 Task: In the  document Quantummechanics.html Add page color 'Light Green'Light Green . Insert watermark . Insert watermark  ITC Apply Font Style in watermark Georgia; font size  120 and place the watermark  Horizontally
Action: Mouse moved to (251, 318)
Screenshot: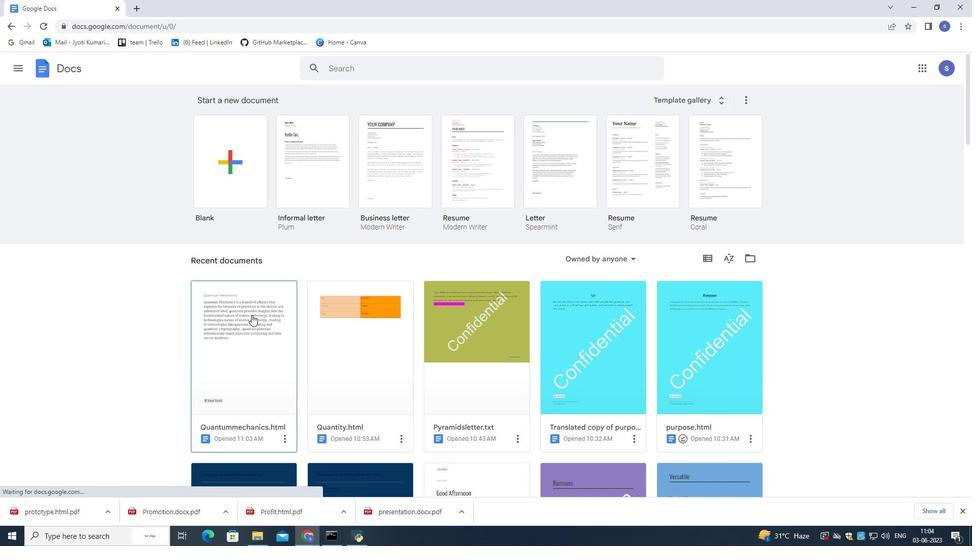 
Action: Mouse pressed left at (251, 318)
Screenshot: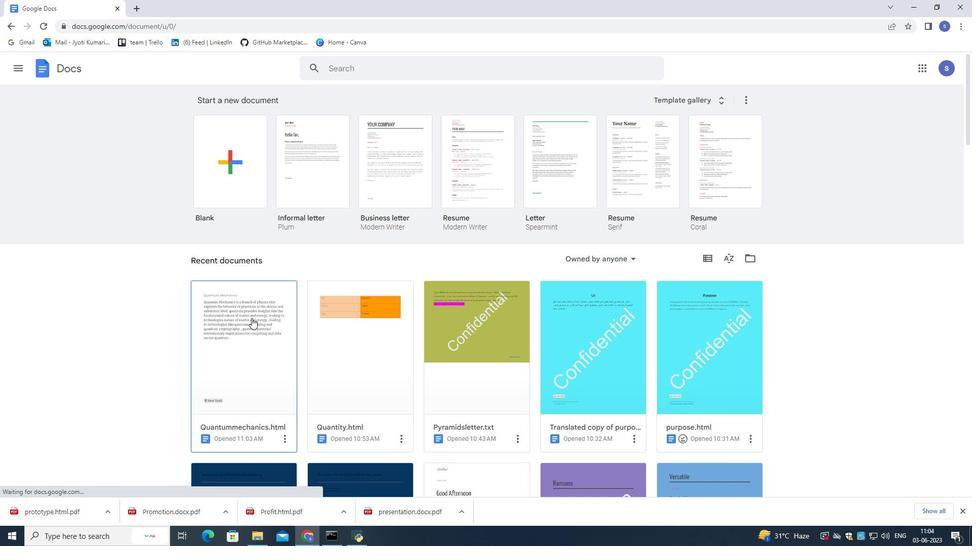 
Action: Mouse pressed left at (251, 318)
Screenshot: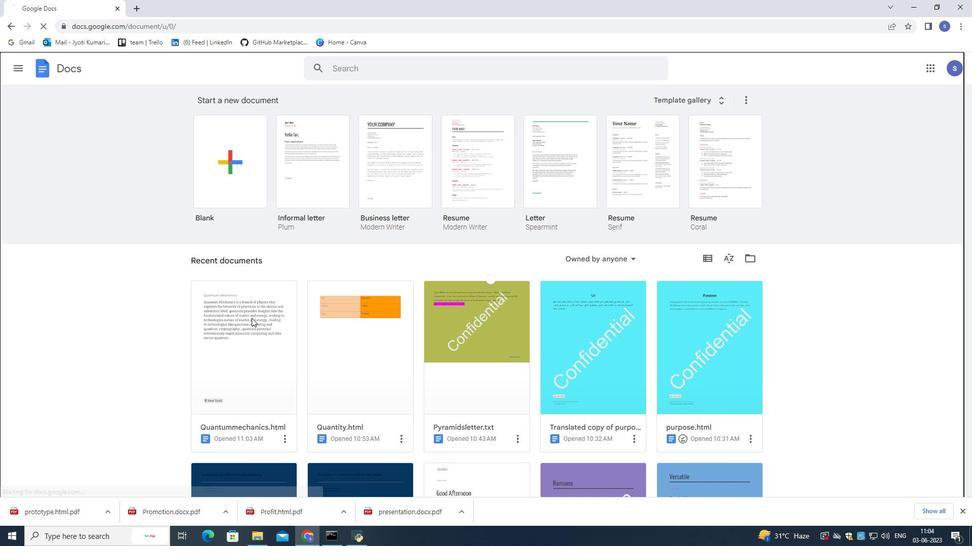 
Action: Mouse moved to (37, 78)
Screenshot: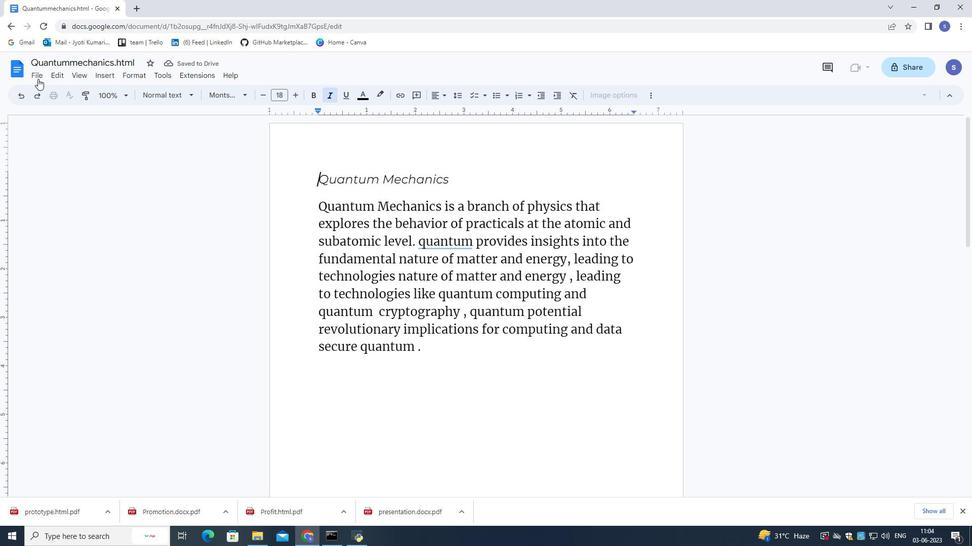 
Action: Mouse pressed left at (37, 78)
Screenshot: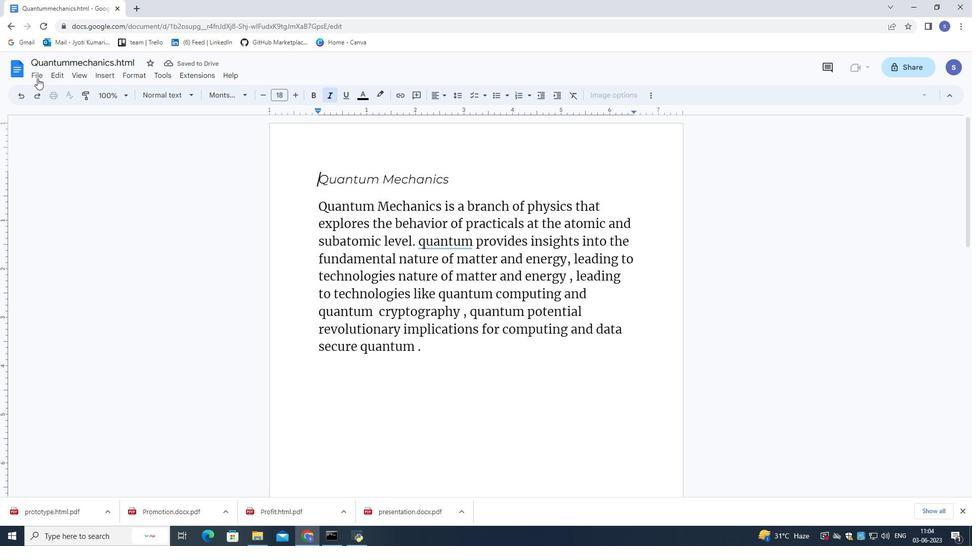 
Action: Mouse moved to (52, 350)
Screenshot: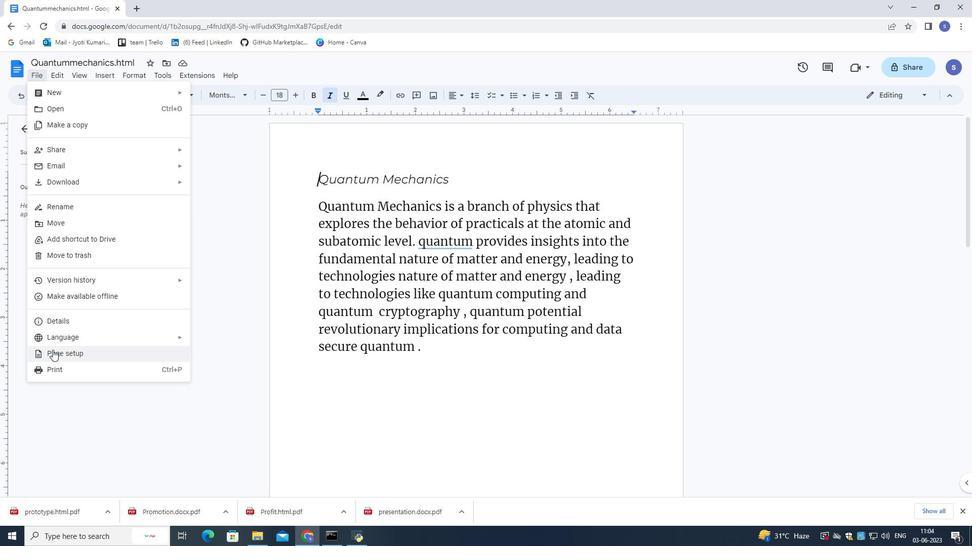 
Action: Mouse pressed left at (52, 350)
Screenshot: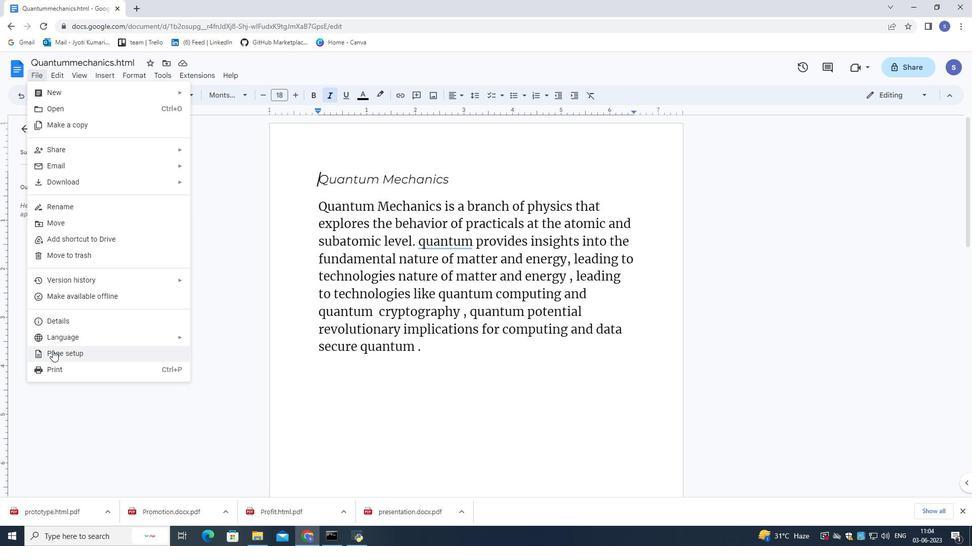
Action: Mouse moved to (408, 341)
Screenshot: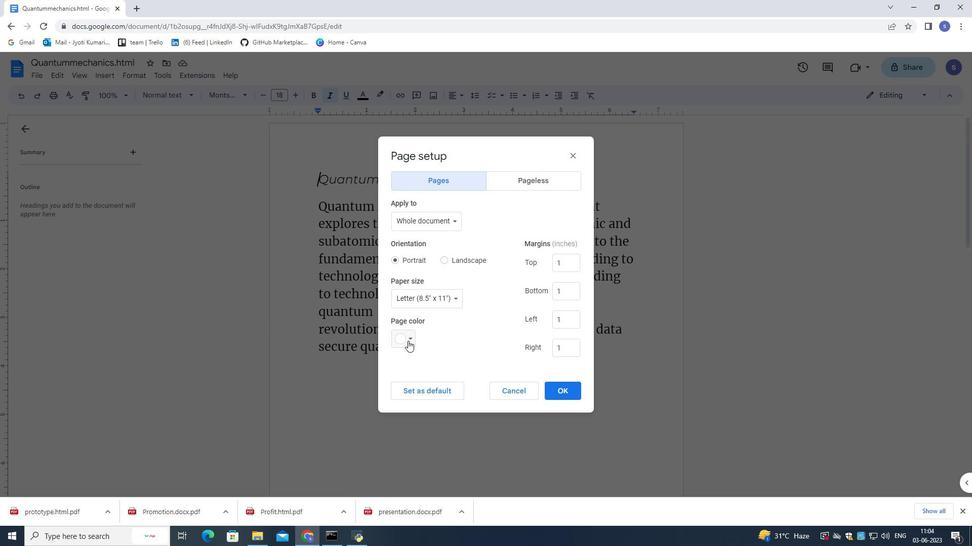 
Action: Mouse pressed left at (408, 341)
Screenshot: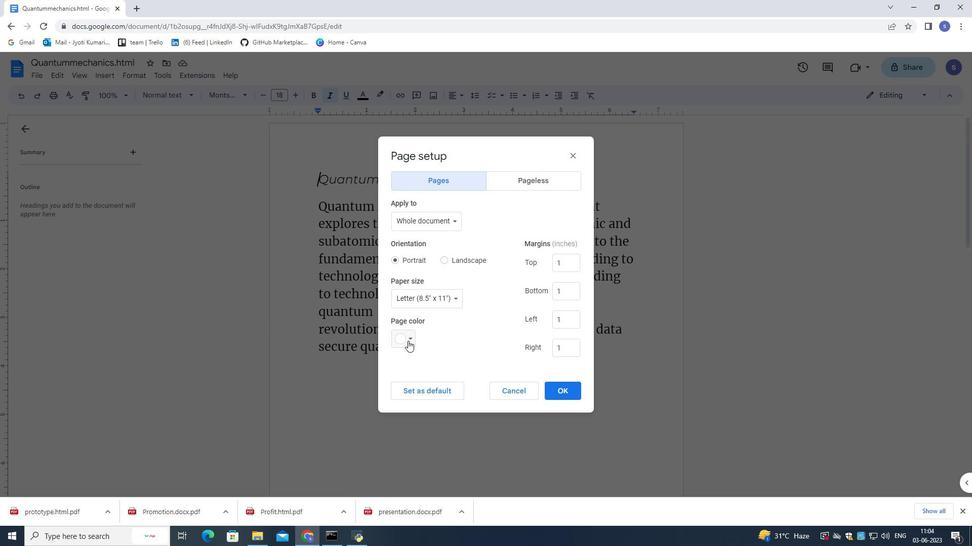 
Action: Mouse moved to (445, 394)
Screenshot: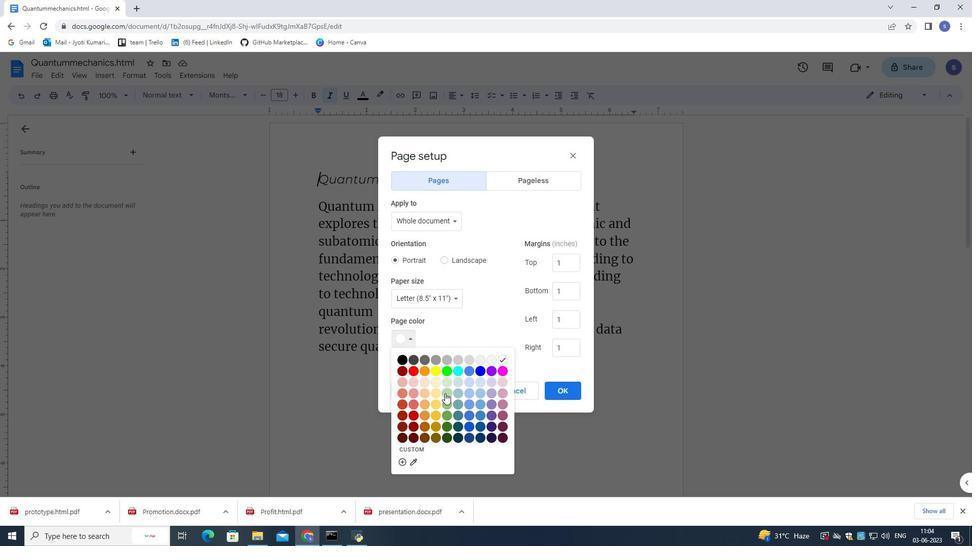 
Action: Mouse pressed left at (445, 394)
Screenshot: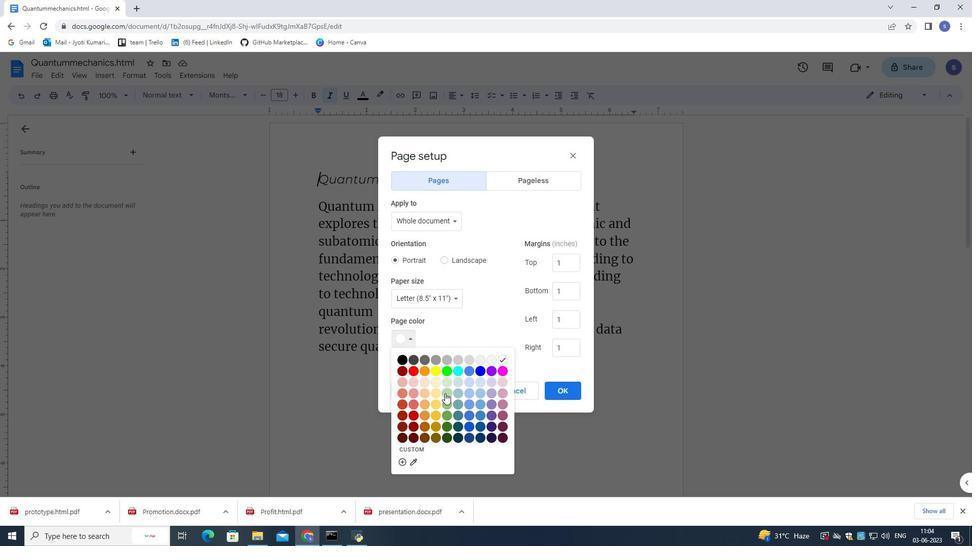 
Action: Mouse moved to (558, 388)
Screenshot: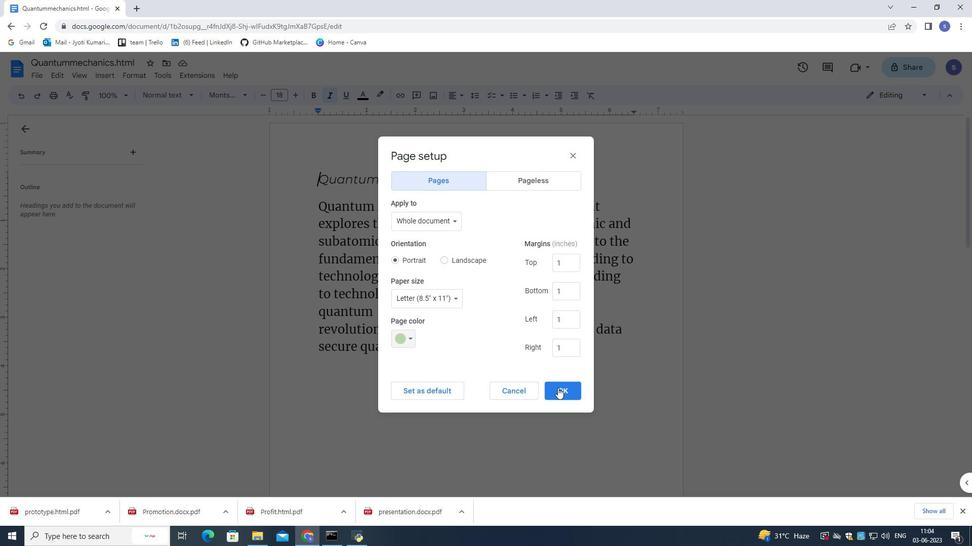 
Action: Mouse pressed left at (558, 388)
Screenshot: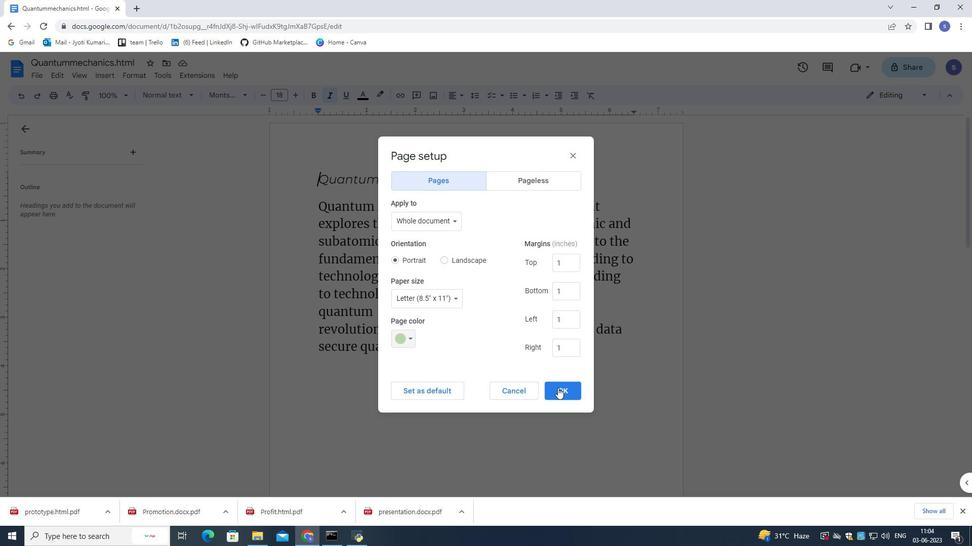 
Action: Mouse moved to (104, 76)
Screenshot: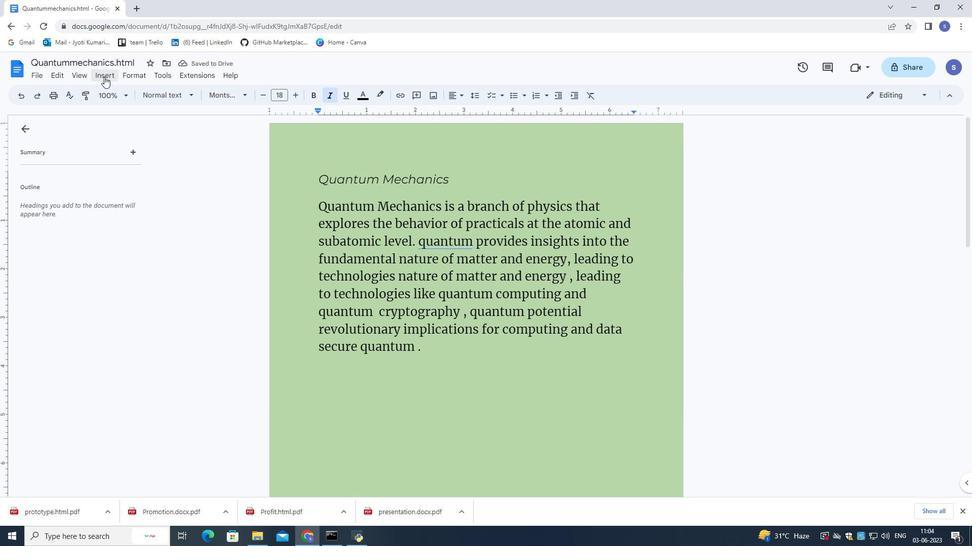 
Action: Mouse pressed left at (104, 76)
Screenshot: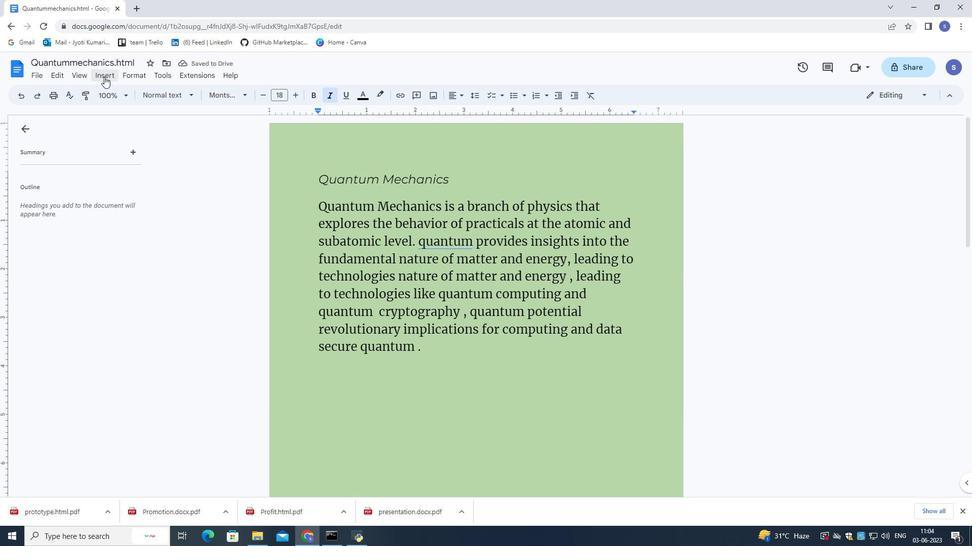 
Action: Mouse moved to (161, 314)
Screenshot: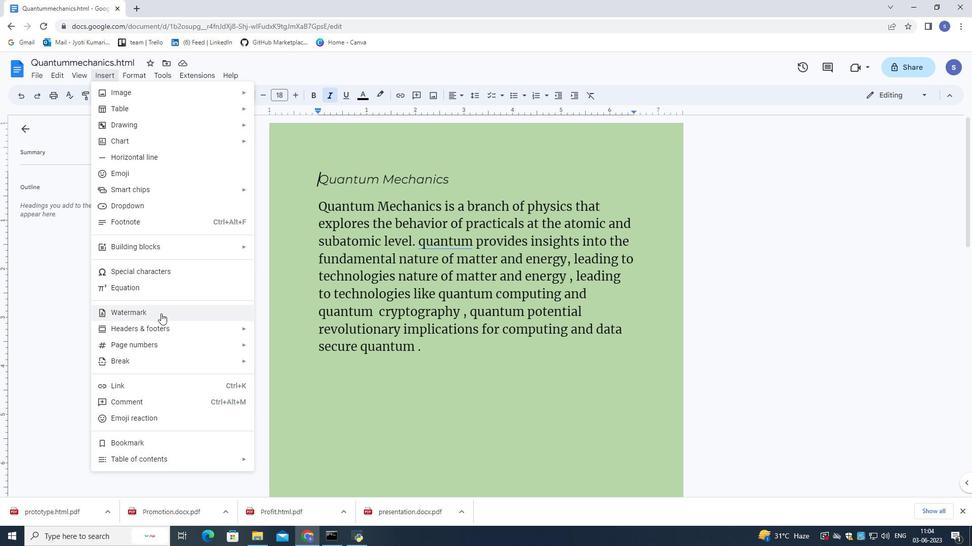 
Action: Mouse pressed left at (161, 314)
Screenshot: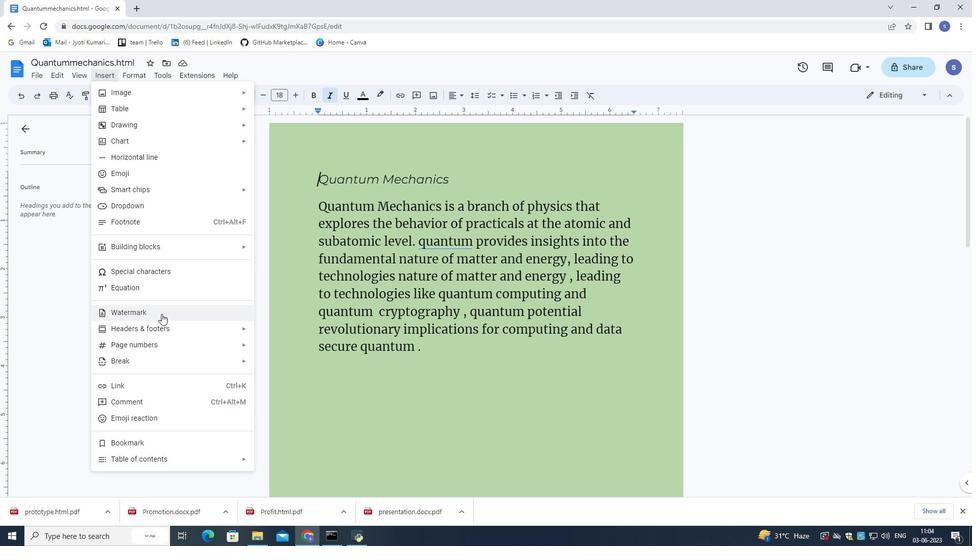 
Action: Mouse moved to (921, 127)
Screenshot: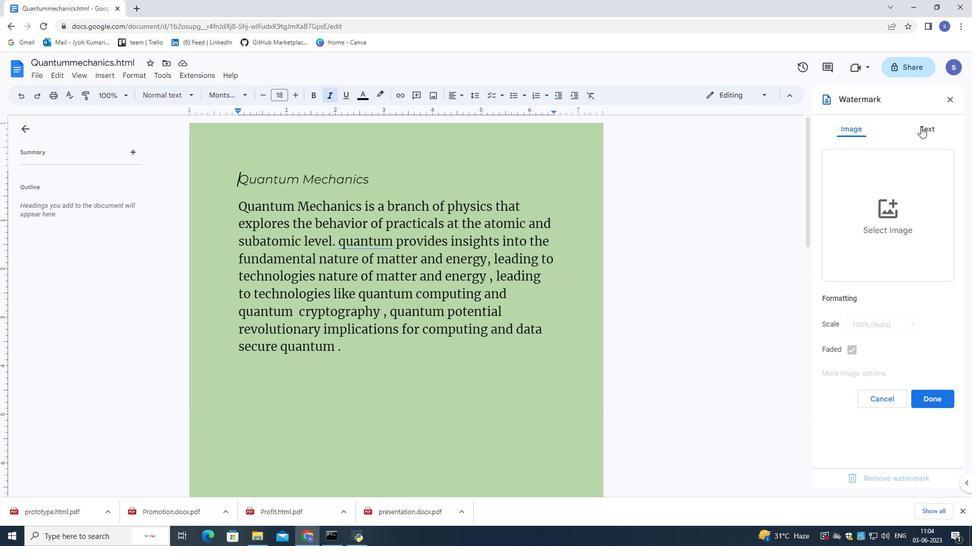 
Action: Mouse pressed left at (921, 127)
Screenshot: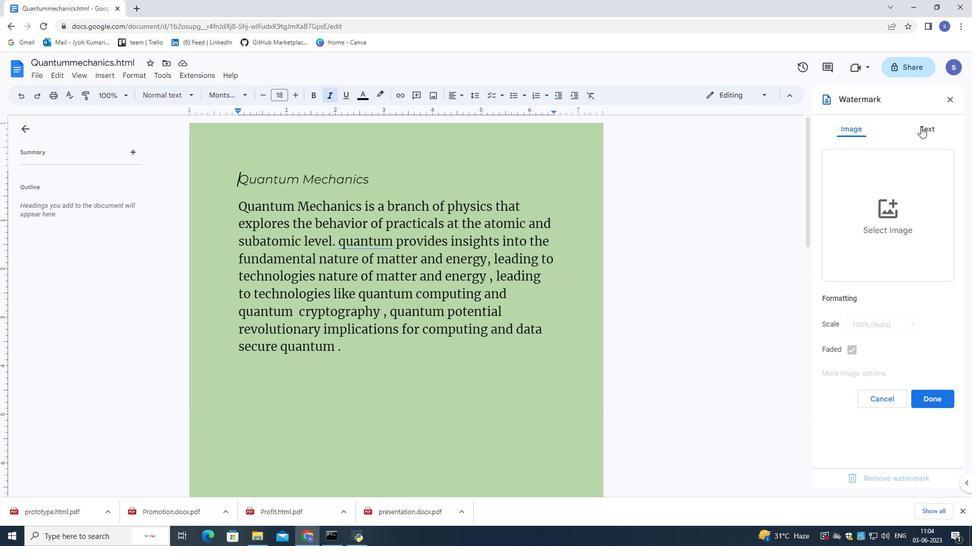 
Action: Mouse moved to (899, 163)
Screenshot: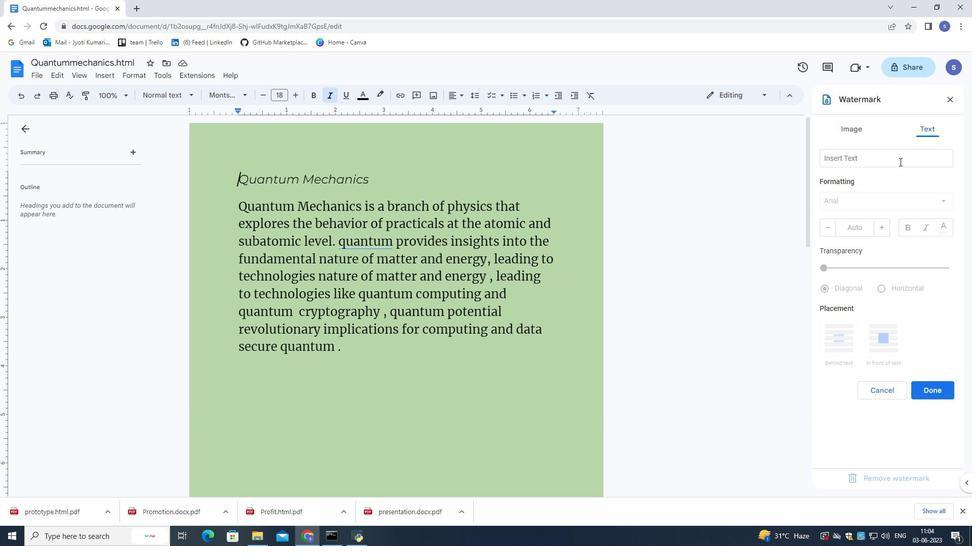 
Action: Mouse pressed left at (899, 163)
Screenshot: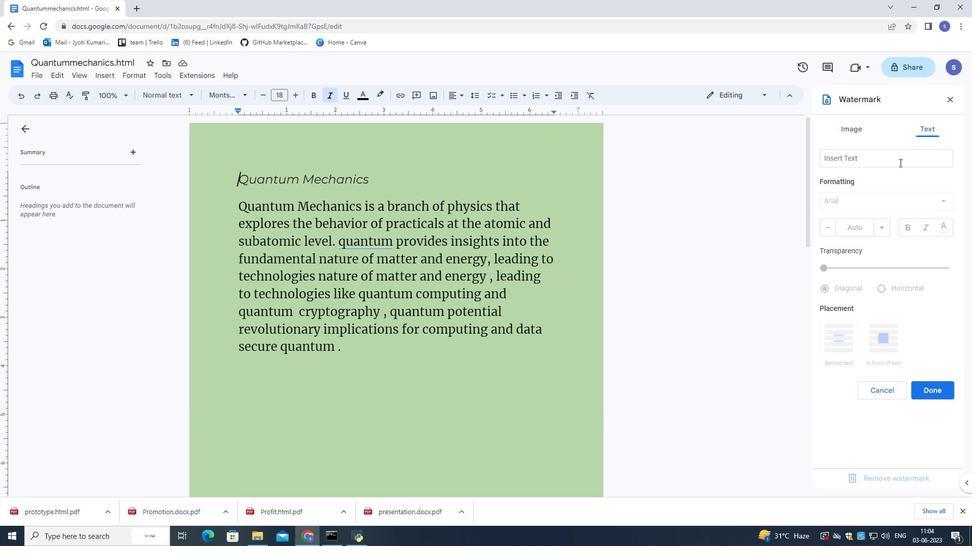 
Action: Mouse moved to (901, 173)
Screenshot: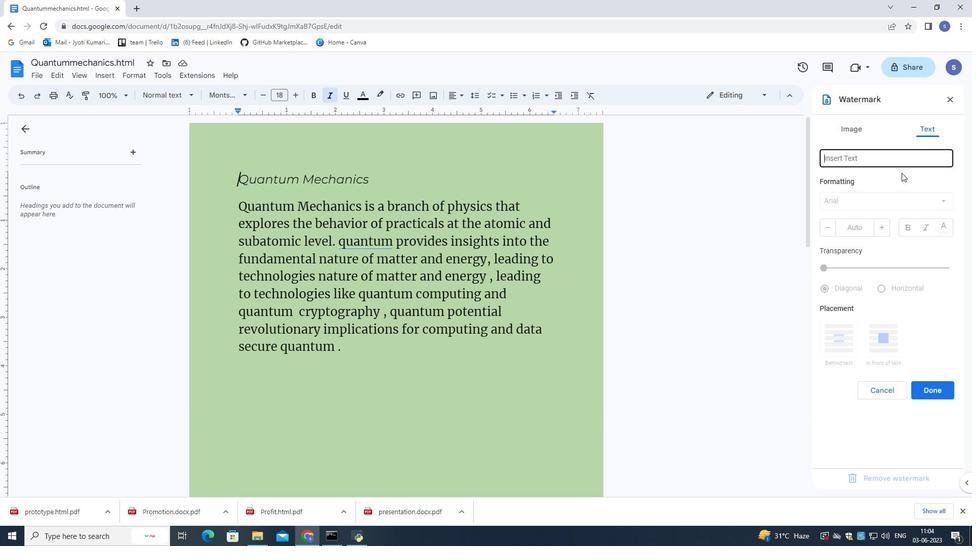
Action: Key pressed <Key.shift><Key.shift><Key.shift><Key.shift>ITC
Screenshot: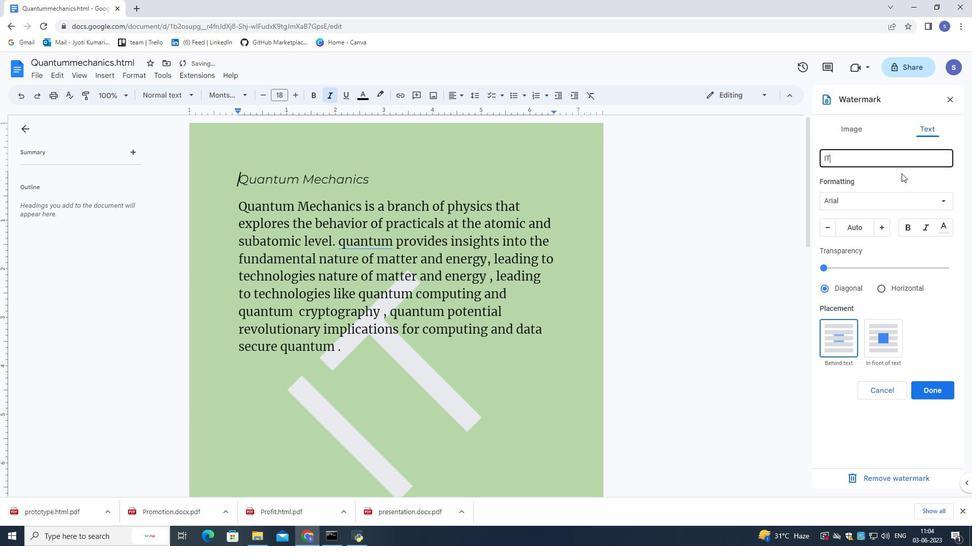 
Action: Mouse moved to (881, 227)
Screenshot: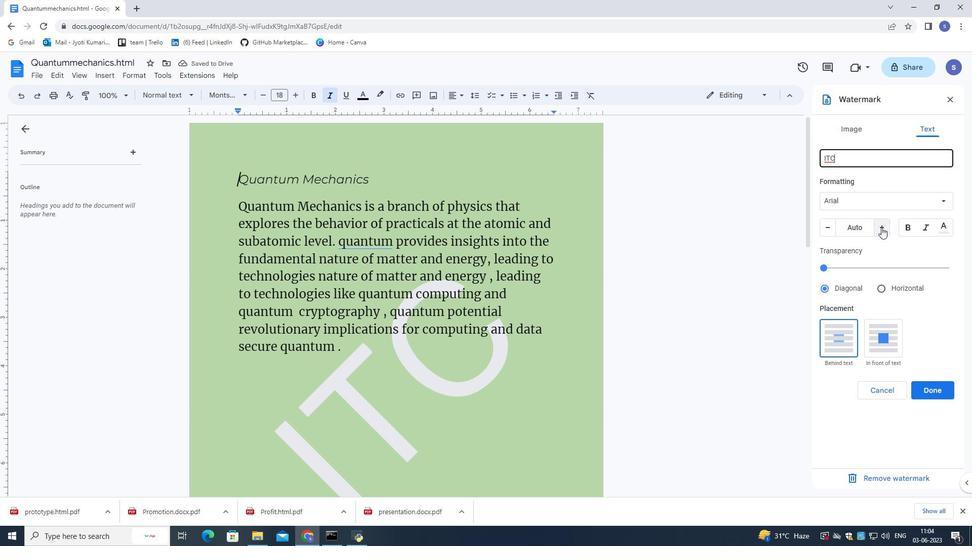 
Action: Mouse pressed left at (881, 227)
Screenshot: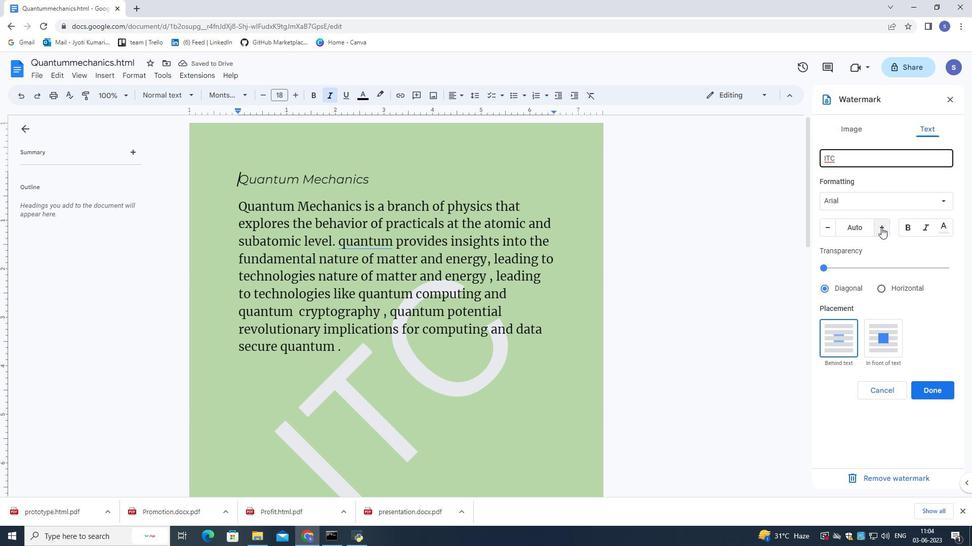 
Action: Mouse moved to (832, 227)
Screenshot: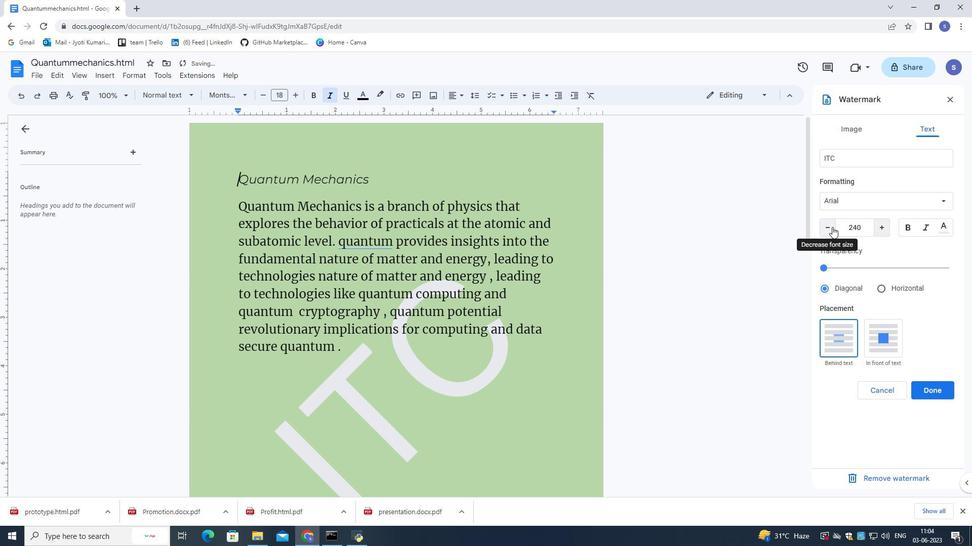 
Action: Mouse pressed left at (832, 227)
Screenshot: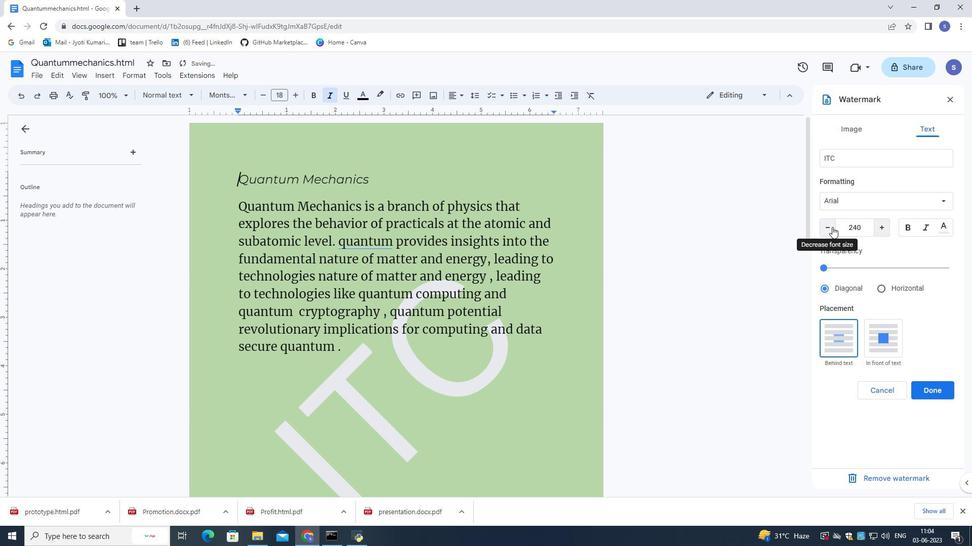 
Action: Mouse pressed left at (832, 227)
Screenshot: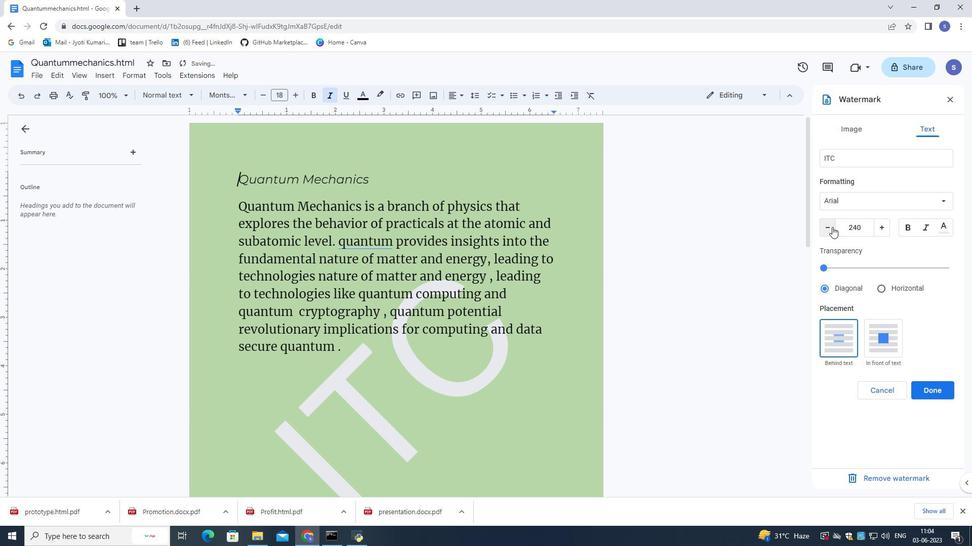 
Action: Mouse pressed left at (832, 227)
Screenshot: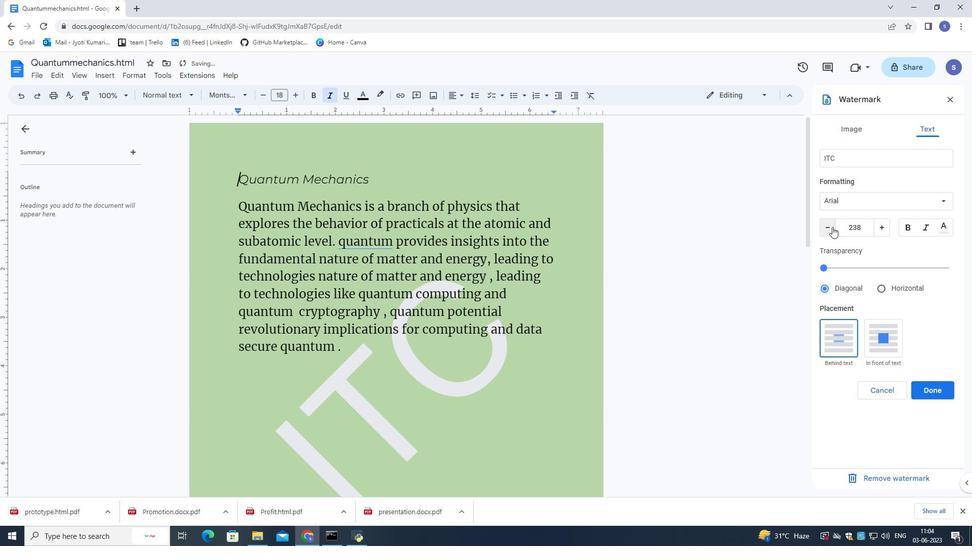 
Action: Mouse pressed left at (832, 227)
Screenshot: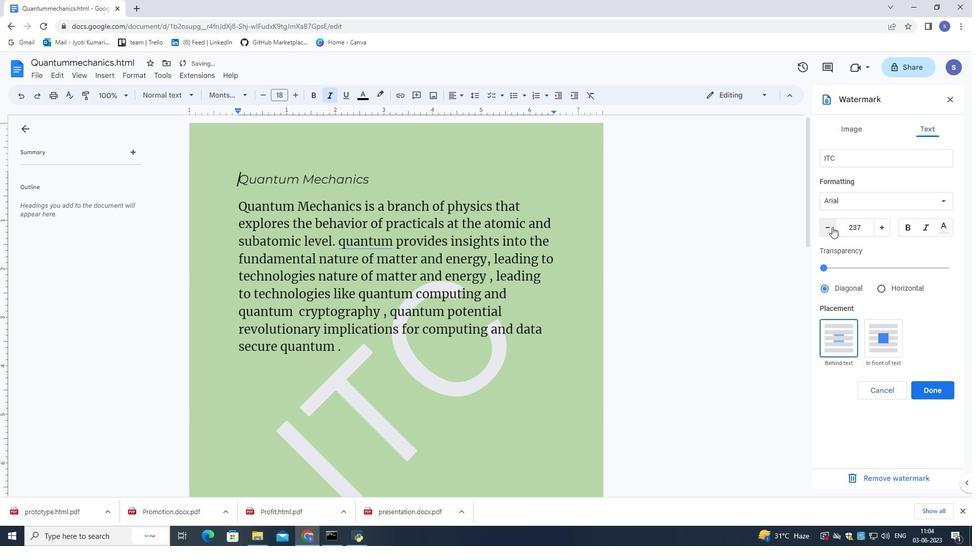 
Action: Mouse pressed left at (832, 227)
Screenshot: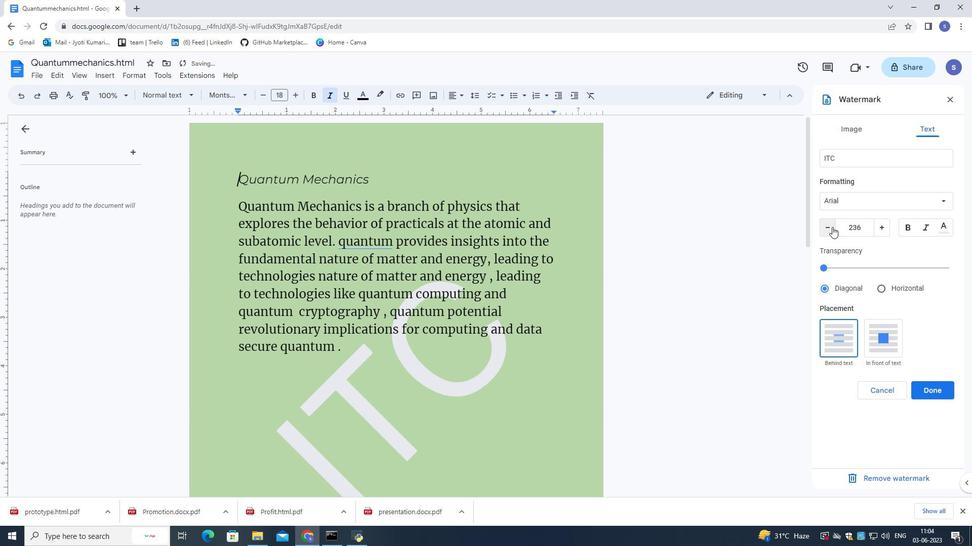 
Action: Mouse pressed left at (832, 227)
Screenshot: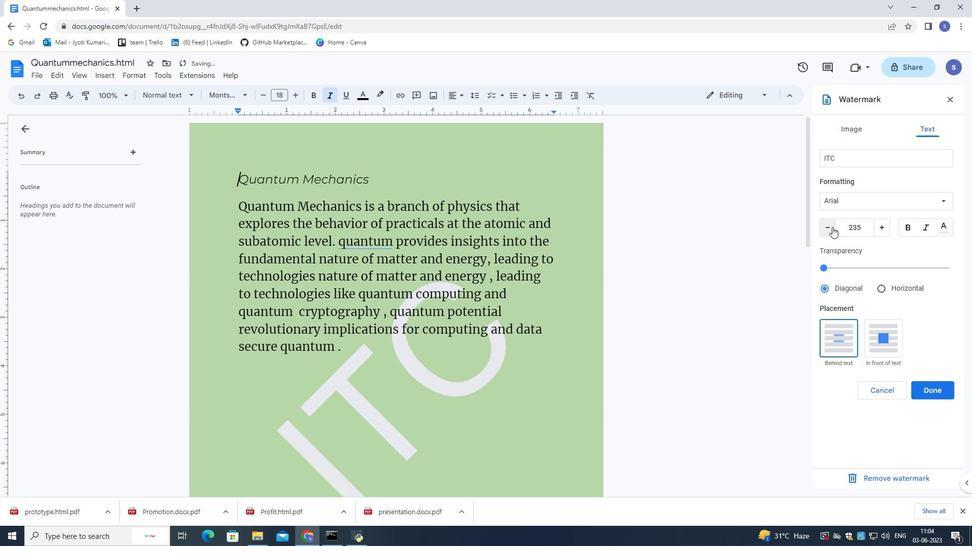 
Action: Mouse pressed left at (832, 227)
Screenshot: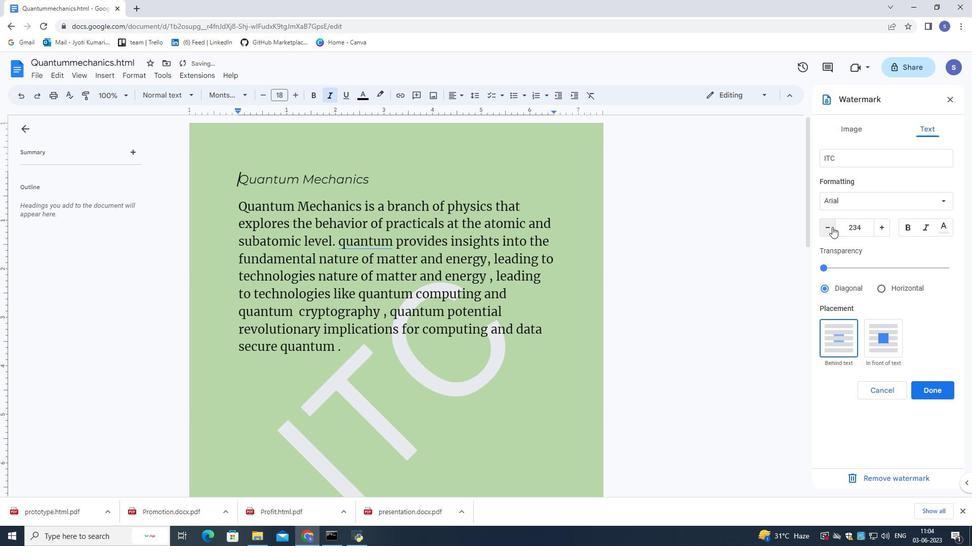 
Action: Mouse pressed left at (832, 227)
Screenshot: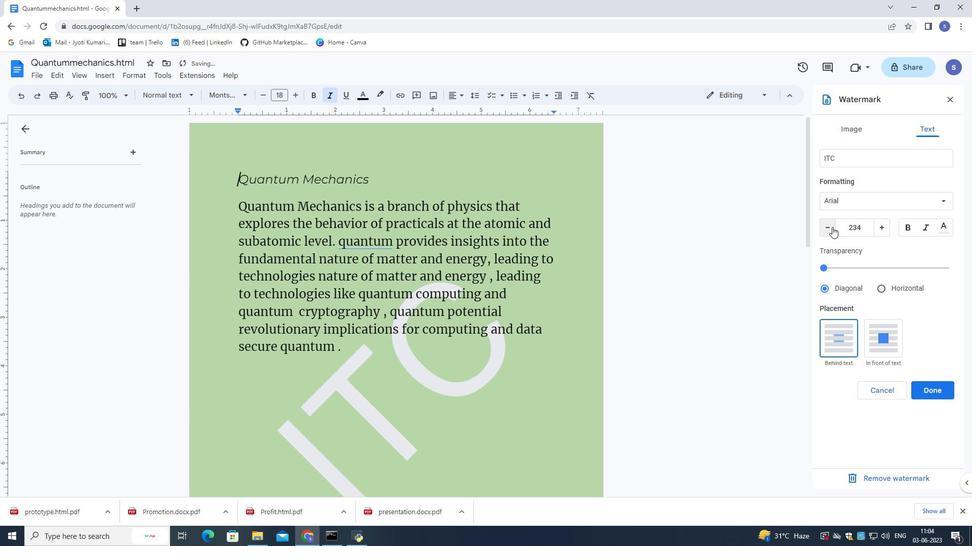 
Action: Mouse pressed left at (832, 227)
Screenshot: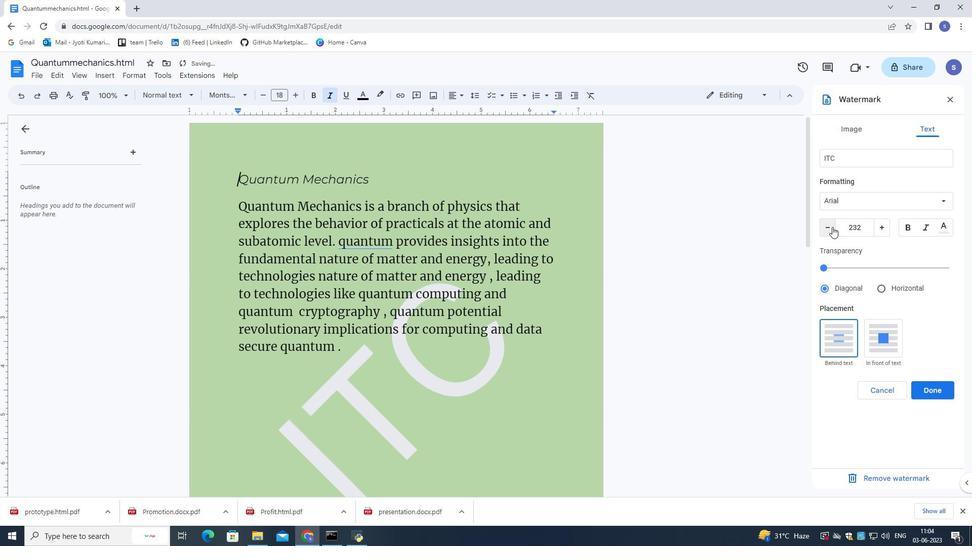 
Action: Mouse pressed left at (832, 227)
Screenshot: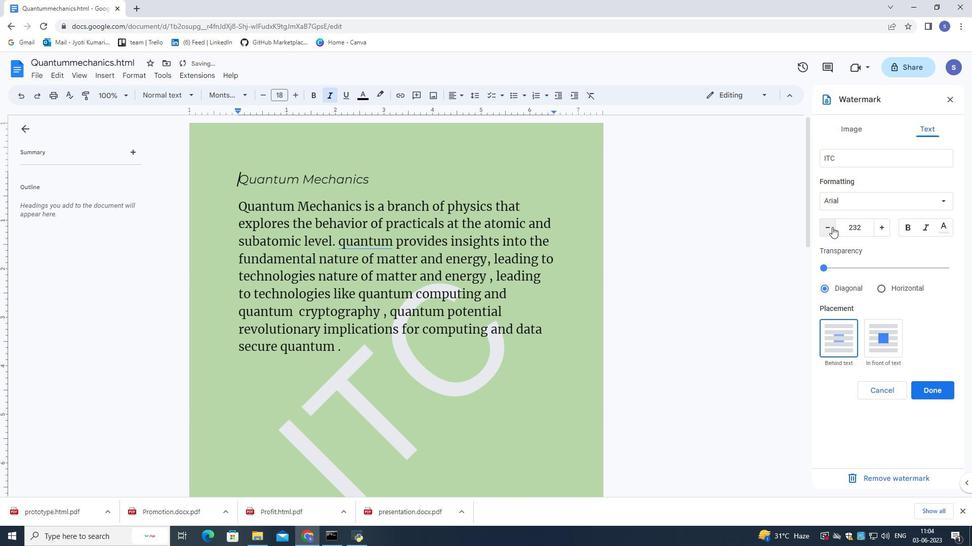 
Action: Mouse pressed left at (832, 227)
Screenshot: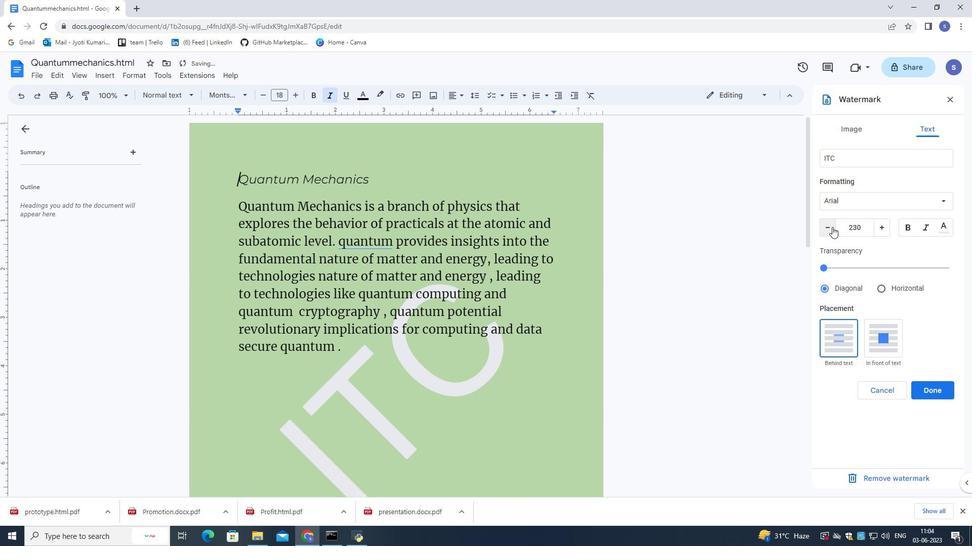
Action: Mouse pressed left at (832, 227)
Screenshot: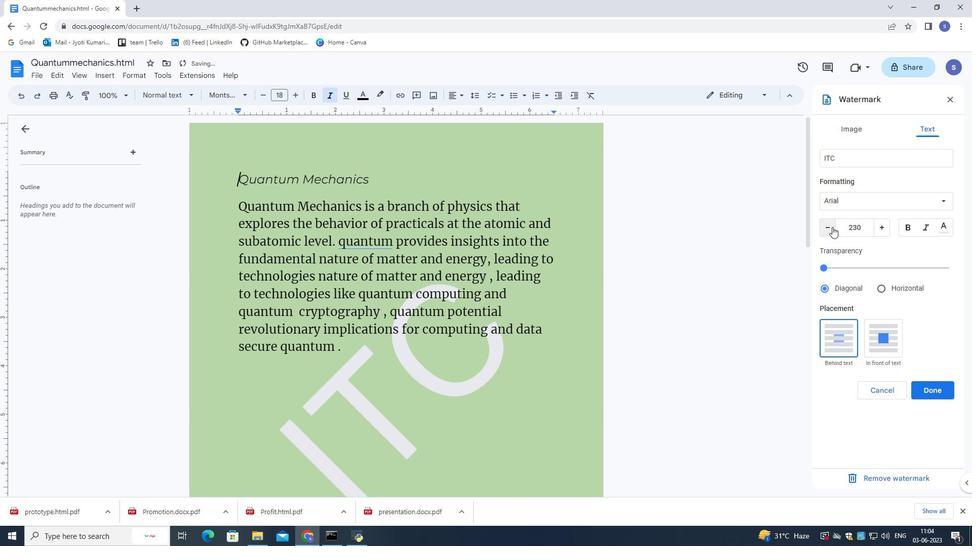
Action: Mouse pressed left at (832, 227)
Screenshot: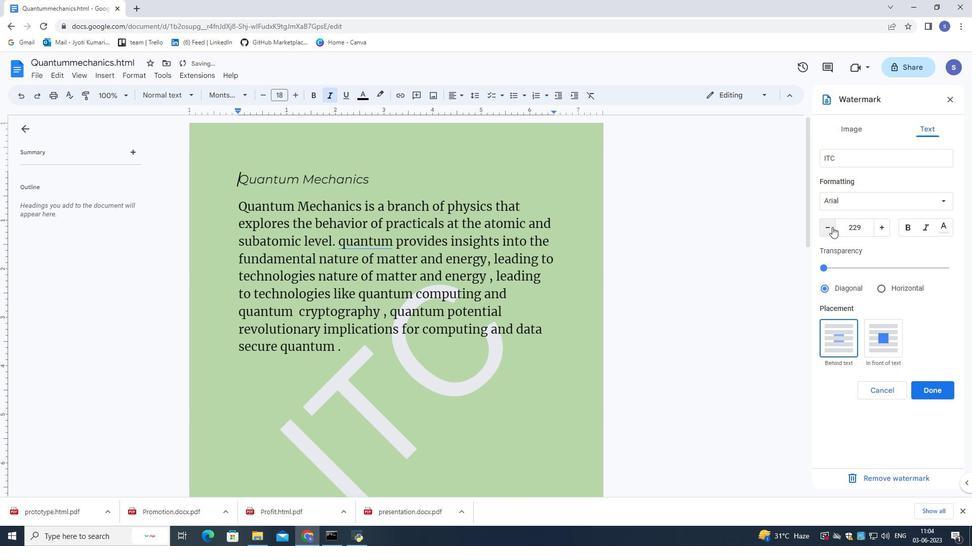 
Action: Mouse pressed left at (832, 227)
Screenshot: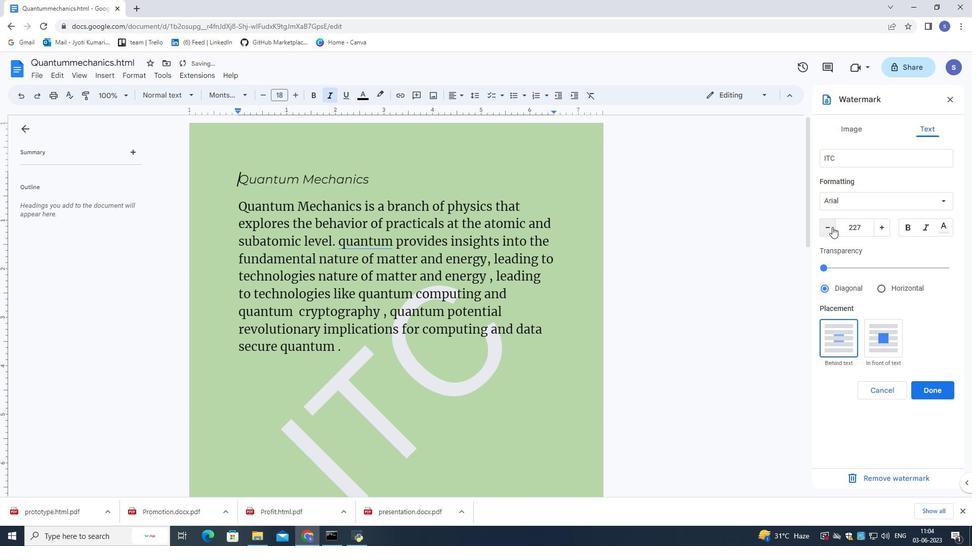 
Action: Mouse pressed left at (832, 227)
Screenshot: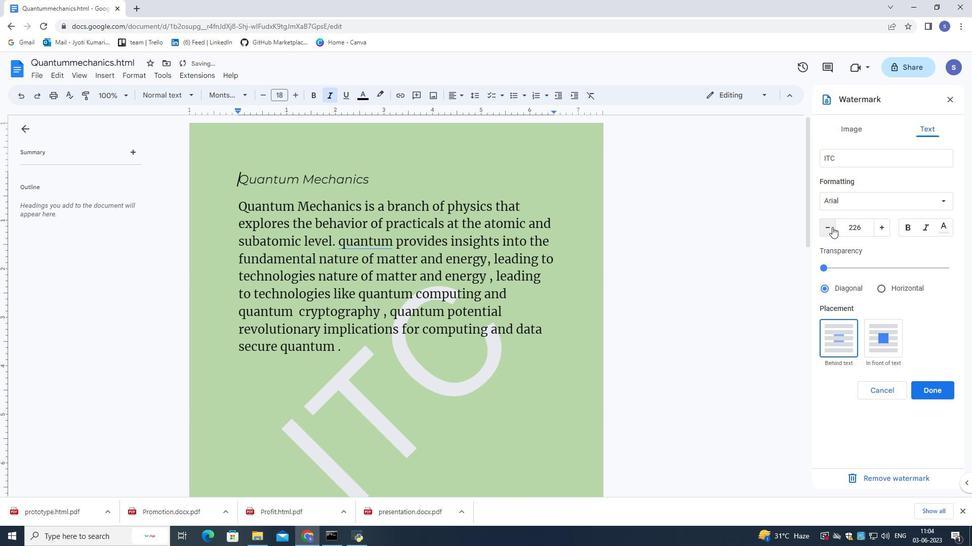 
Action: Mouse pressed left at (832, 227)
Screenshot: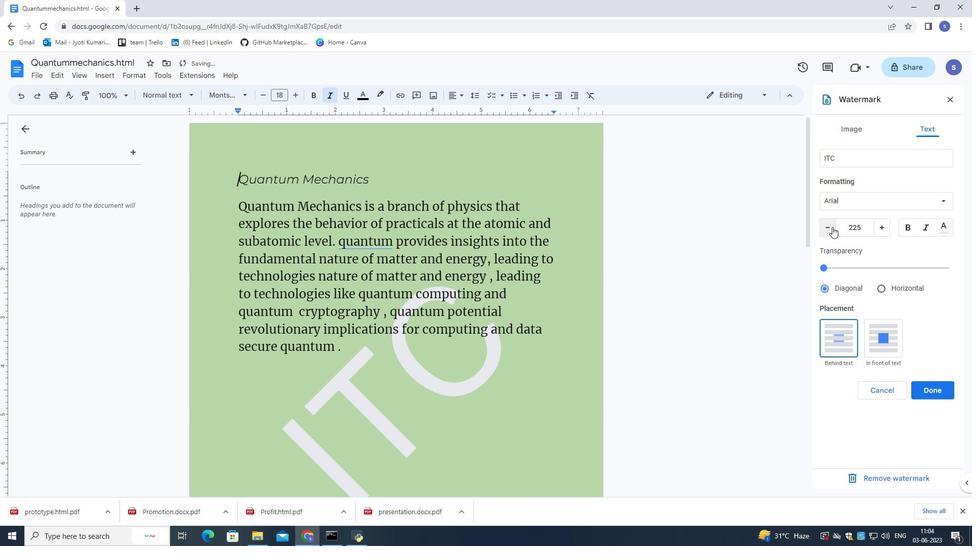 
Action: Mouse pressed left at (832, 227)
Screenshot: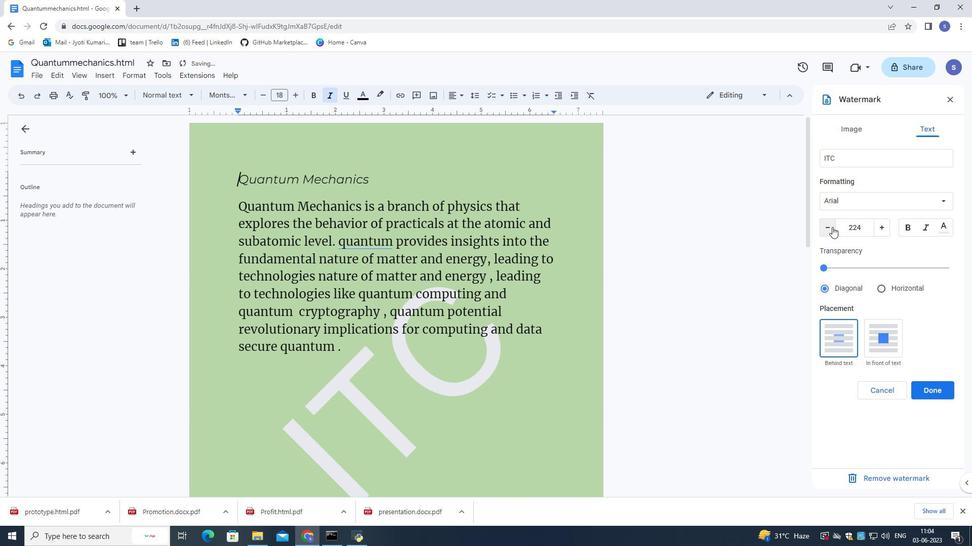 
Action: Mouse pressed left at (832, 227)
Screenshot: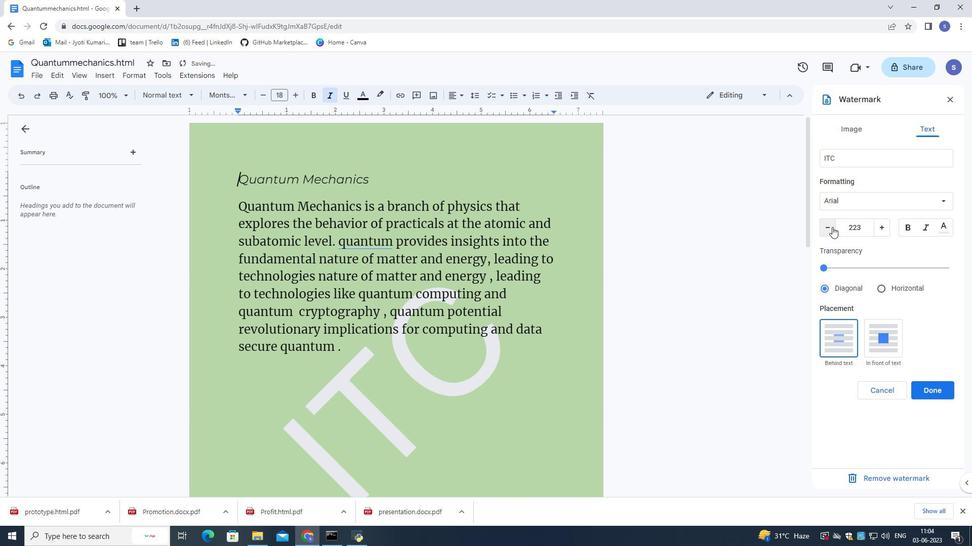 
Action: Mouse pressed left at (832, 227)
Screenshot: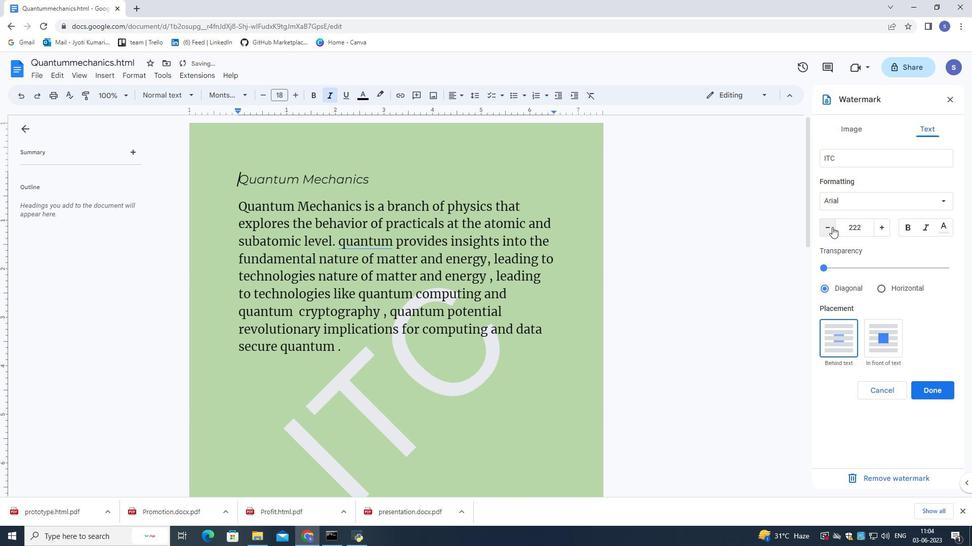 
Action: Mouse pressed left at (832, 227)
Screenshot: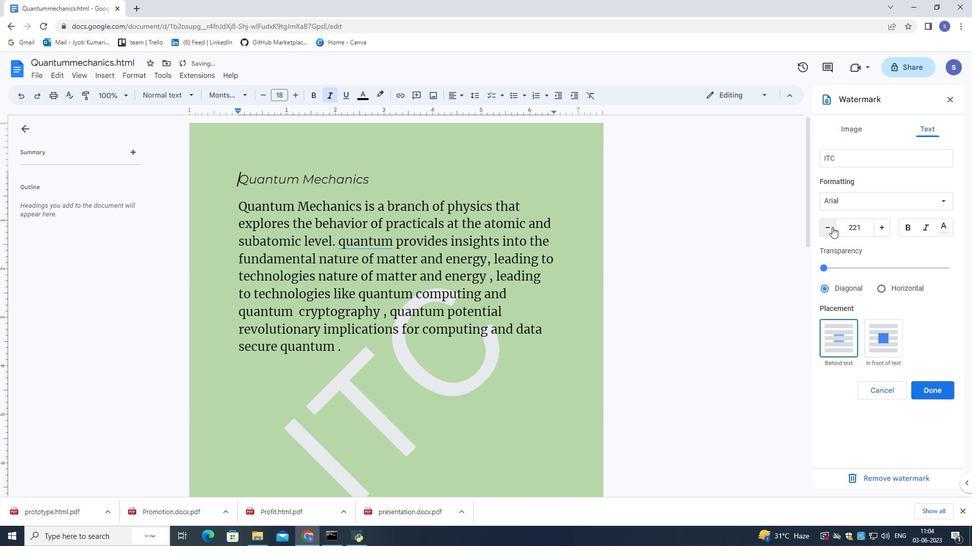 
Action: Mouse pressed left at (832, 227)
Screenshot: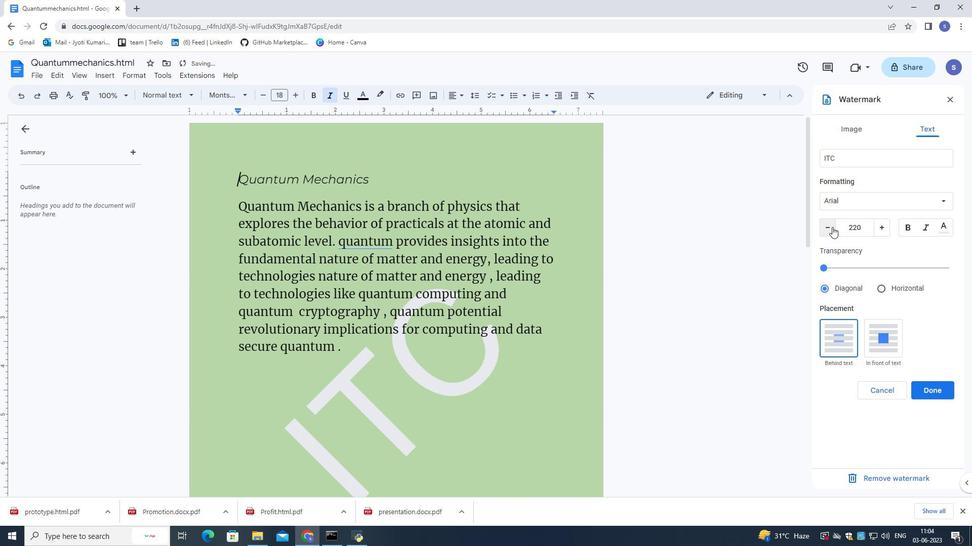 
Action: Mouse pressed left at (832, 227)
Screenshot: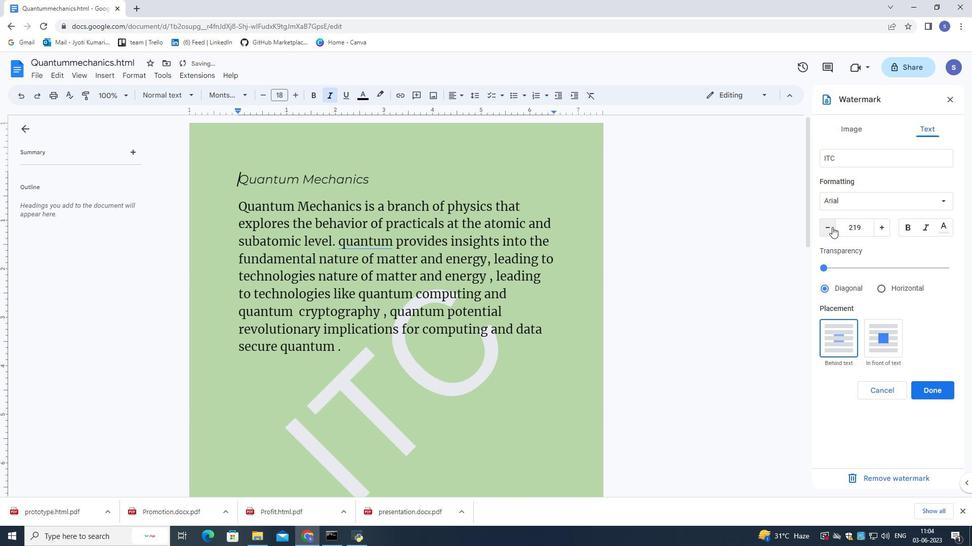 
Action: Mouse pressed left at (832, 227)
Screenshot: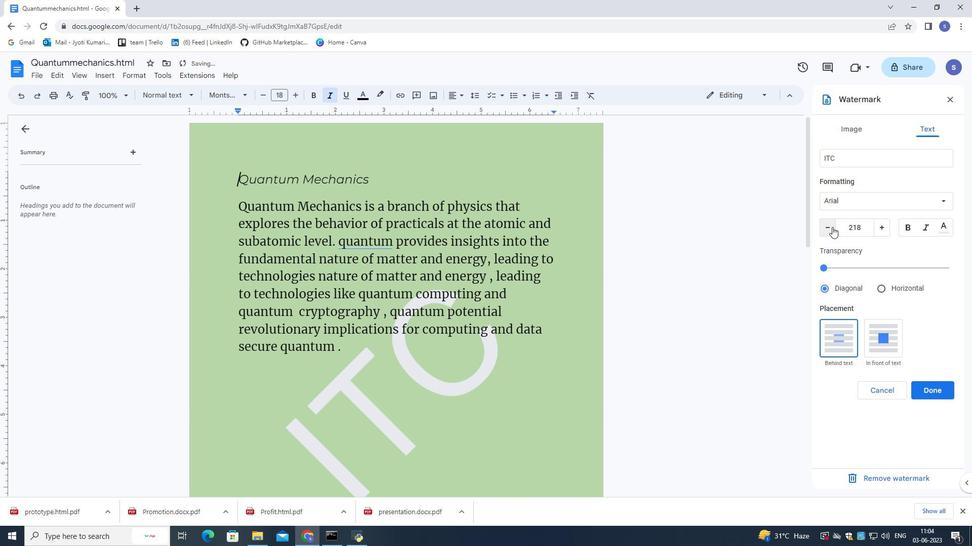 
Action: Mouse pressed left at (832, 227)
Screenshot: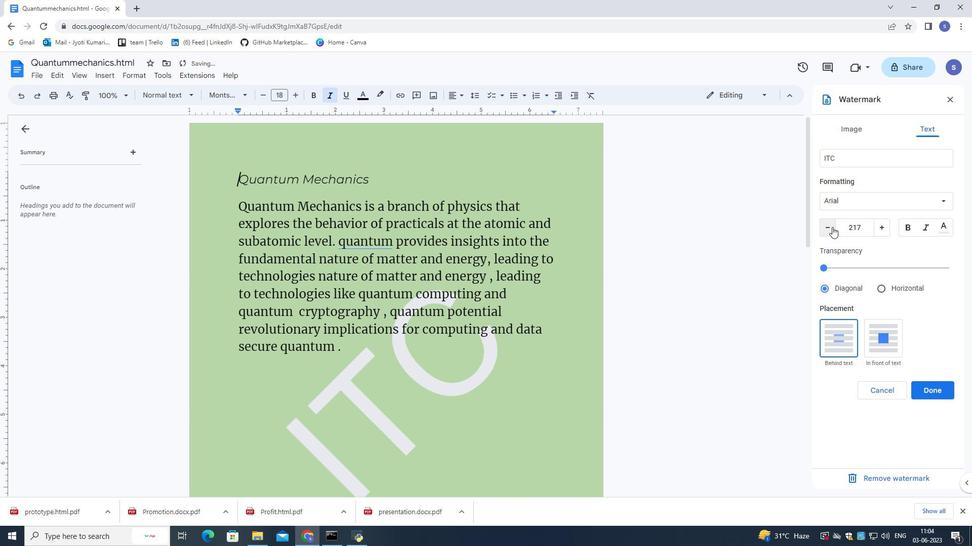 
Action: Mouse pressed left at (832, 227)
Screenshot: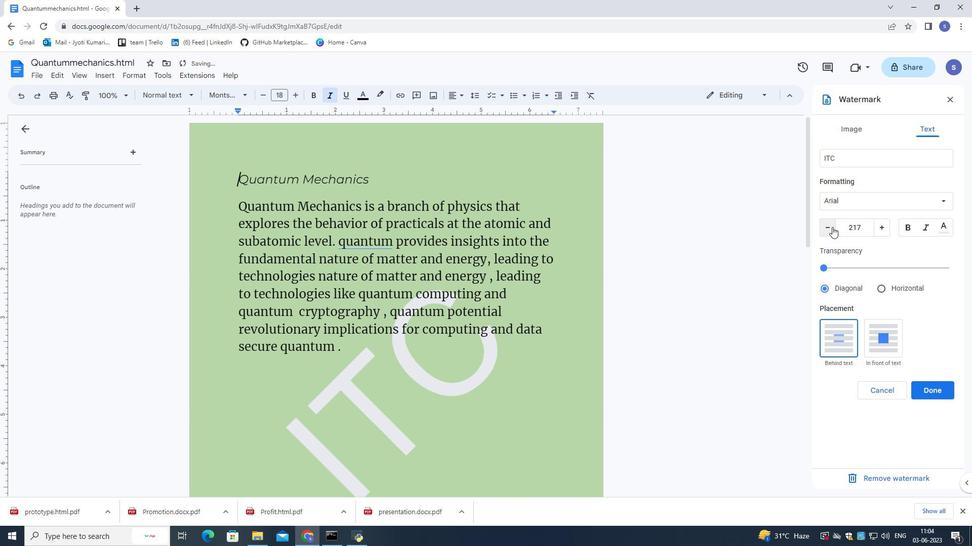 
Action: Mouse pressed left at (832, 227)
Screenshot: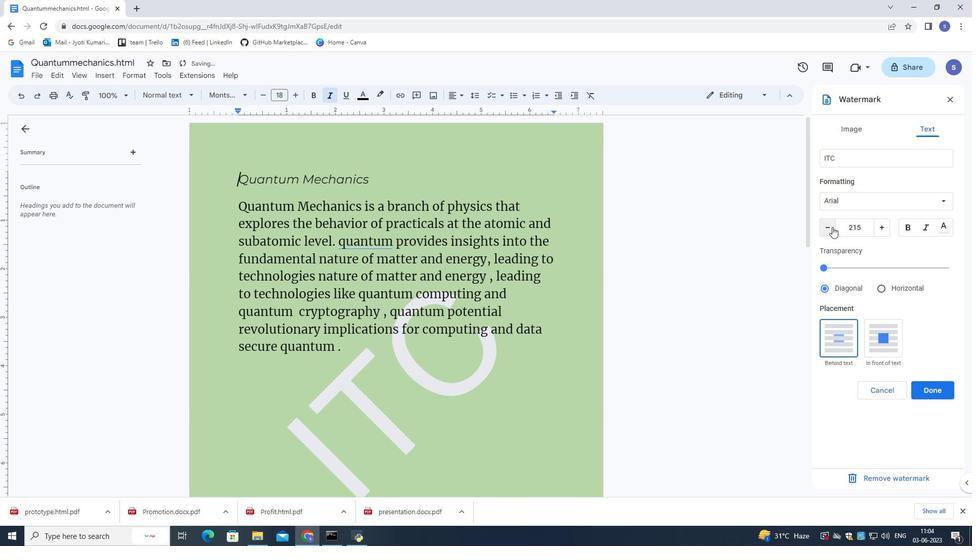 
Action: Mouse pressed left at (832, 227)
Screenshot: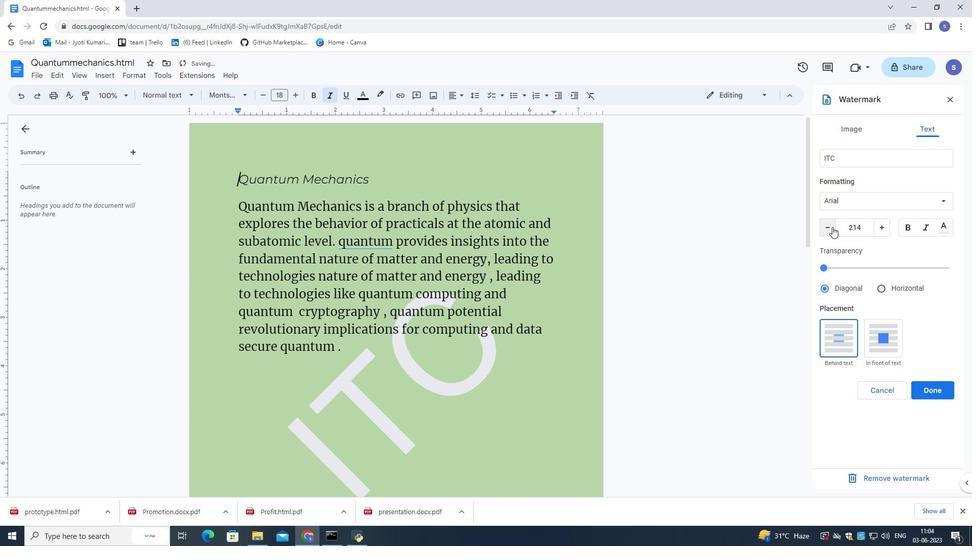 
Action: Mouse pressed left at (832, 227)
Screenshot: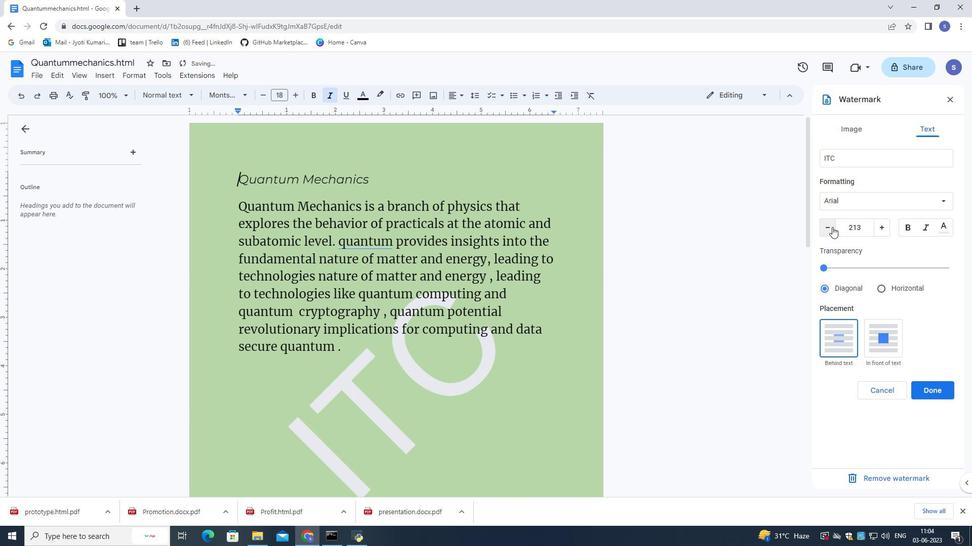 
Action: Mouse pressed left at (832, 227)
Screenshot: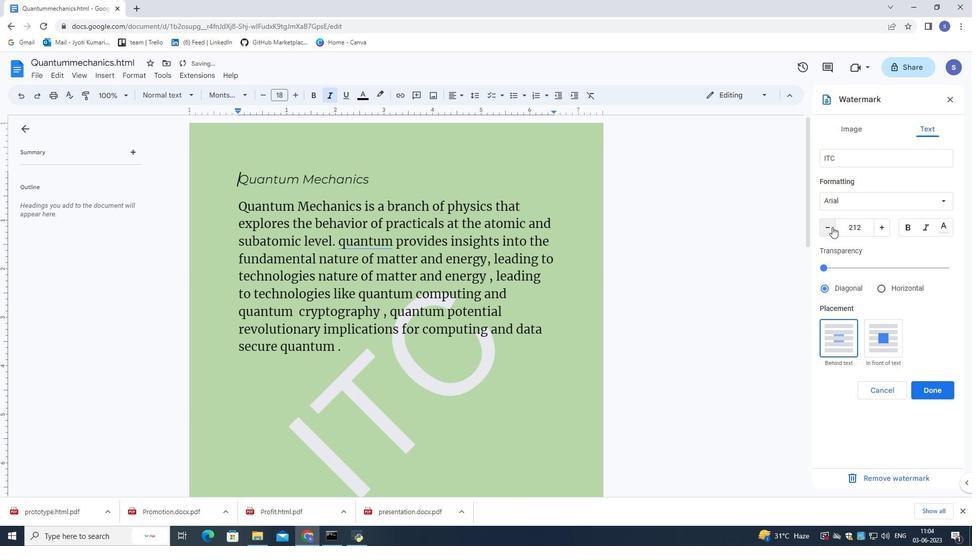
Action: Mouse pressed left at (832, 227)
Screenshot: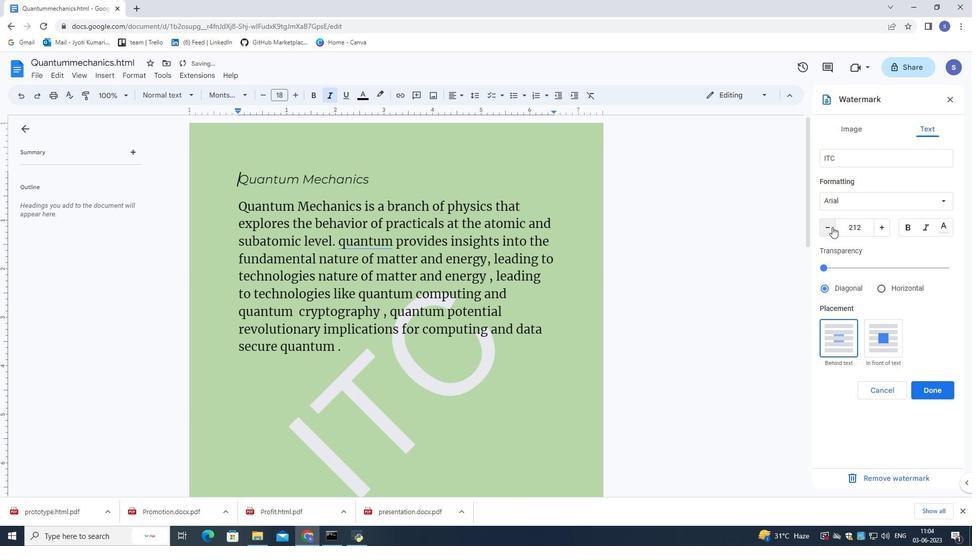 
Action: Mouse pressed left at (832, 227)
Screenshot: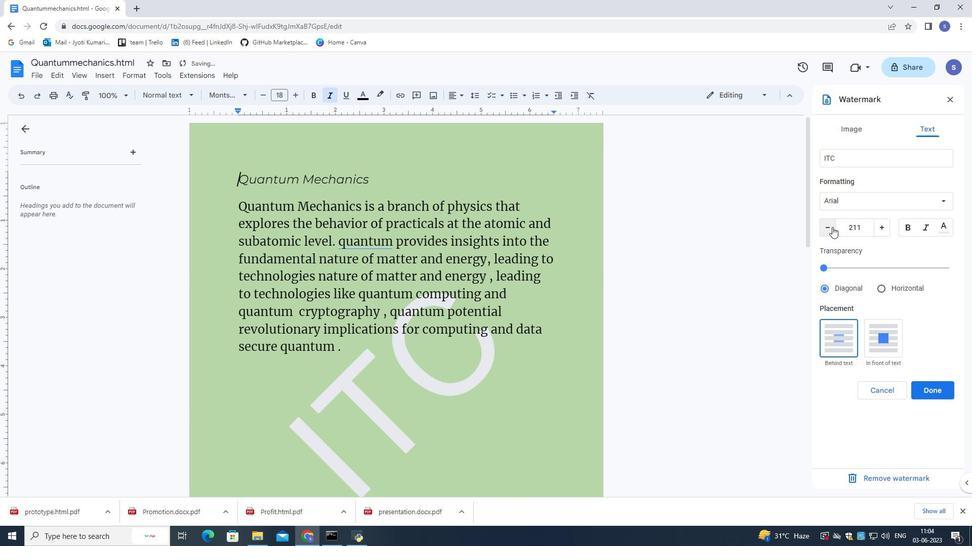 
Action: Mouse pressed left at (832, 227)
Screenshot: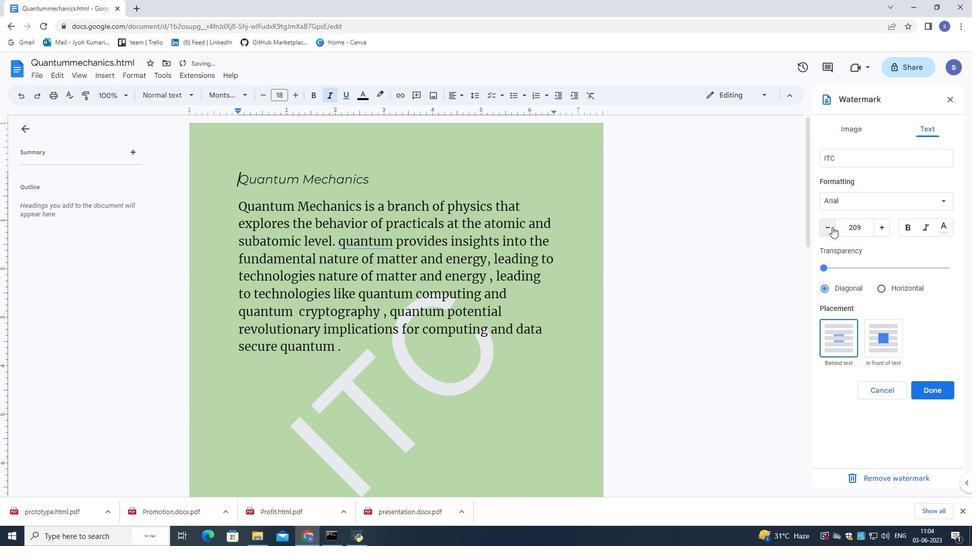 
Action: Mouse pressed left at (832, 227)
Screenshot: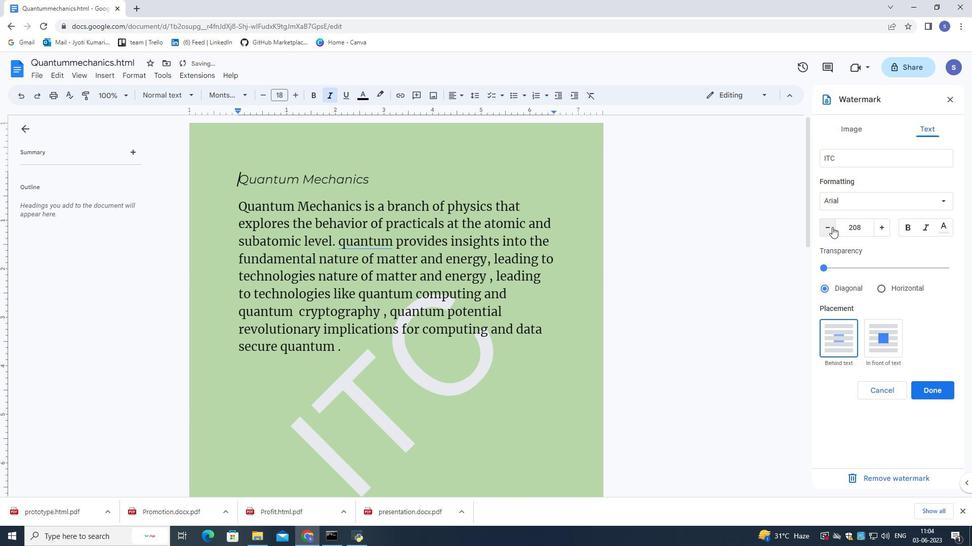 
Action: Mouse pressed left at (832, 227)
Screenshot: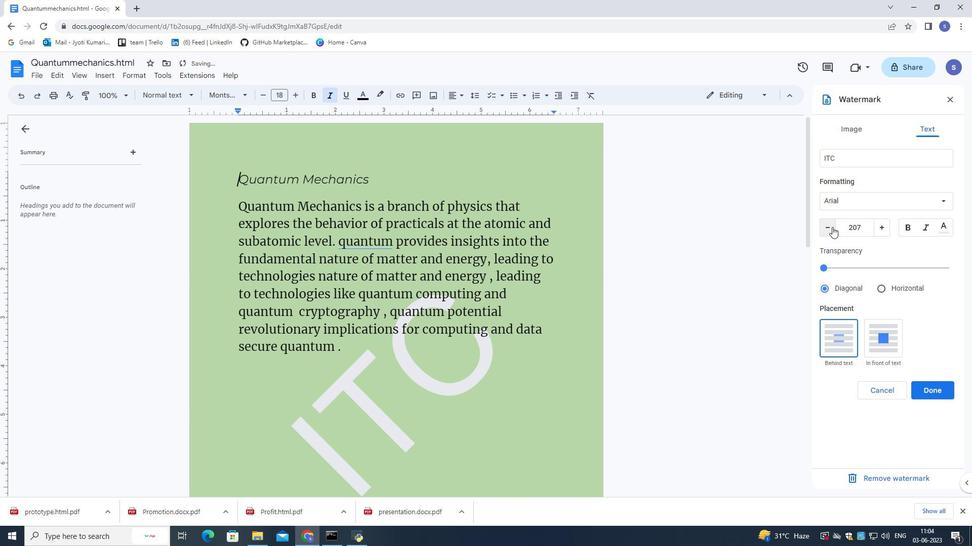 
Action: Mouse pressed left at (832, 227)
Screenshot: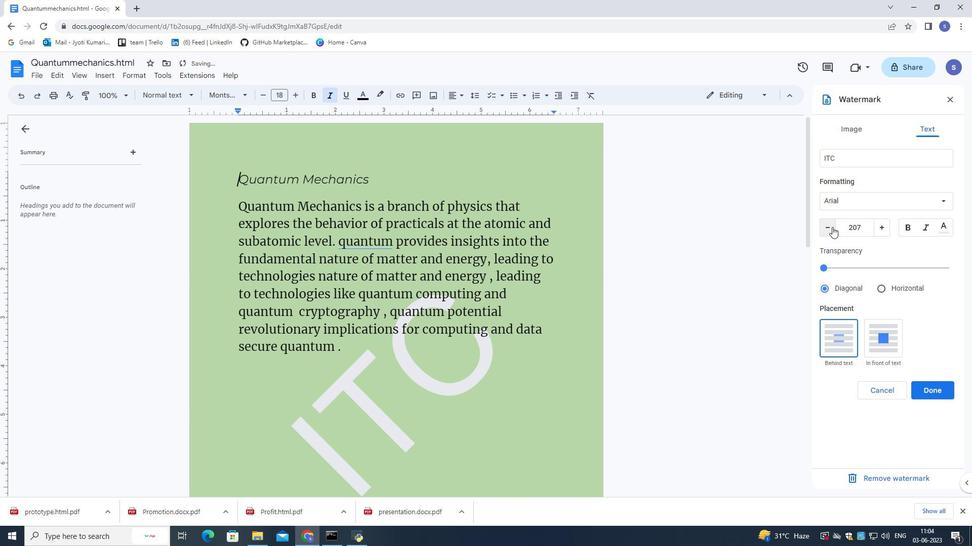 
Action: Mouse pressed left at (832, 227)
Screenshot: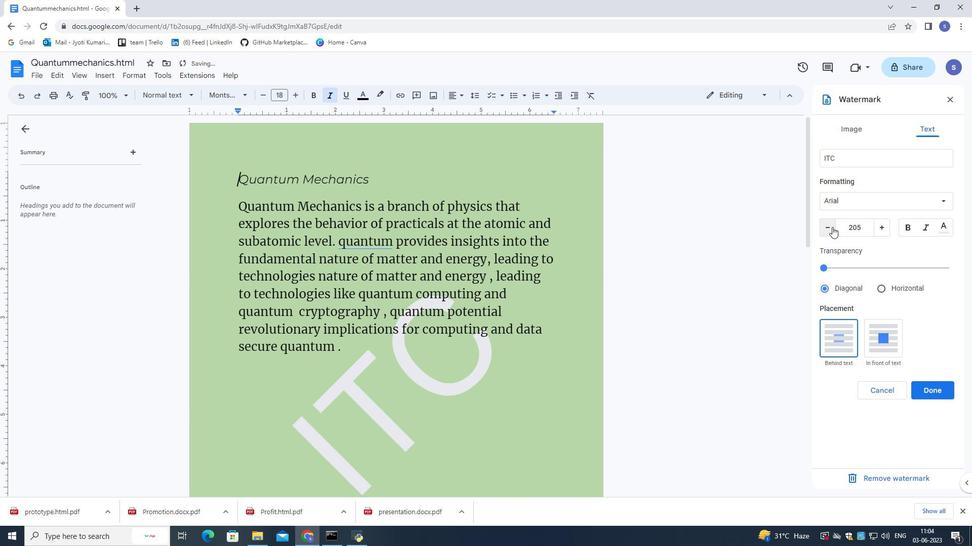 
Action: Mouse pressed left at (832, 227)
Screenshot: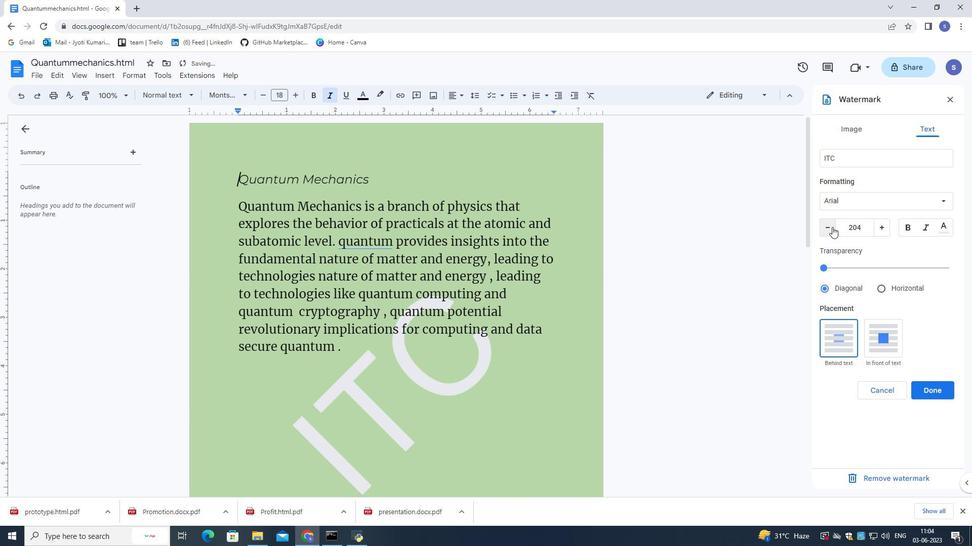 
Action: Mouse pressed left at (832, 227)
Screenshot: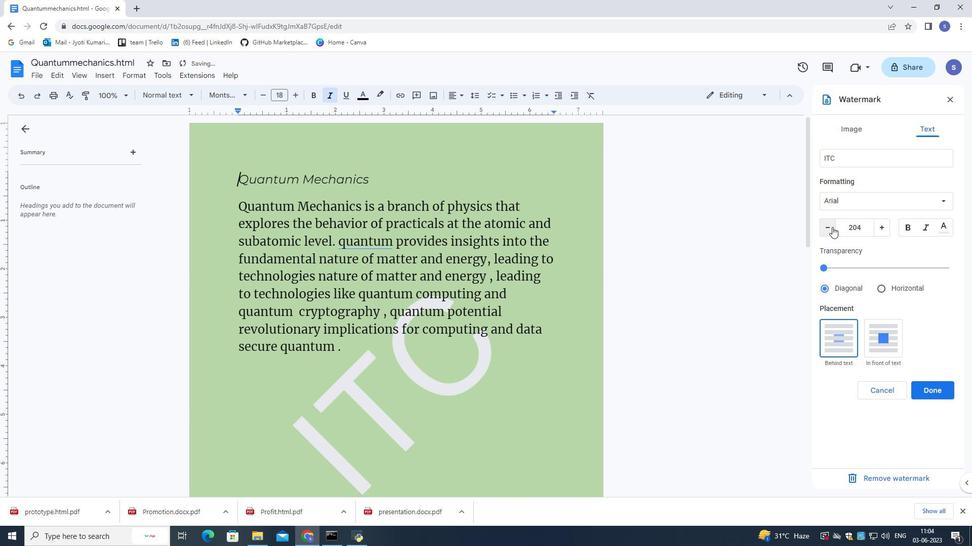 
Action: Mouse pressed left at (832, 227)
Screenshot: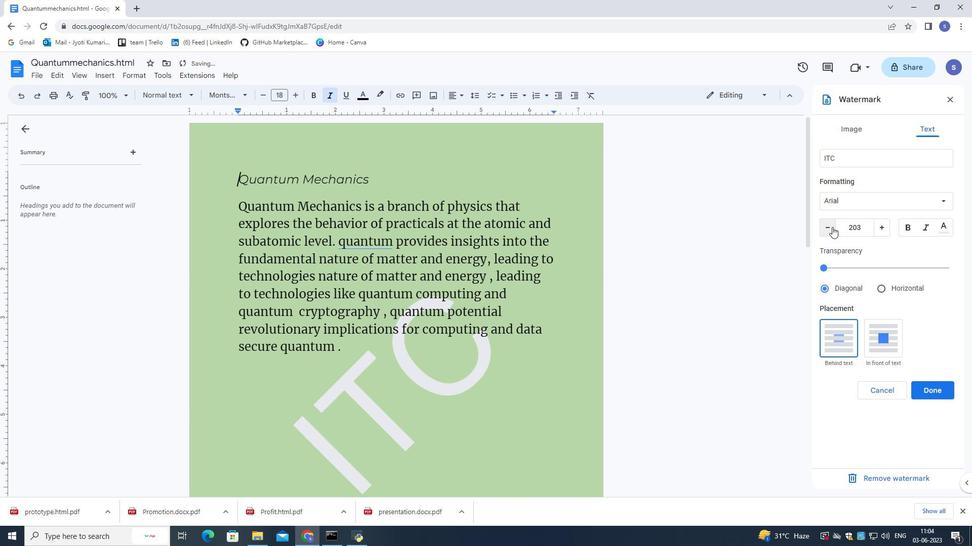 
Action: Mouse pressed left at (832, 227)
Screenshot: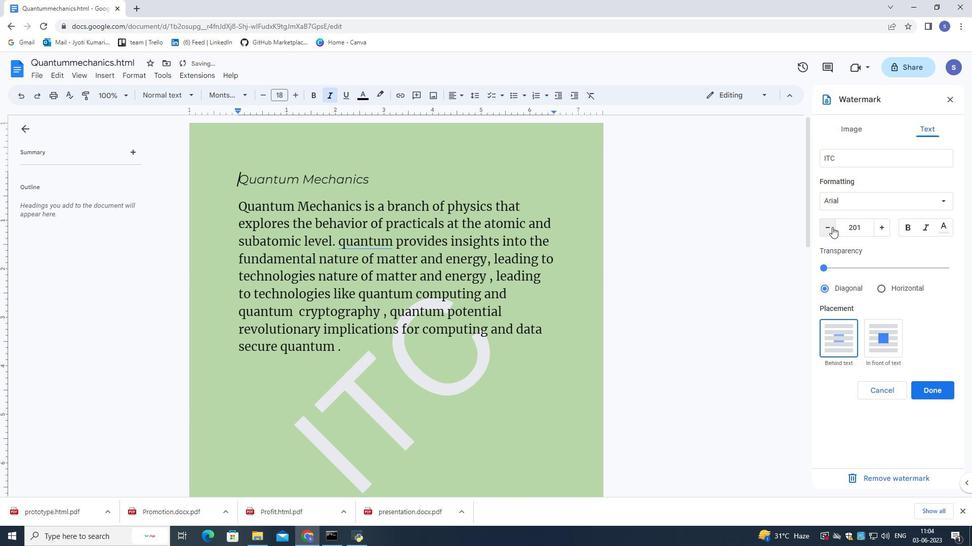 
Action: Mouse pressed left at (832, 227)
Screenshot: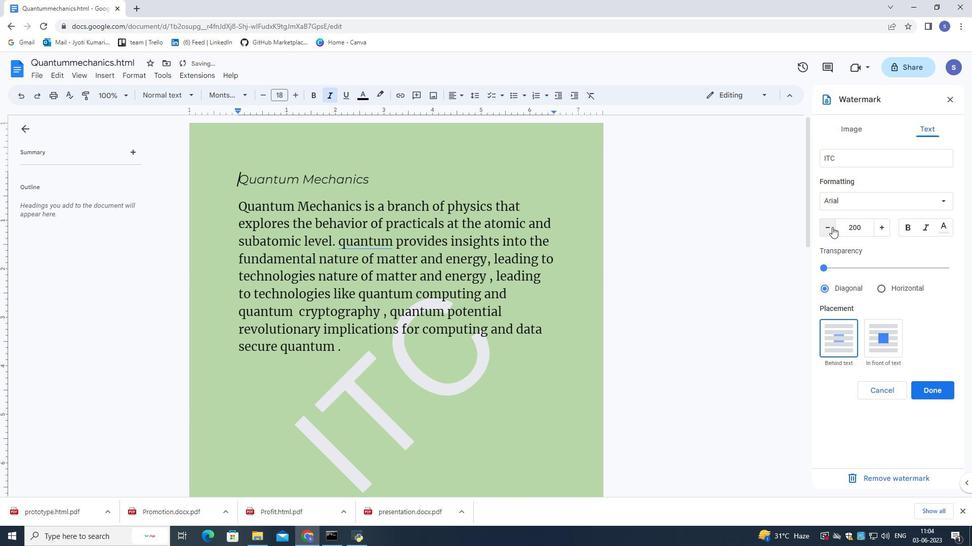 
Action: Mouse pressed left at (832, 227)
Screenshot: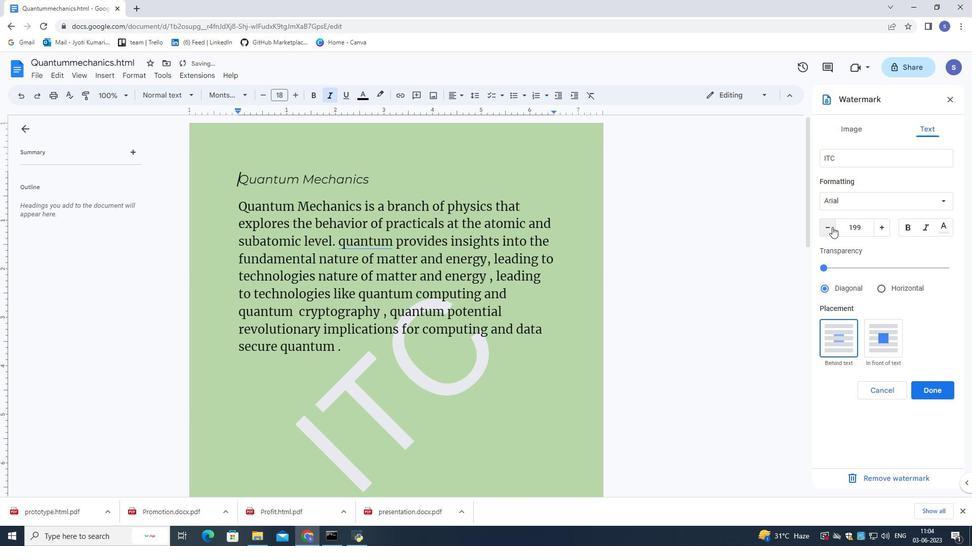 
Action: Mouse pressed left at (832, 227)
Screenshot: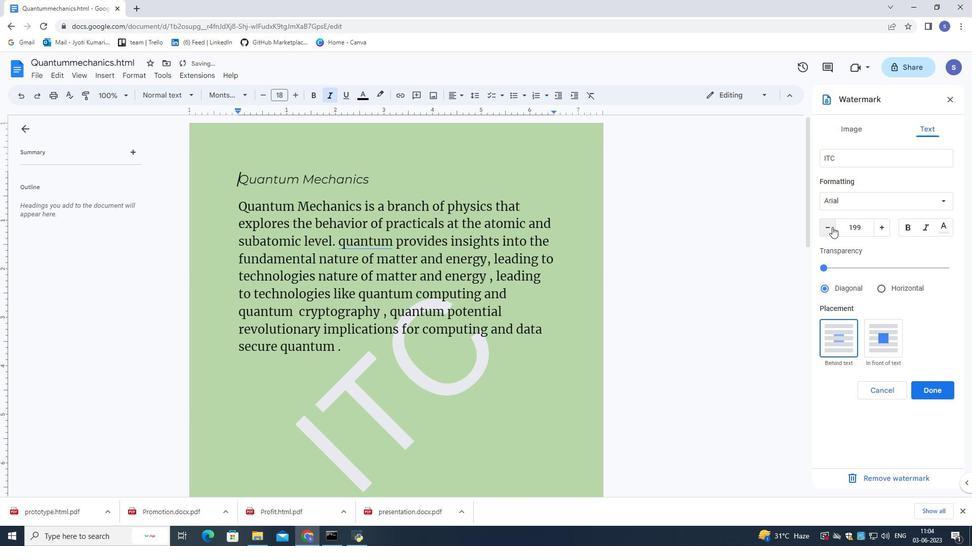 
Action: Mouse pressed left at (832, 227)
Screenshot: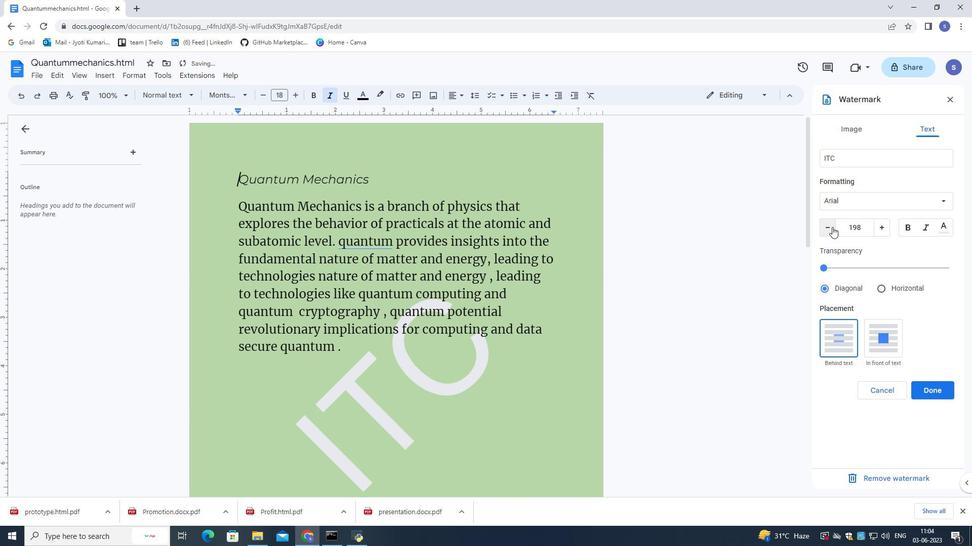 
Action: Mouse pressed left at (832, 227)
Screenshot: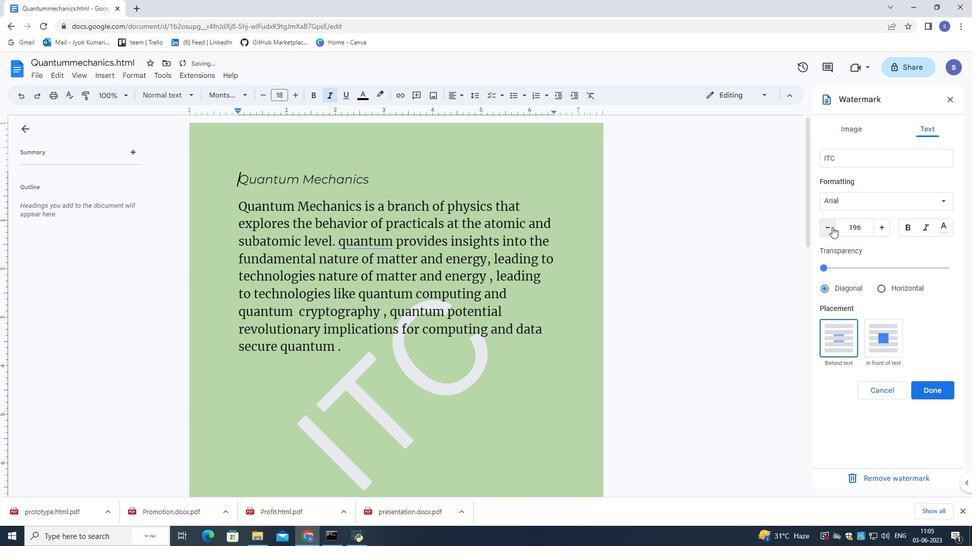 
Action: Mouse pressed left at (832, 227)
Screenshot: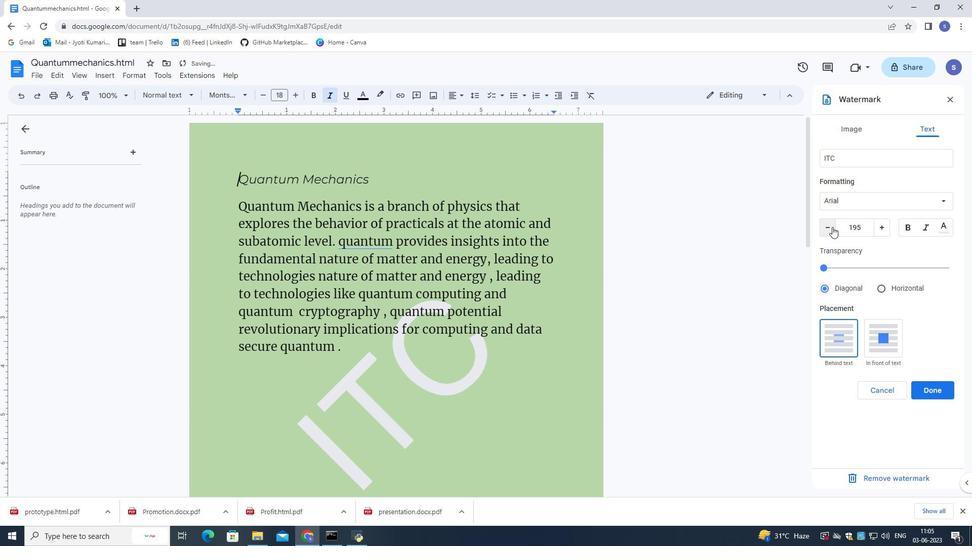 
Action: Mouse pressed left at (832, 227)
Screenshot: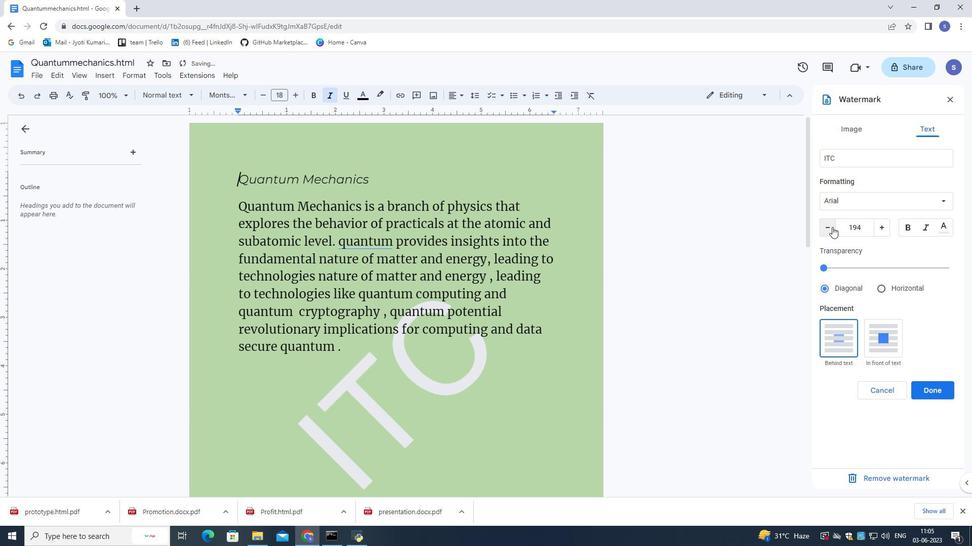 
Action: Mouse pressed left at (832, 227)
Screenshot: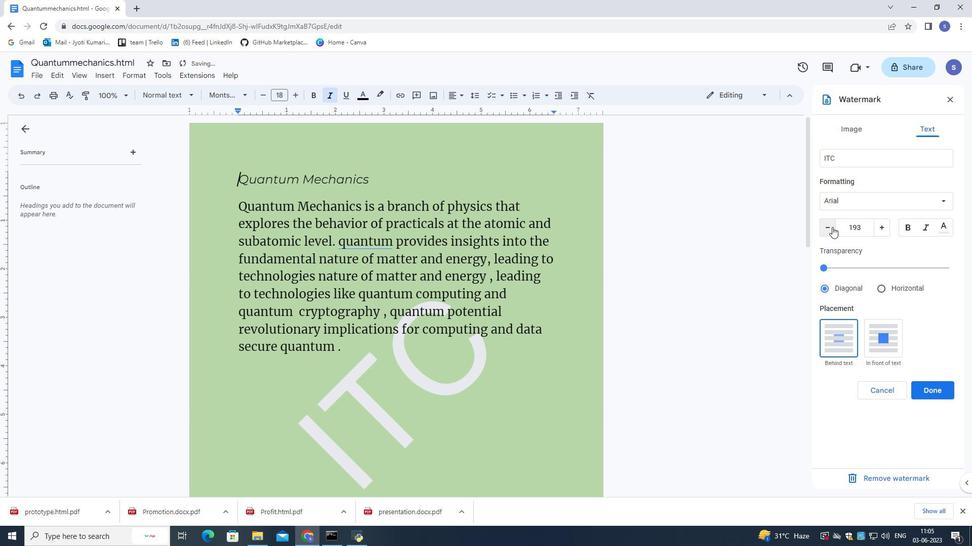 
Action: Mouse pressed left at (832, 227)
Screenshot: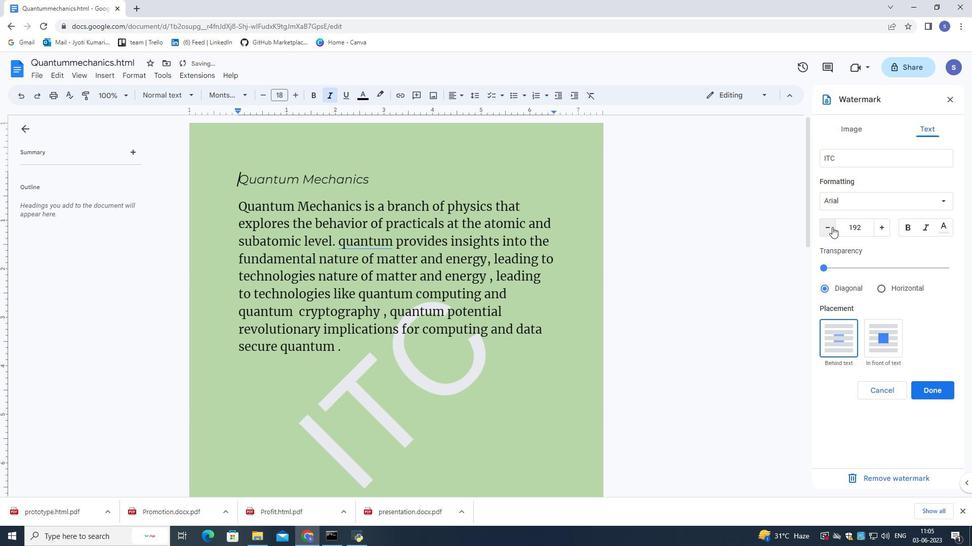 
Action: Mouse pressed left at (832, 227)
Screenshot: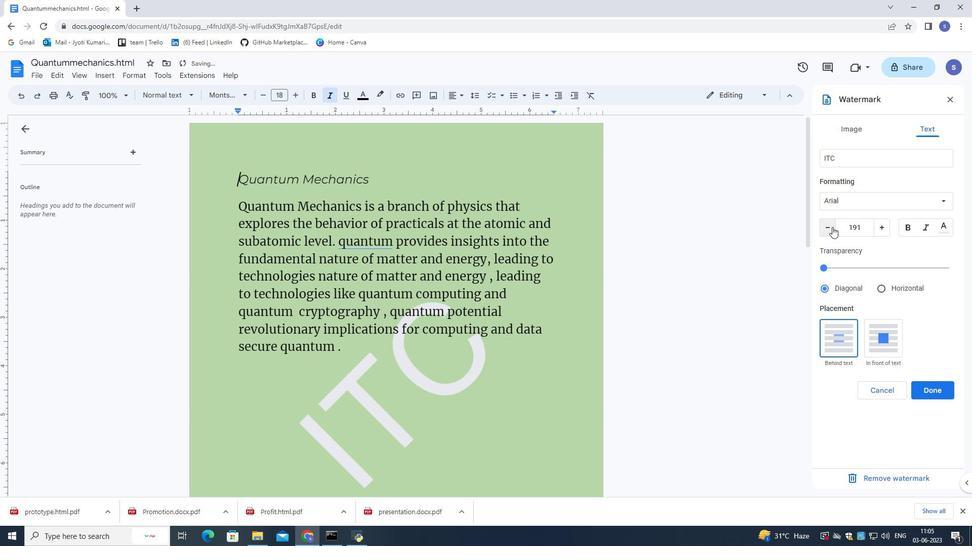 
Action: Mouse pressed left at (832, 227)
Screenshot: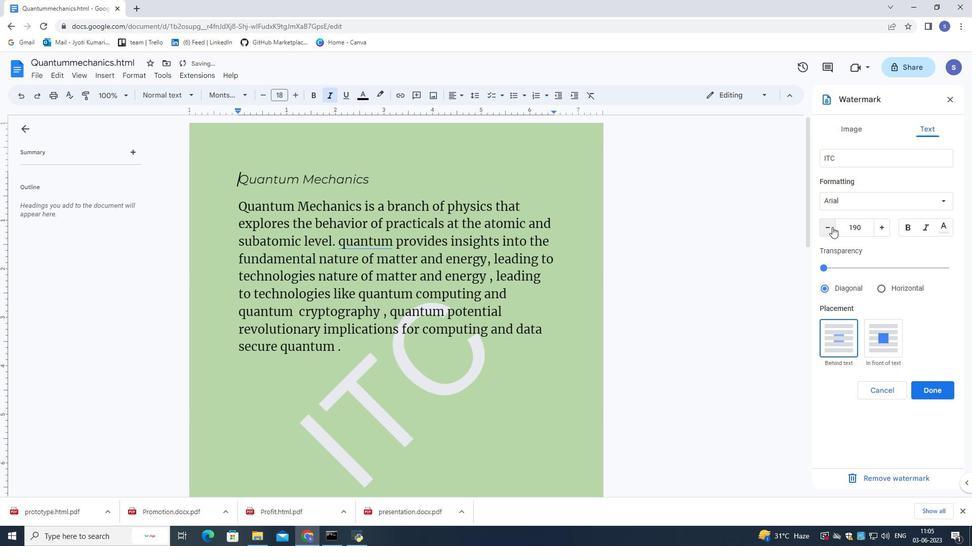
Action: Mouse pressed left at (832, 227)
Screenshot: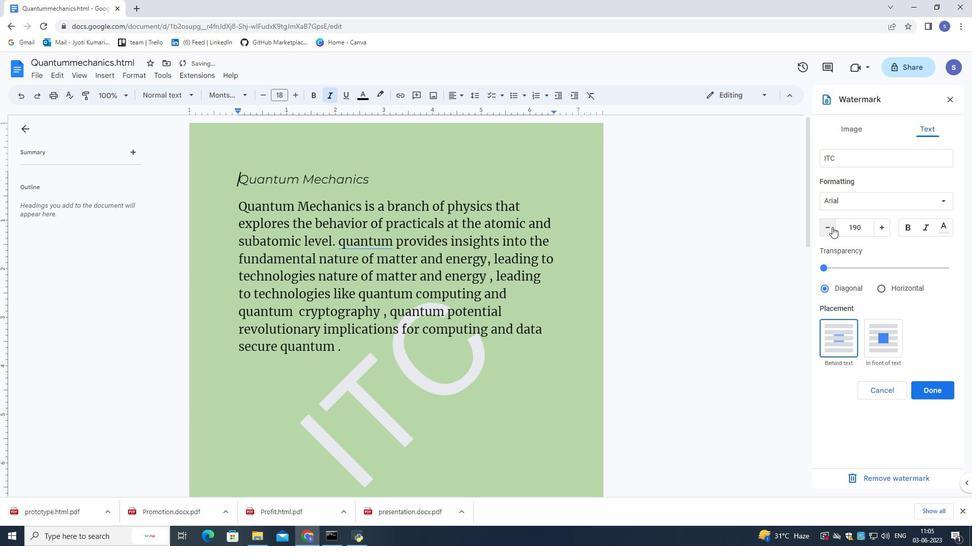 
Action: Mouse pressed left at (832, 227)
Screenshot: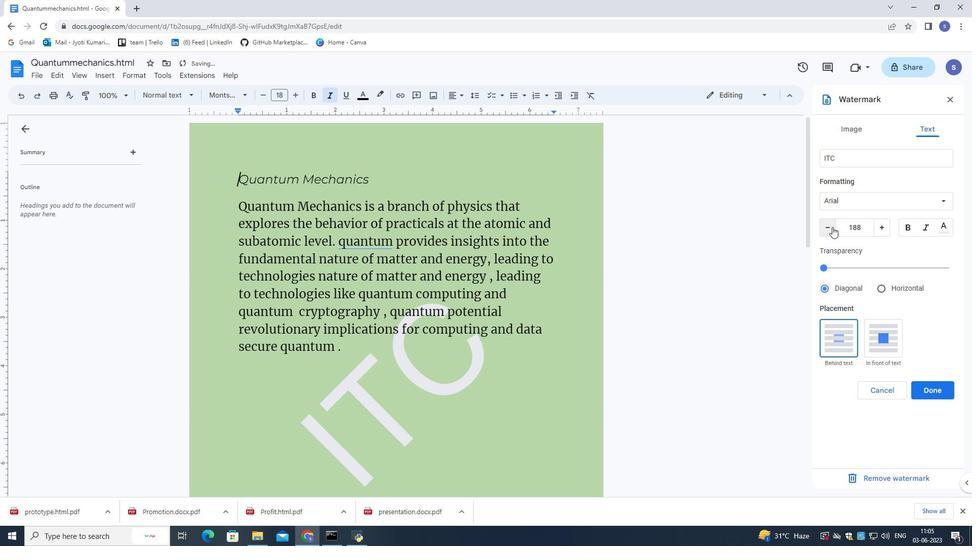 
Action: Mouse pressed left at (832, 227)
Screenshot: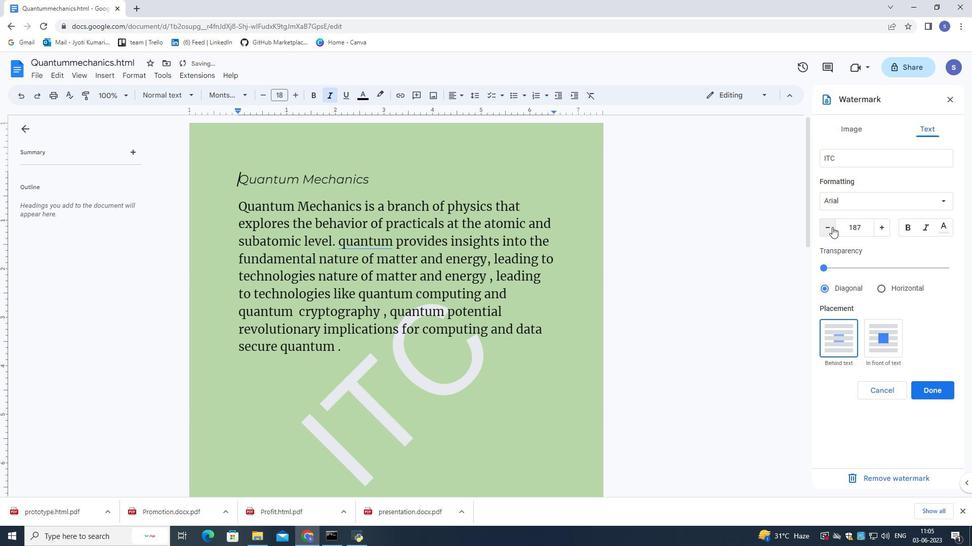 
Action: Mouse pressed left at (832, 227)
Screenshot: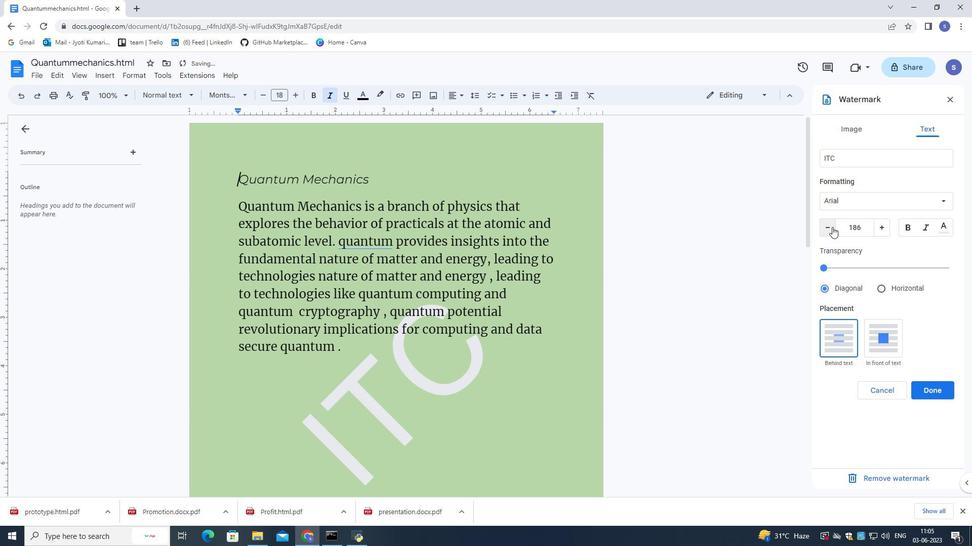 
Action: Mouse pressed left at (832, 227)
Screenshot: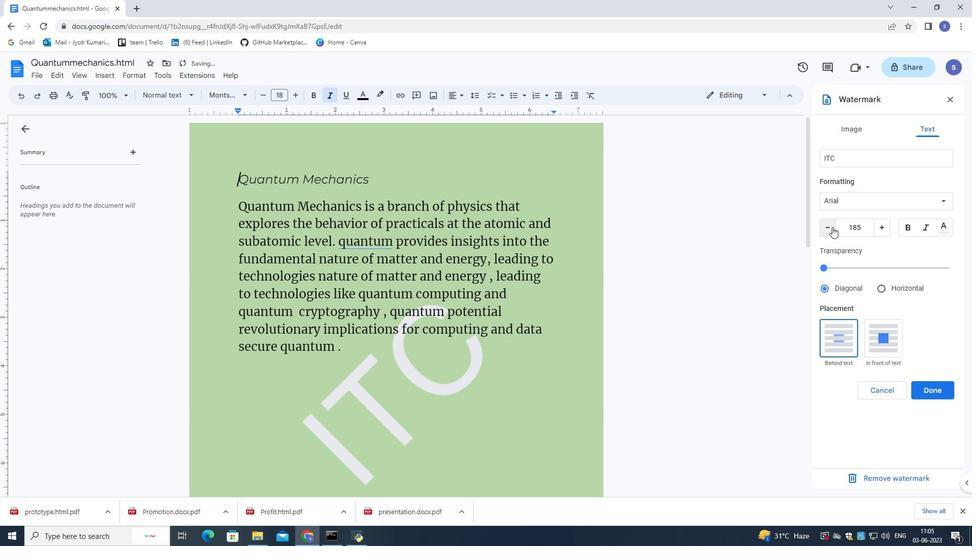 
Action: Mouse pressed left at (832, 227)
Screenshot: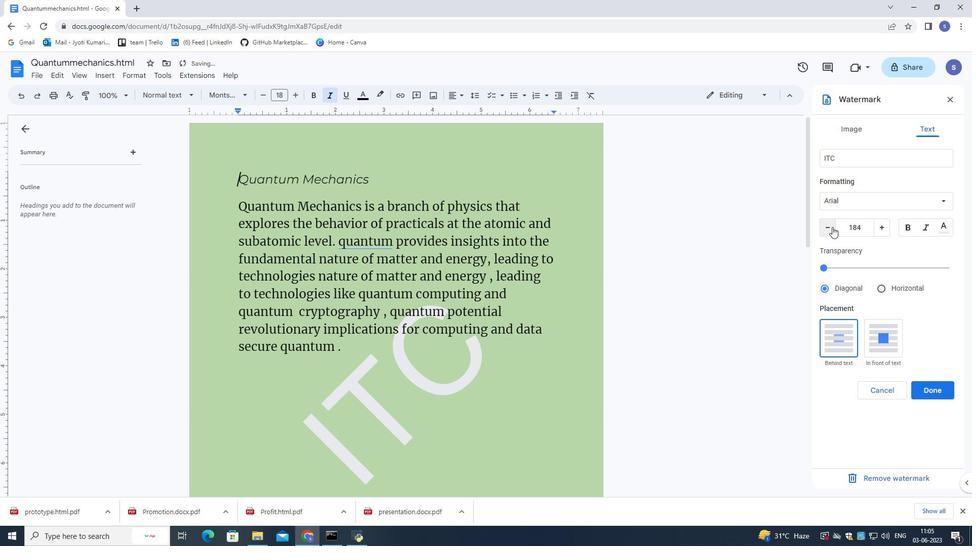 
Action: Mouse pressed left at (832, 227)
Screenshot: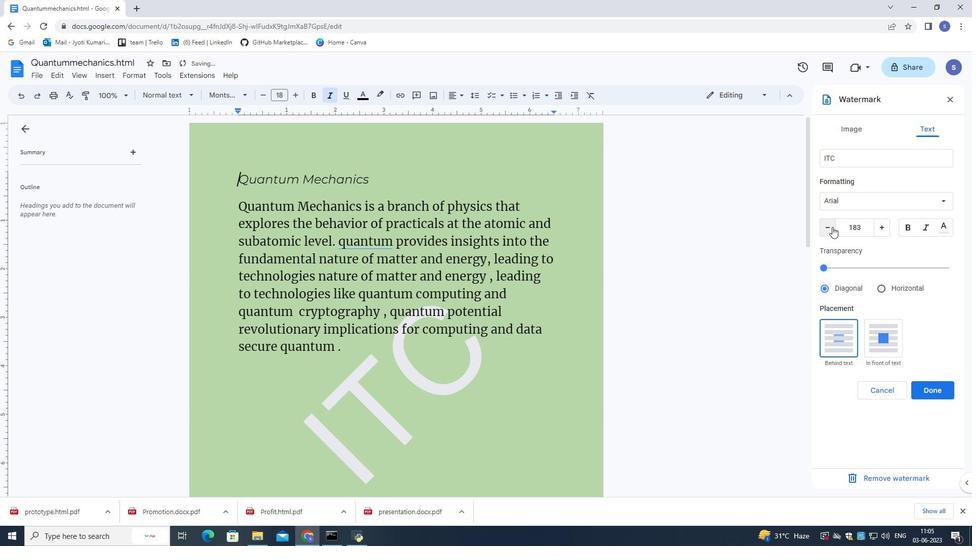 
Action: Mouse pressed left at (832, 227)
Screenshot: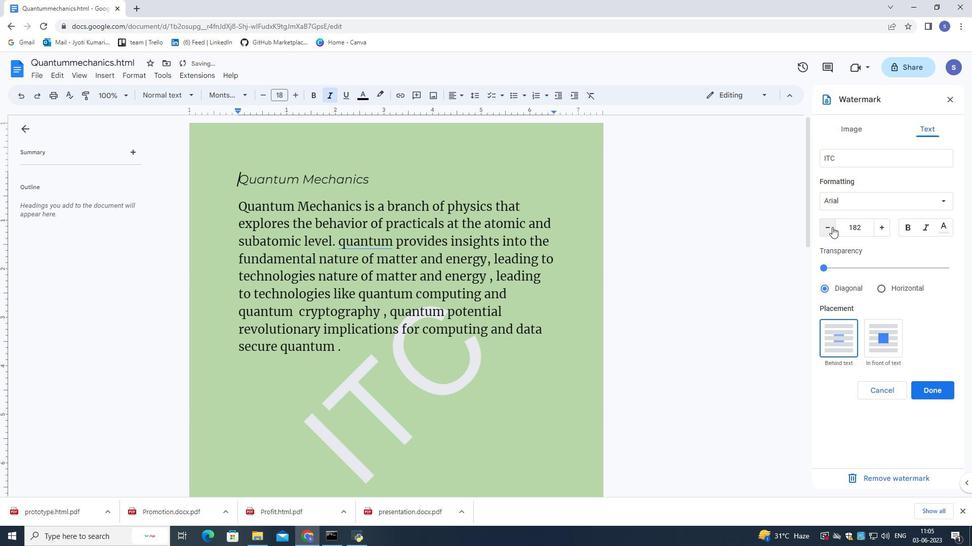 
Action: Mouse pressed left at (832, 227)
Screenshot: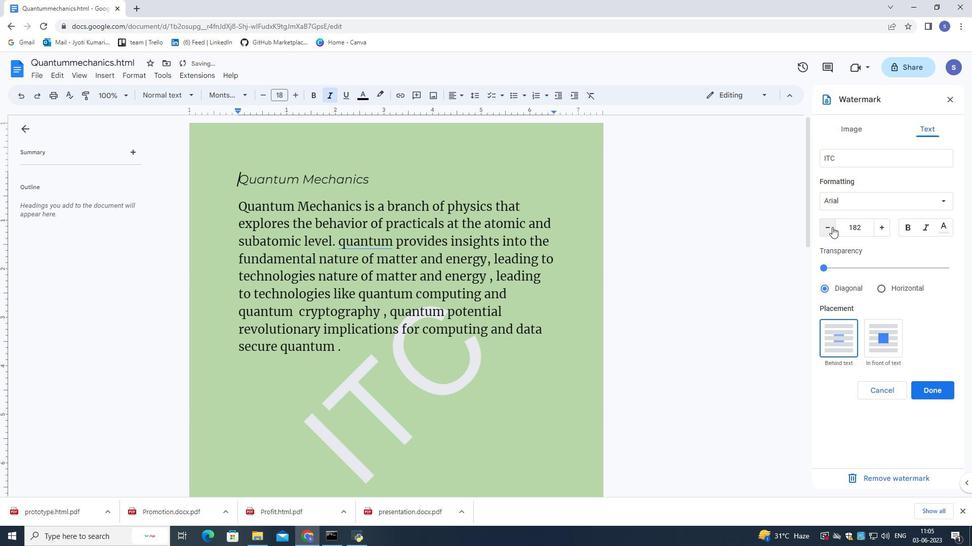 
Action: Mouse pressed left at (832, 227)
Screenshot: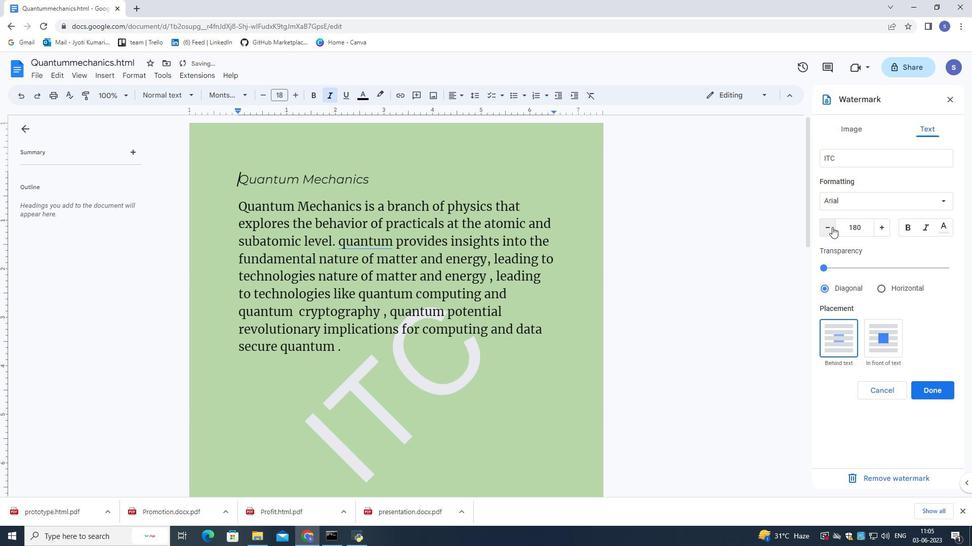 
Action: Mouse pressed left at (832, 227)
Screenshot: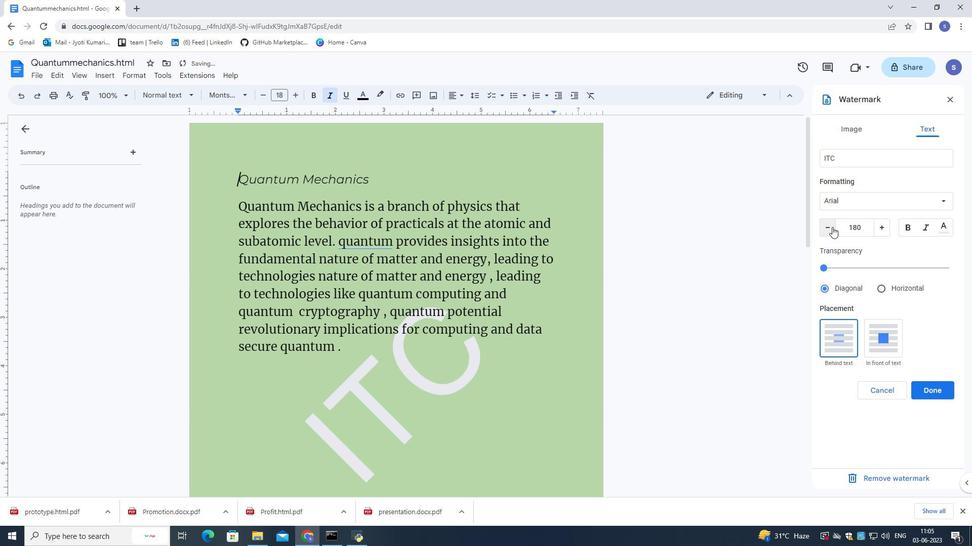 
Action: Mouse pressed left at (832, 227)
Screenshot: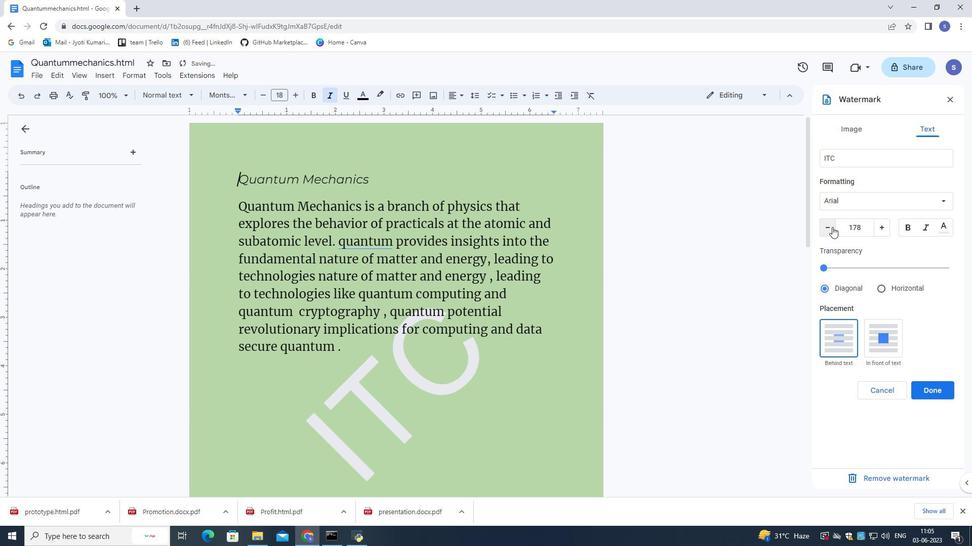 
Action: Mouse pressed left at (832, 227)
Screenshot: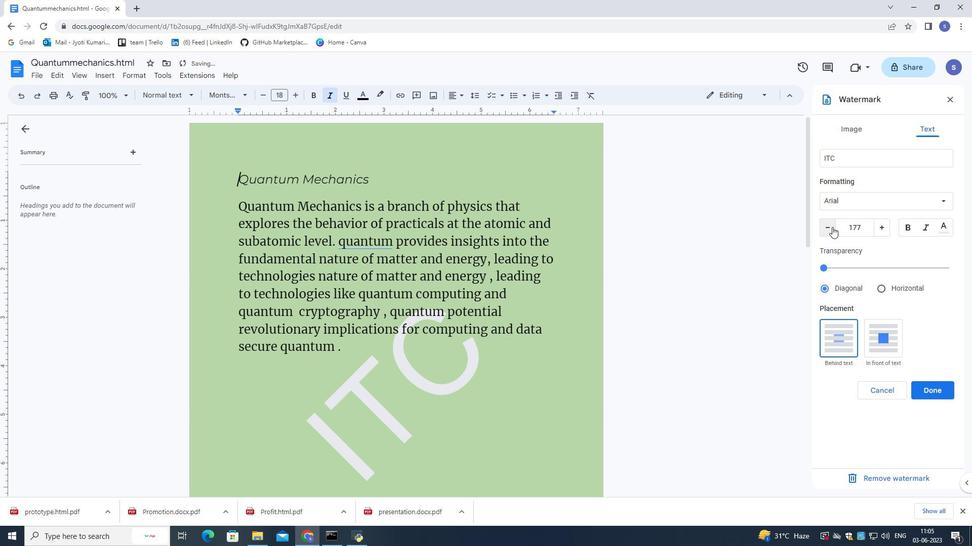 
Action: Mouse pressed left at (832, 227)
Screenshot: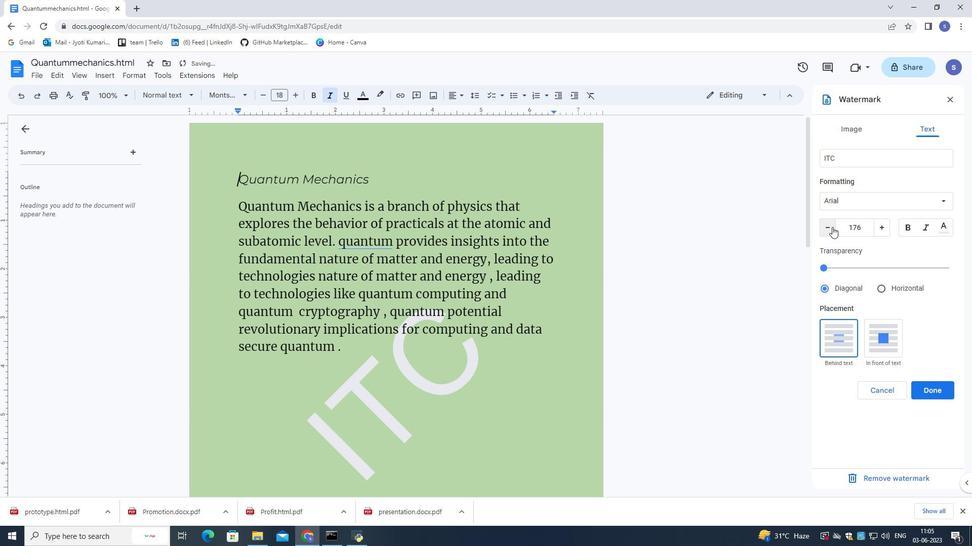 
Action: Mouse pressed left at (832, 227)
Screenshot: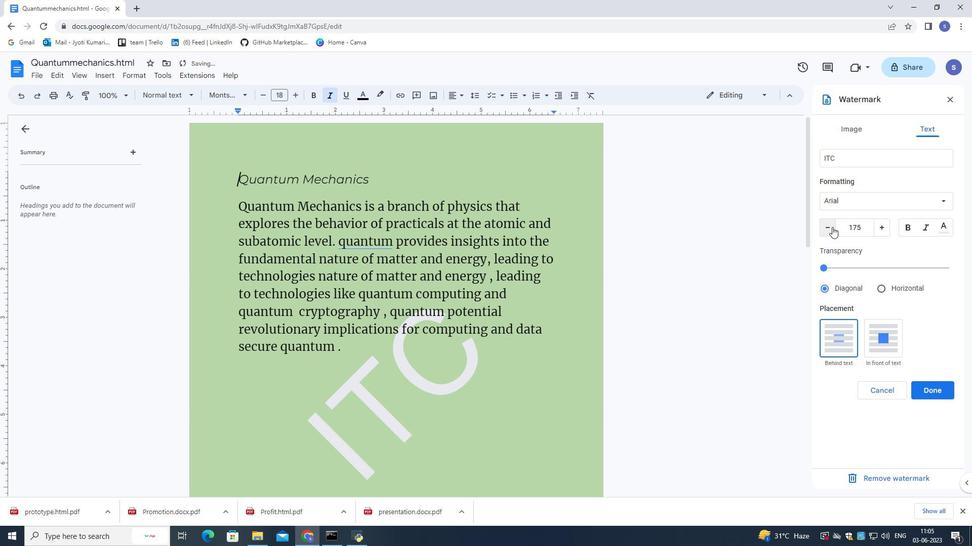 
Action: Mouse pressed left at (832, 227)
Screenshot: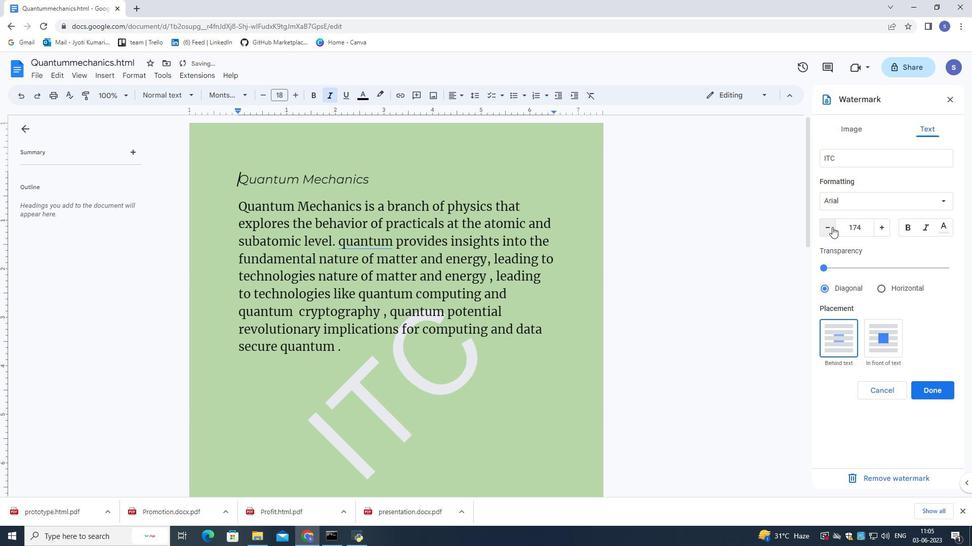 
Action: Mouse moved to (832, 226)
Screenshot: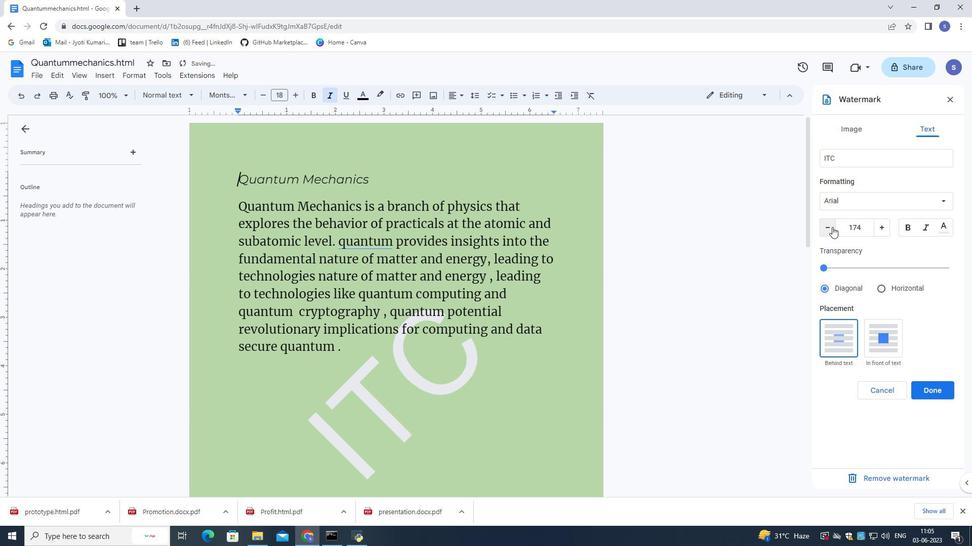 
Action: Mouse pressed left at (832, 226)
Screenshot: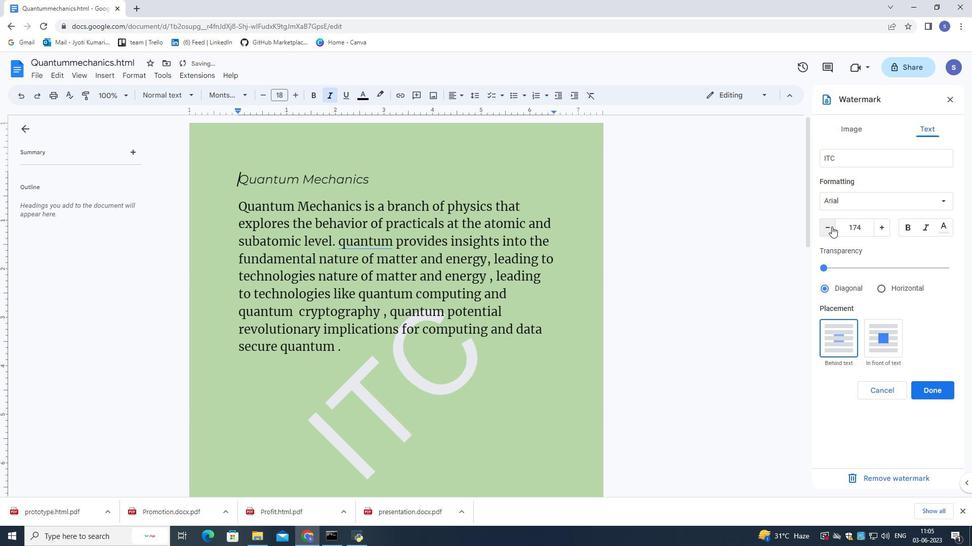 
Action: Mouse pressed left at (832, 226)
Screenshot: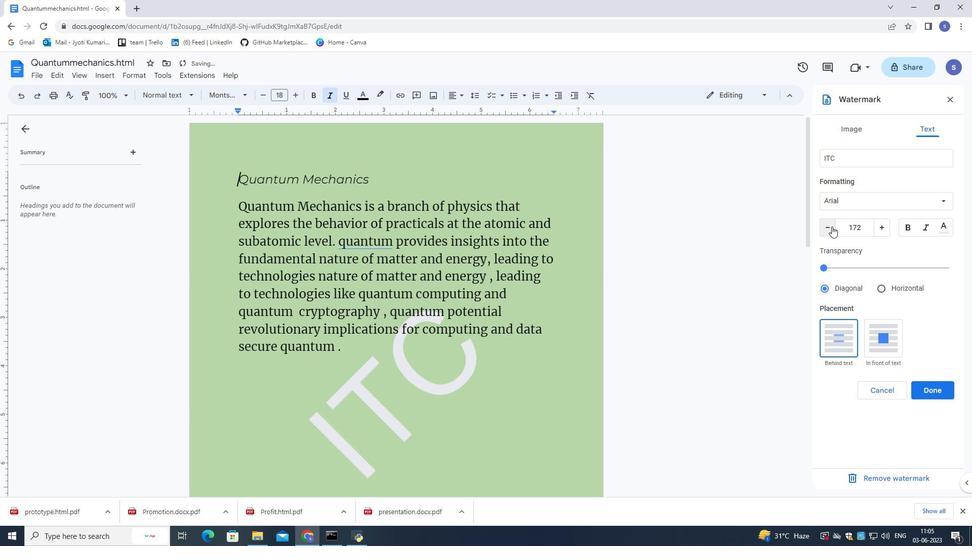 
Action: Mouse moved to (831, 225)
Screenshot: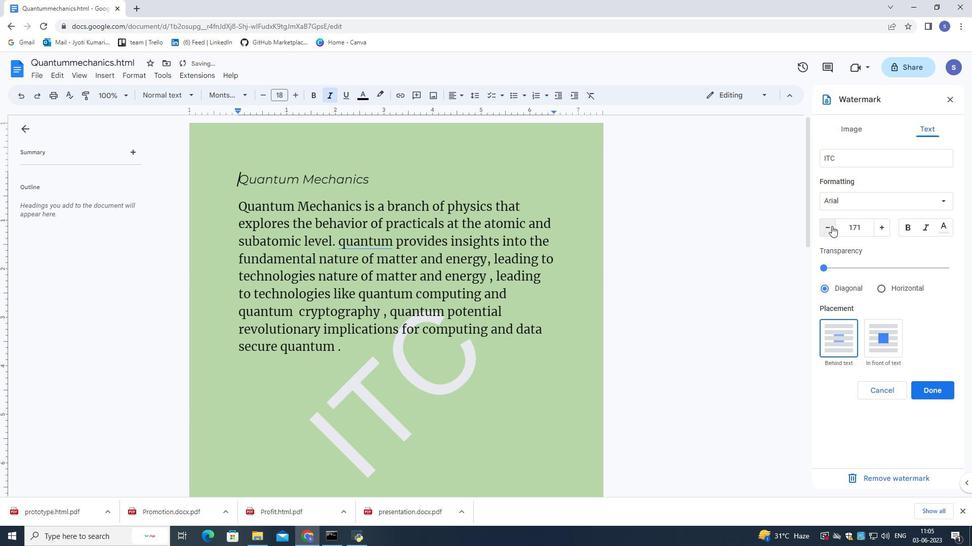 
Action: Mouse pressed left at (831, 225)
Screenshot: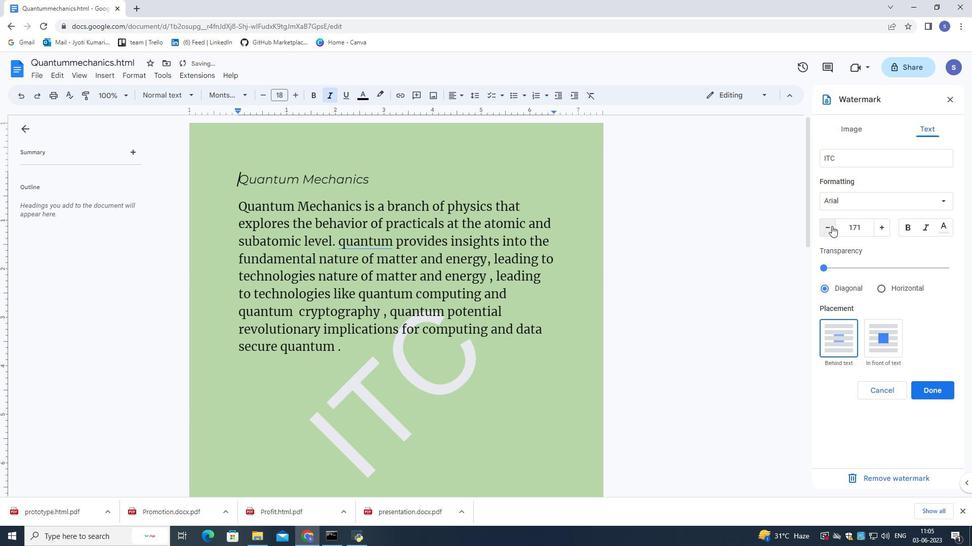 
Action: Mouse pressed left at (831, 225)
Screenshot: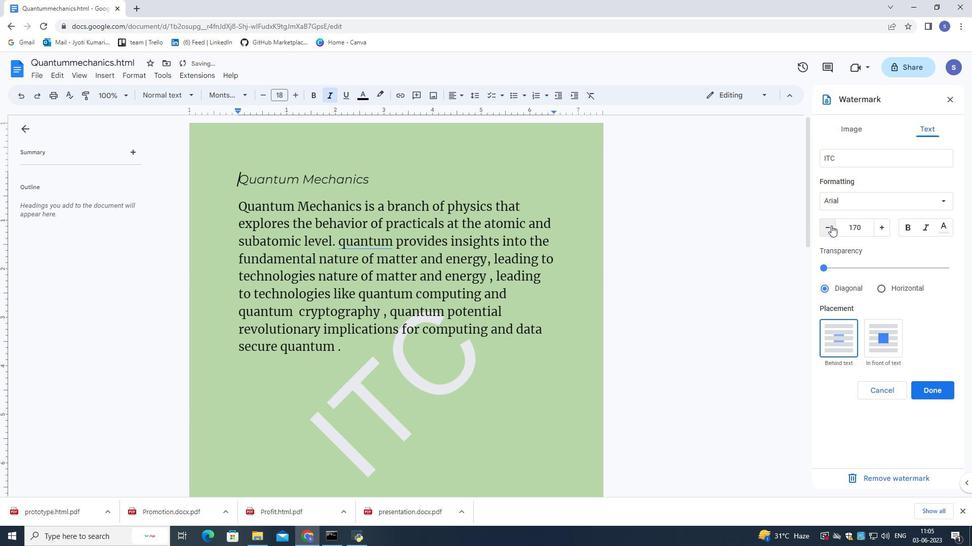 
Action: Mouse pressed left at (831, 225)
Screenshot: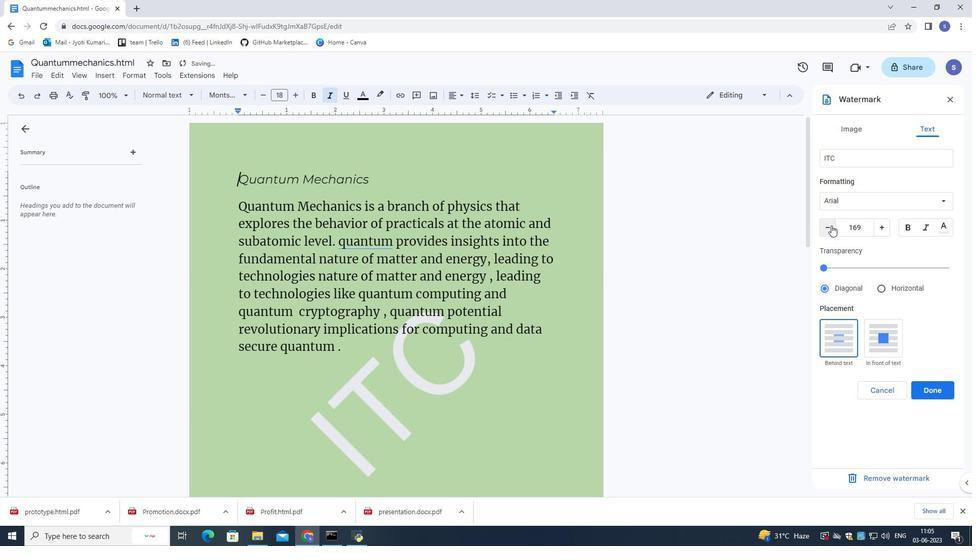 
Action: Mouse pressed left at (831, 225)
Screenshot: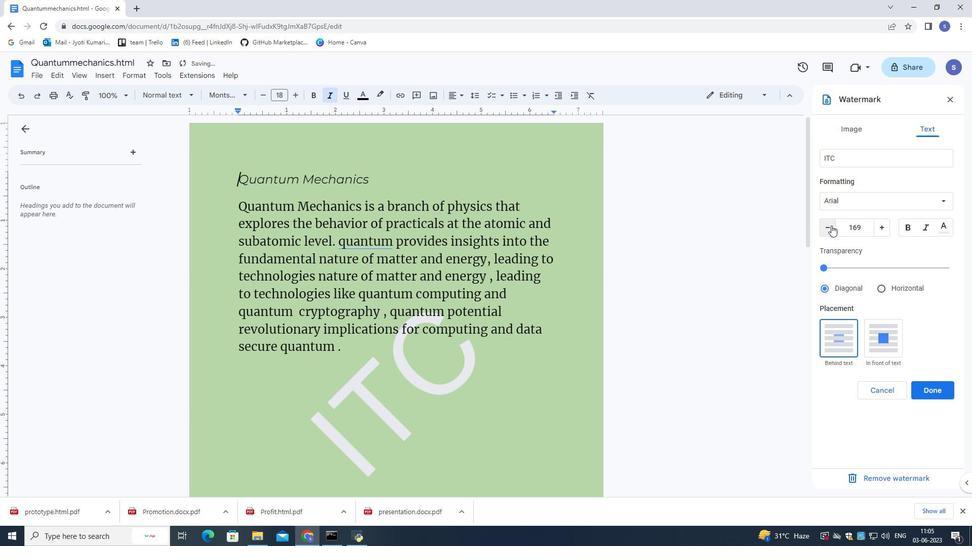 
Action: Mouse pressed left at (831, 225)
Screenshot: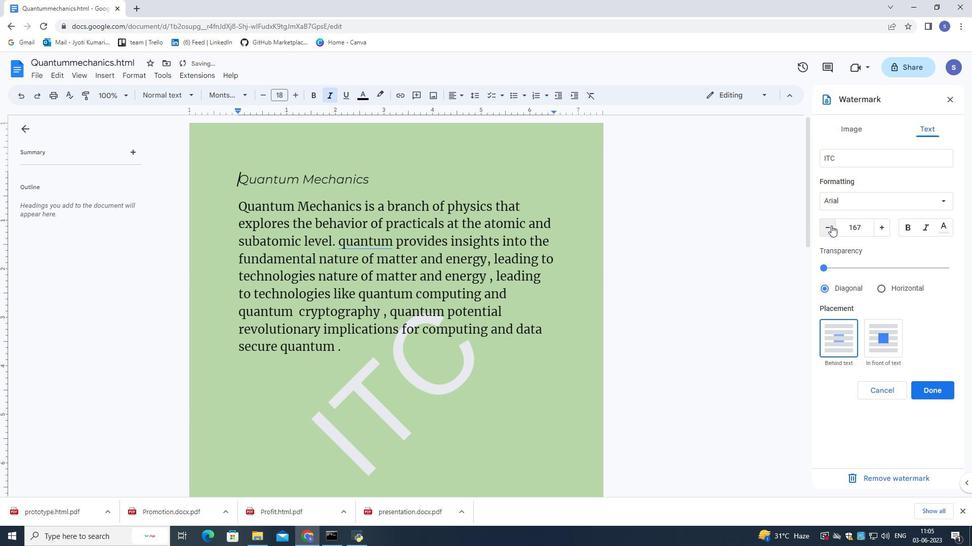 
Action: Mouse pressed left at (831, 225)
Screenshot: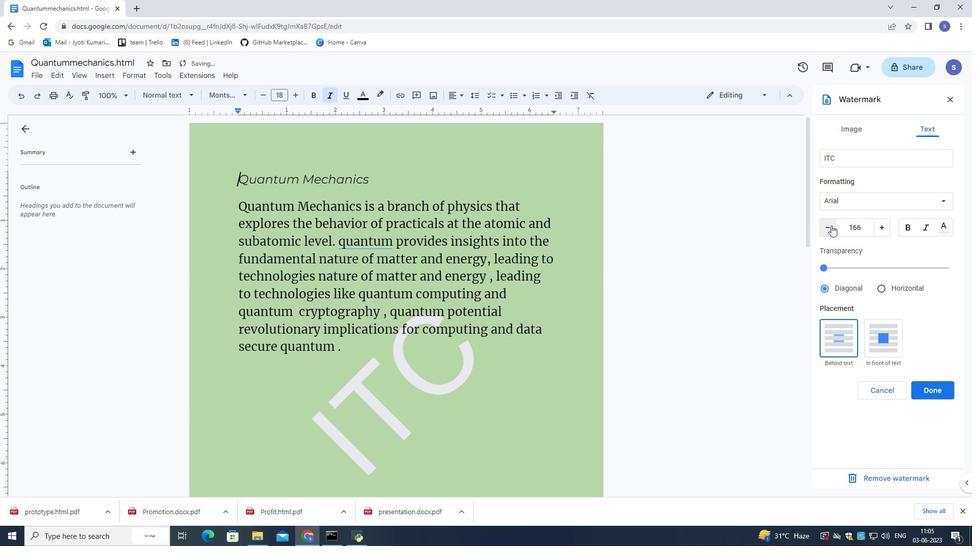 
Action: Mouse pressed left at (831, 225)
Screenshot: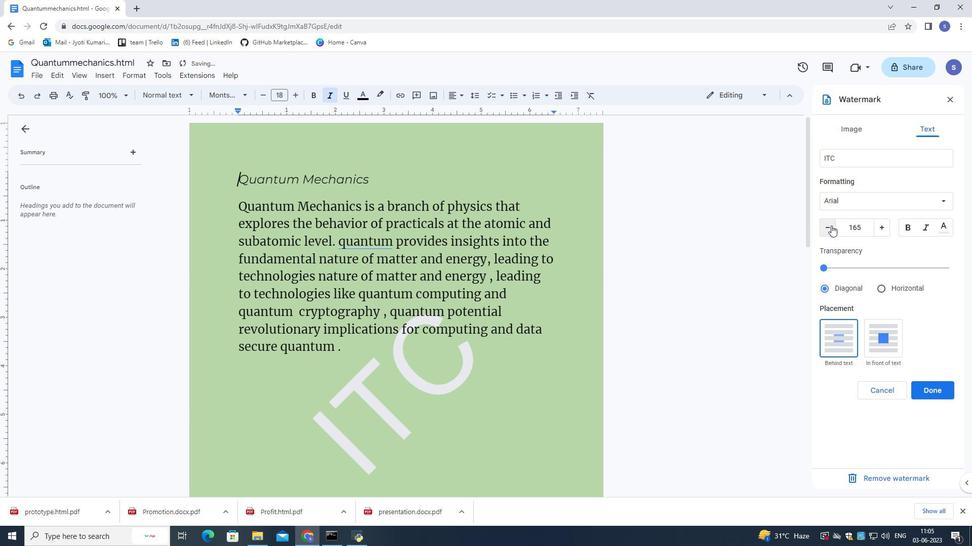 
Action: Mouse pressed left at (831, 225)
Screenshot: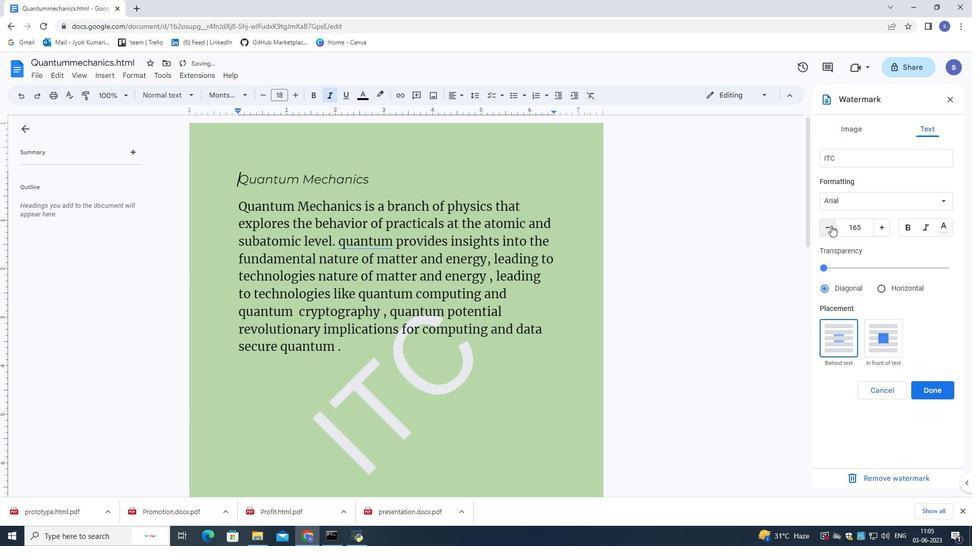 
Action: Mouse pressed left at (831, 225)
Screenshot: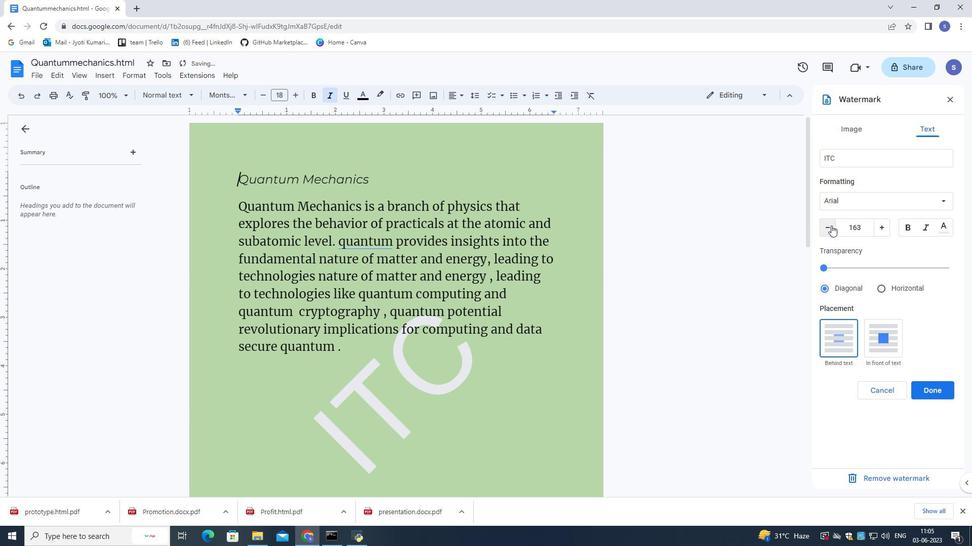 
Action: Mouse pressed left at (831, 225)
Screenshot: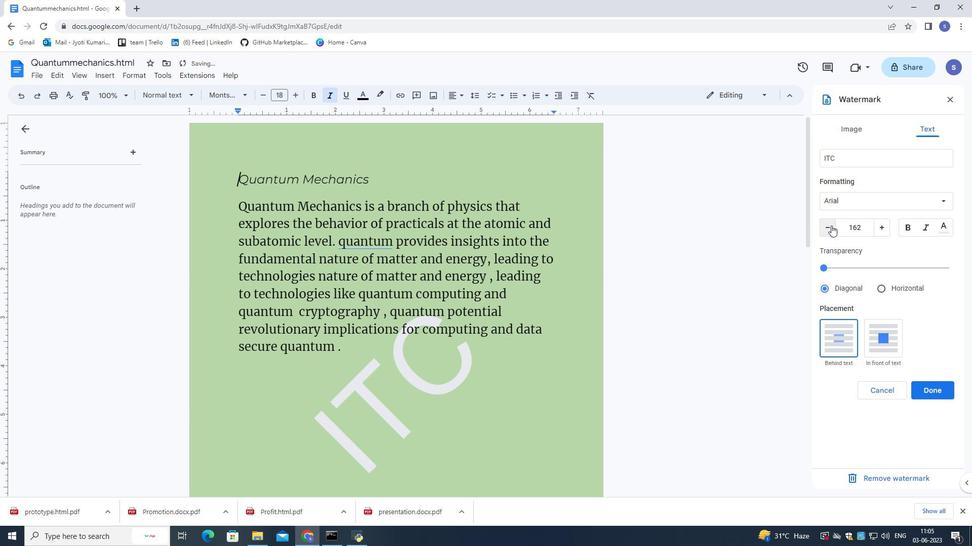 
Action: Mouse pressed left at (831, 225)
Screenshot: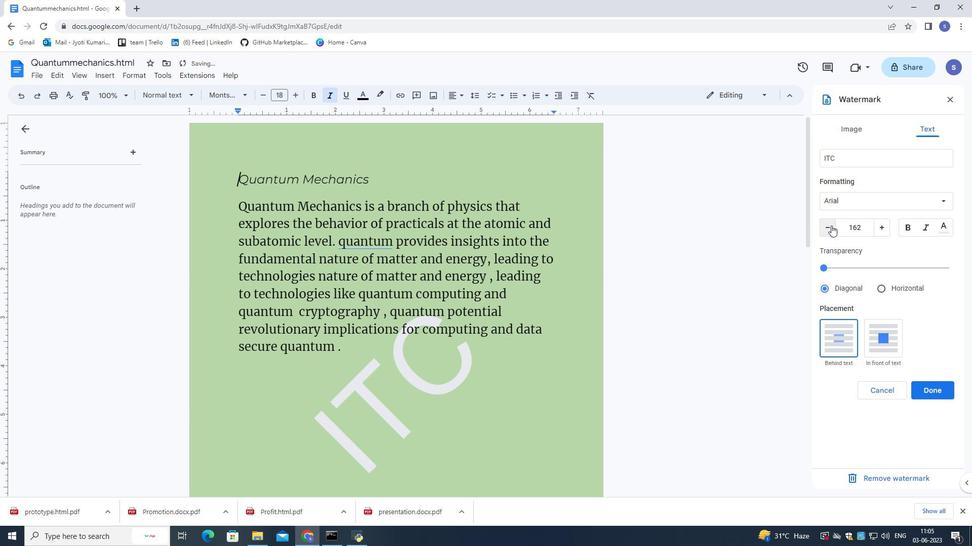 
Action: Mouse pressed left at (831, 225)
Screenshot: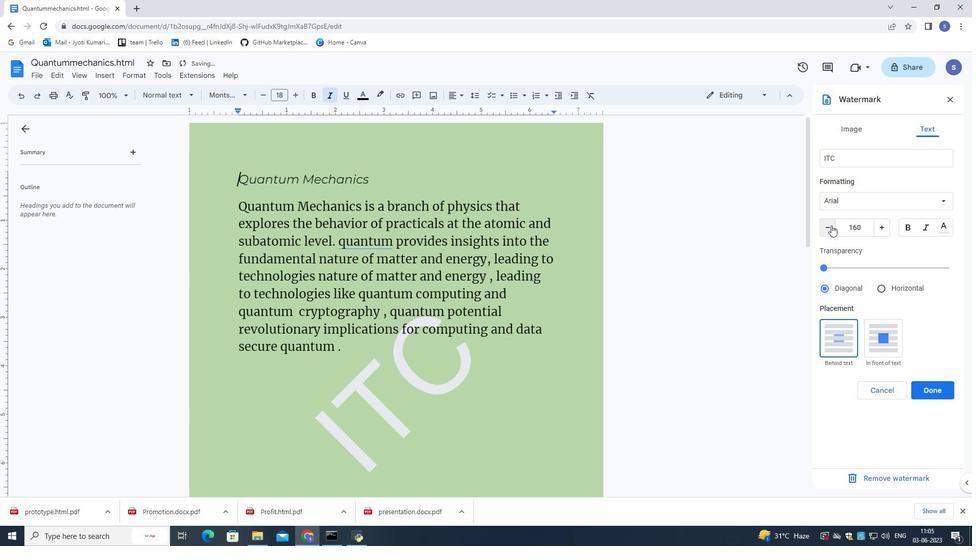 
Action: Mouse pressed left at (831, 225)
Screenshot: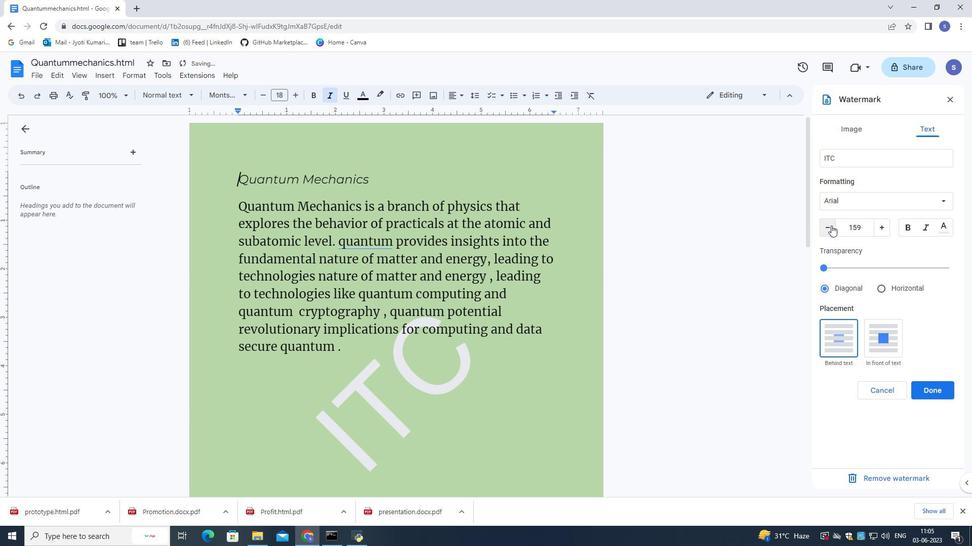 
Action: Mouse pressed left at (831, 225)
Screenshot: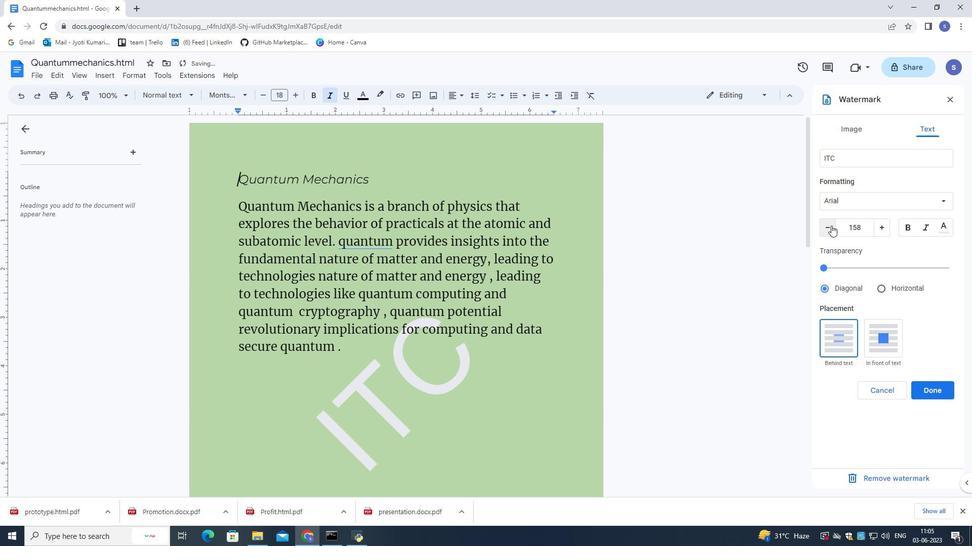 
Action: Mouse pressed left at (831, 225)
Screenshot: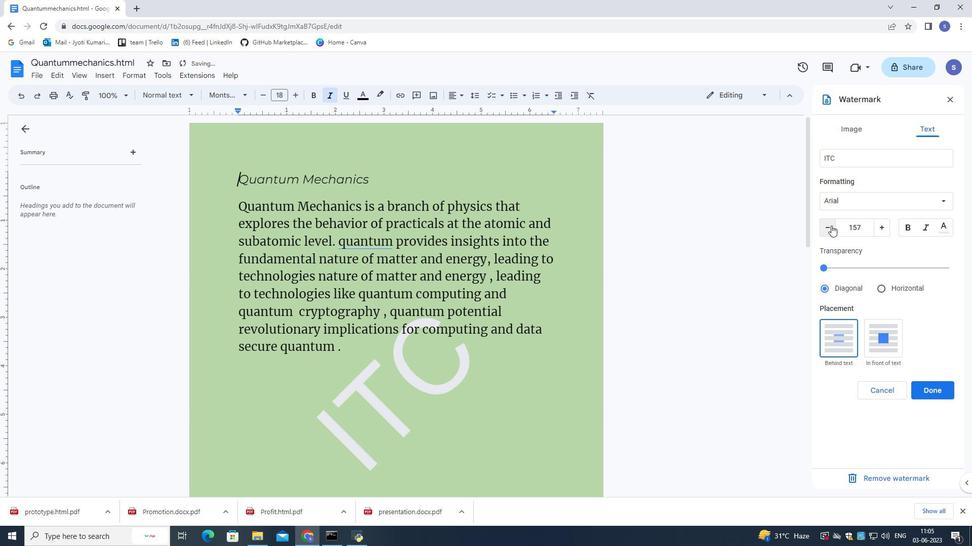 
Action: Mouse pressed left at (831, 225)
Screenshot: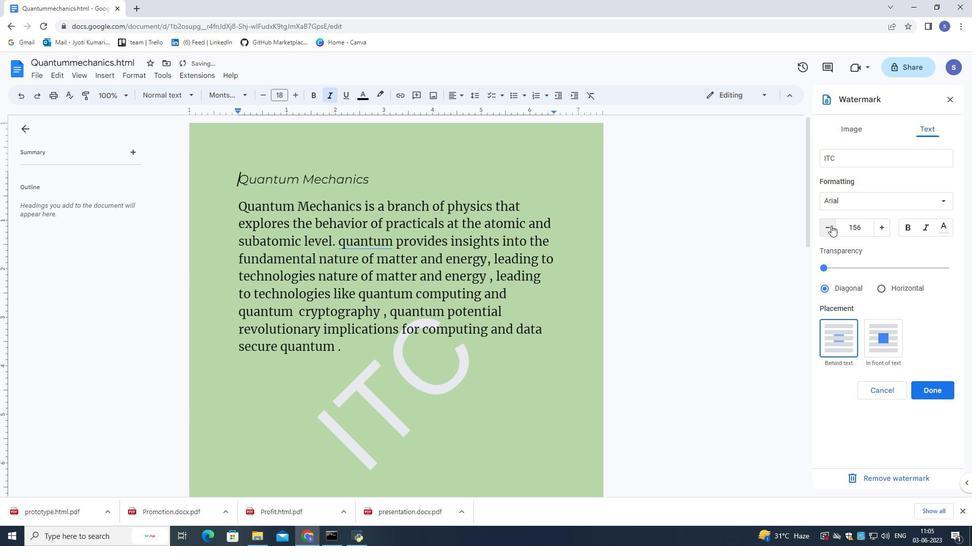 
Action: Mouse pressed left at (831, 225)
Screenshot: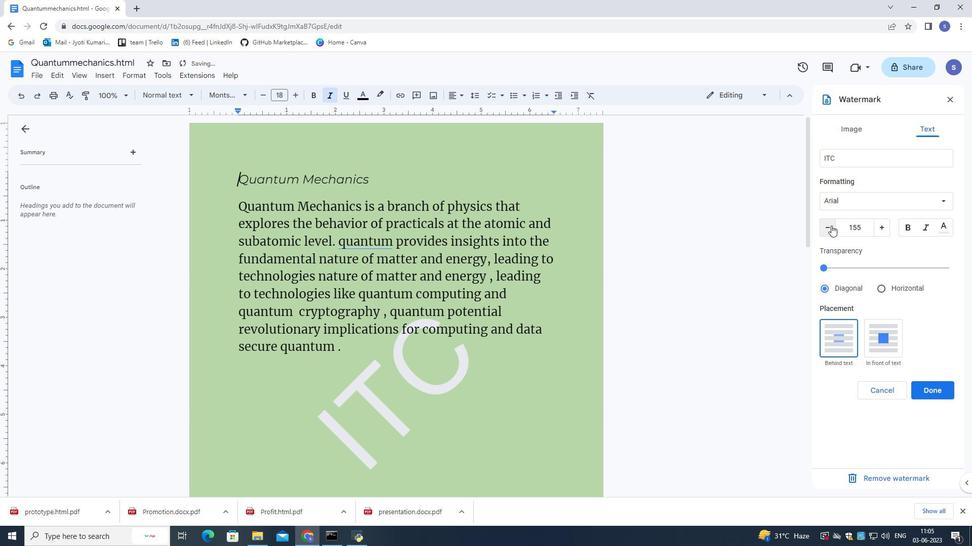 
Action: Mouse pressed left at (831, 225)
Screenshot: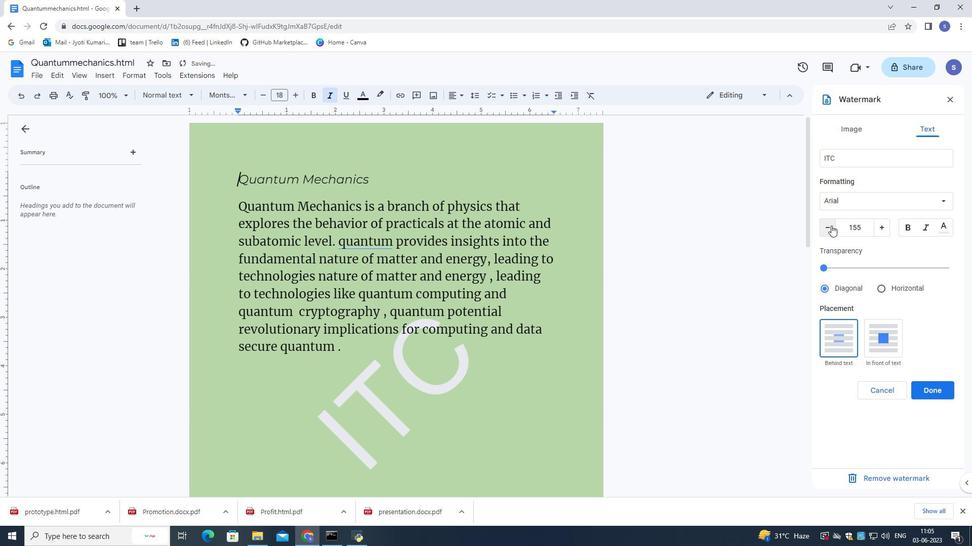 
Action: Mouse pressed left at (831, 225)
Screenshot: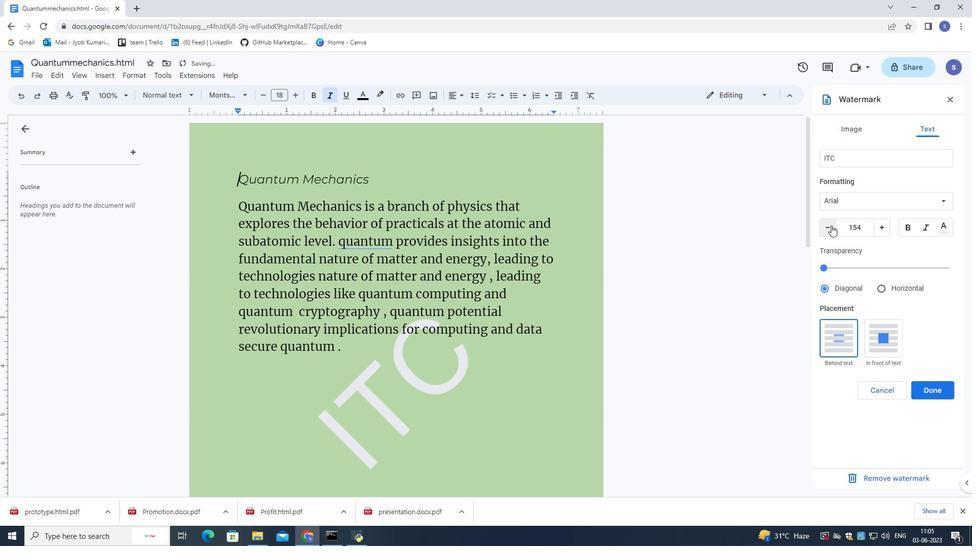 
Action: Mouse pressed left at (831, 225)
Screenshot: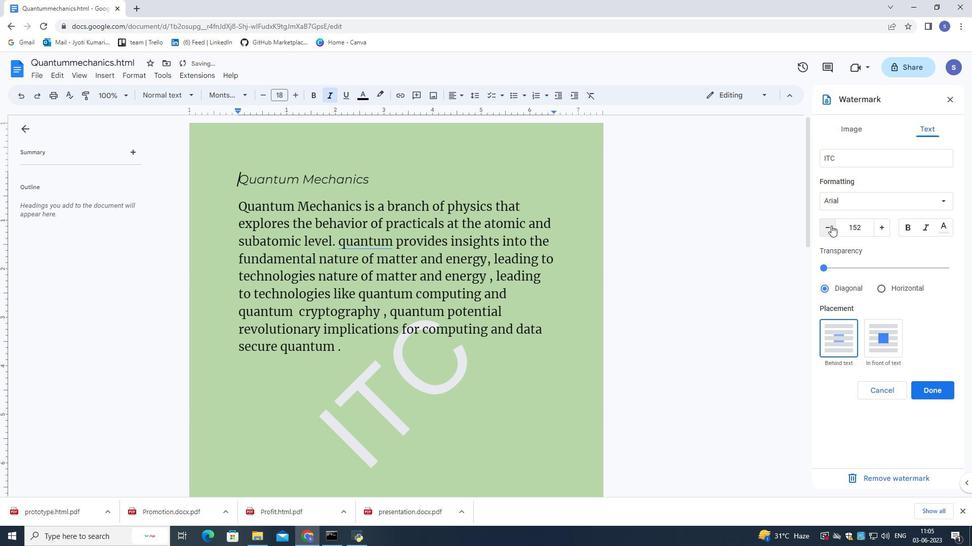 
Action: Mouse pressed left at (831, 225)
Screenshot: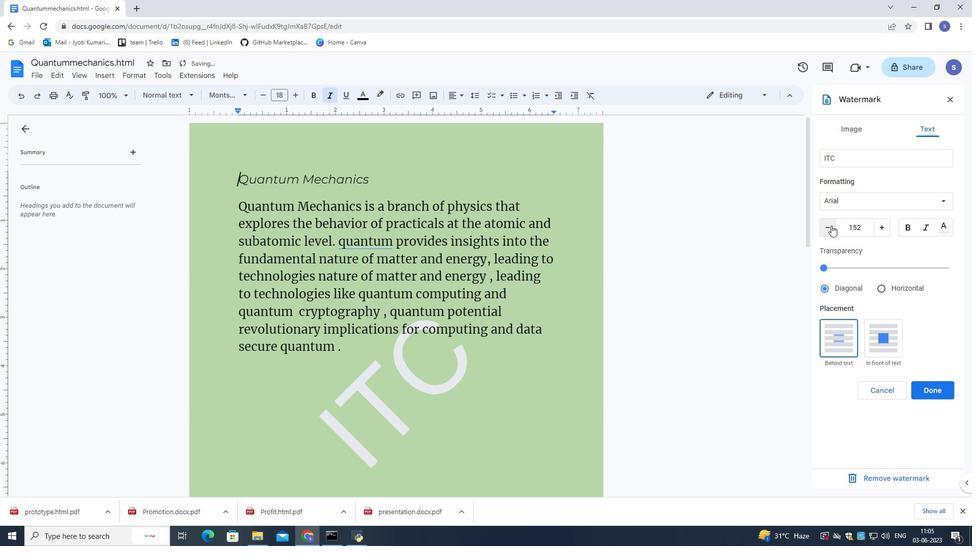 
Action: Mouse pressed left at (831, 225)
Screenshot: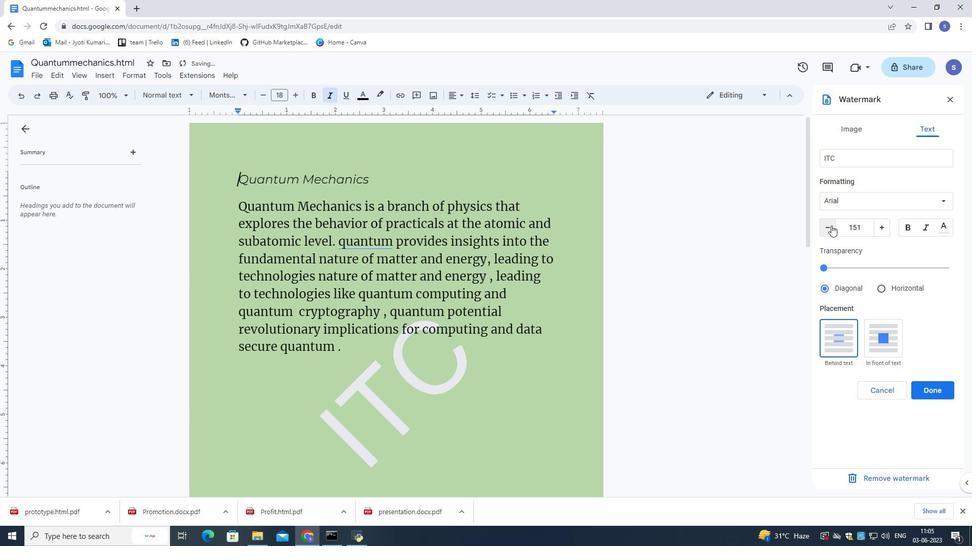
Action: Mouse pressed left at (831, 225)
Screenshot: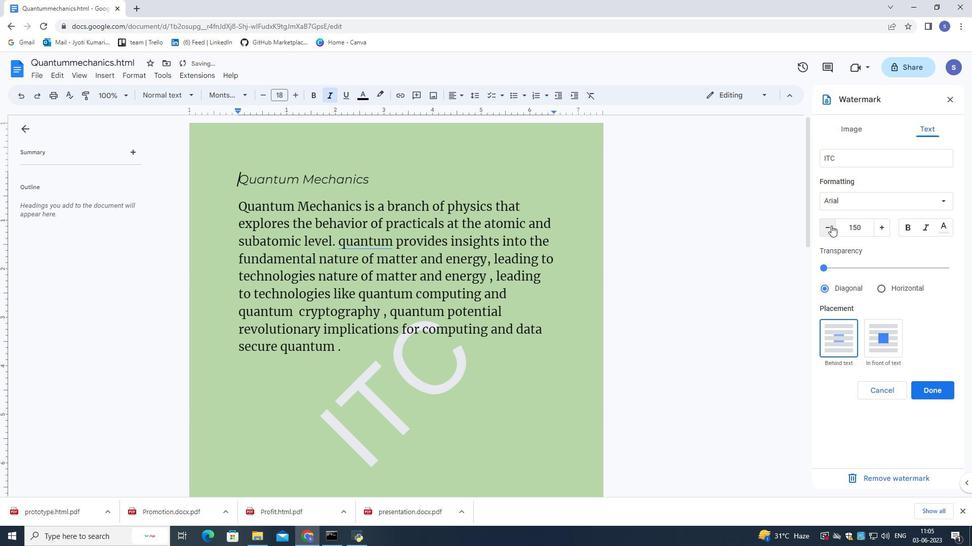 
Action: Mouse pressed left at (831, 225)
Screenshot: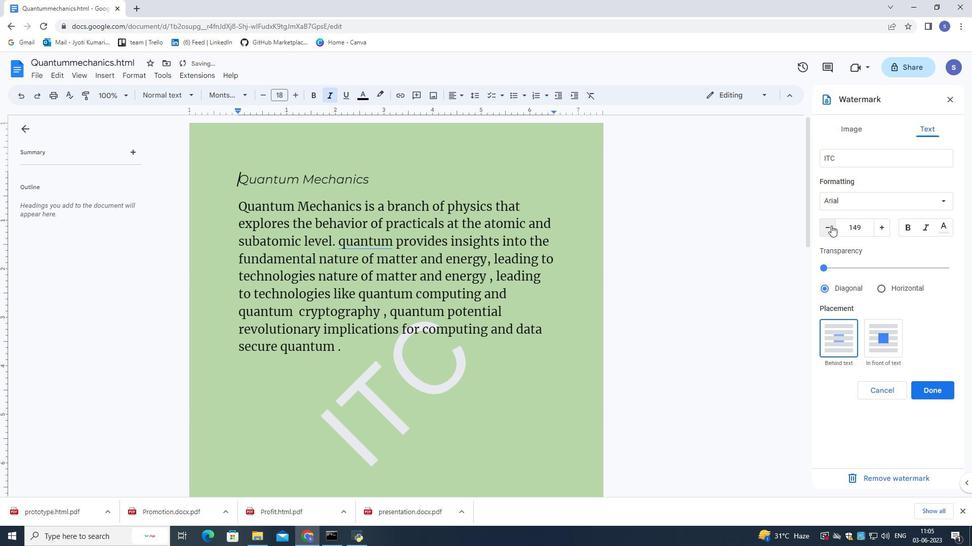 
Action: Mouse pressed left at (831, 225)
Screenshot: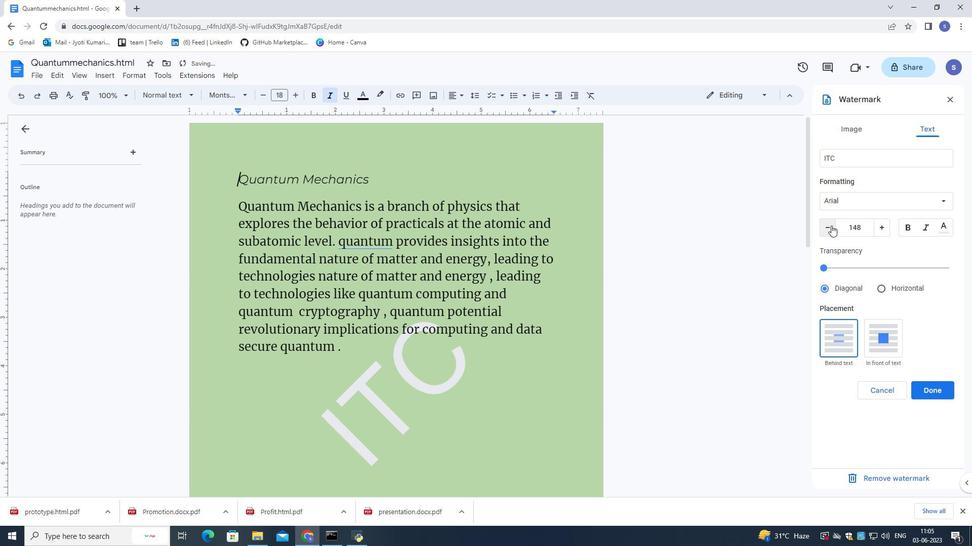 
Action: Mouse pressed left at (831, 225)
Screenshot: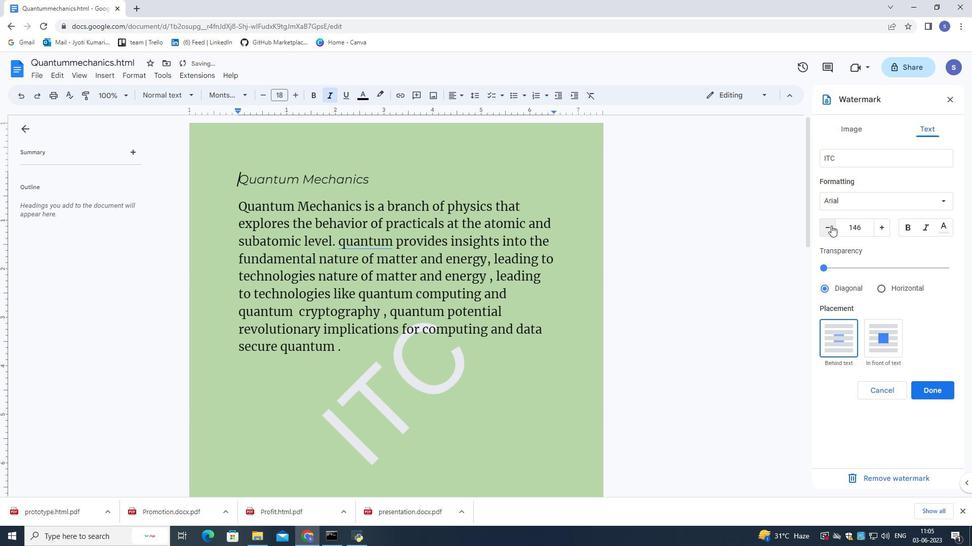 
Action: Mouse pressed left at (831, 225)
Screenshot: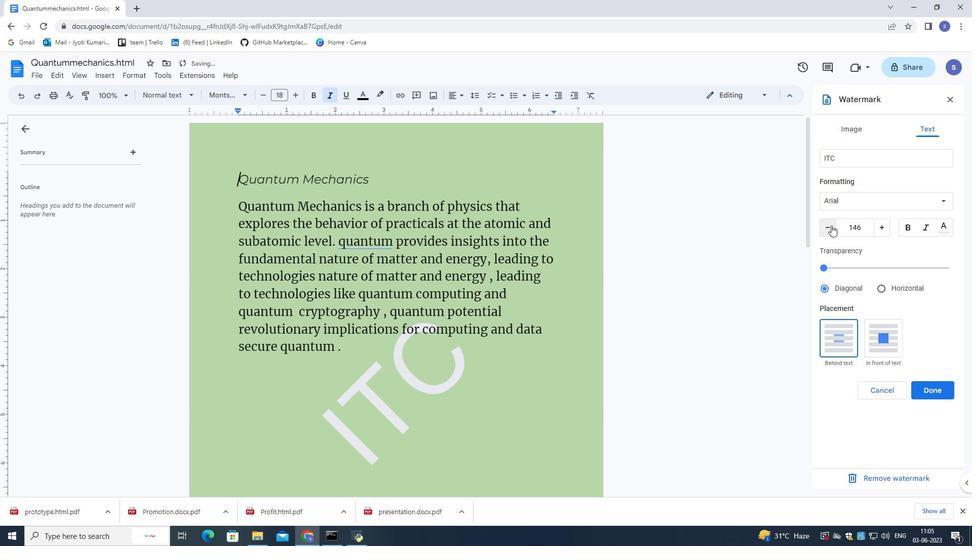
Action: Mouse pressed left at (831, 225)
Screenshot: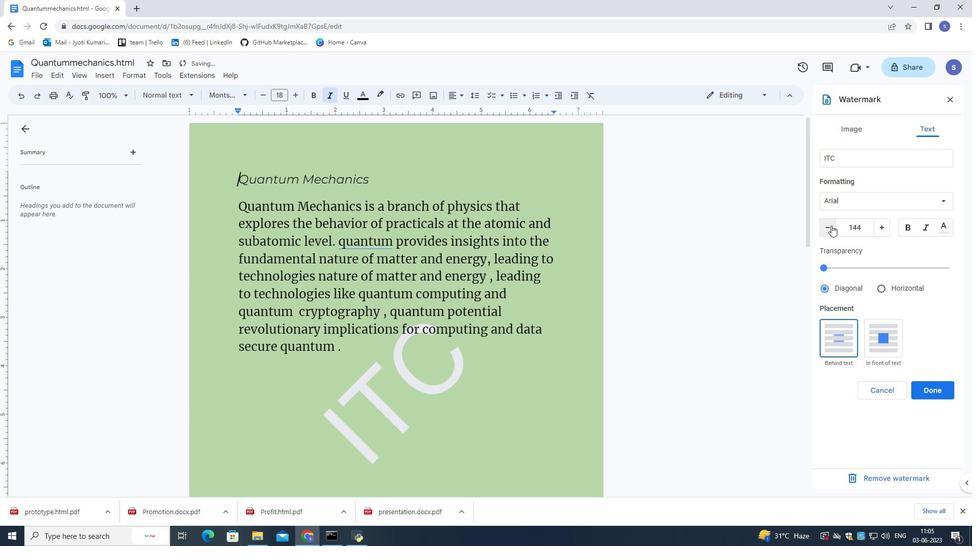 
Action: Mouse pressed left at (831, 225)
Screenshot: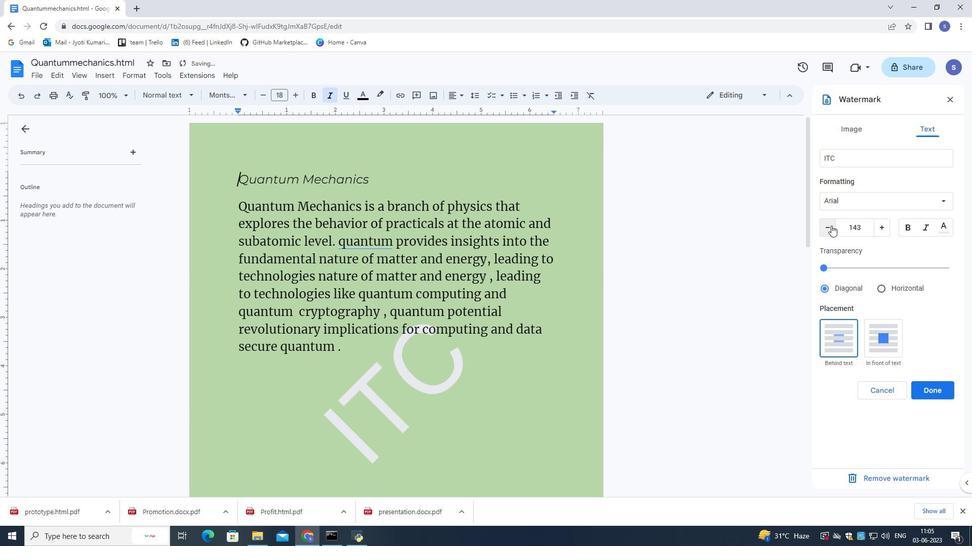 
Action: Mouse pressed left at (831, 225)
Screenshot: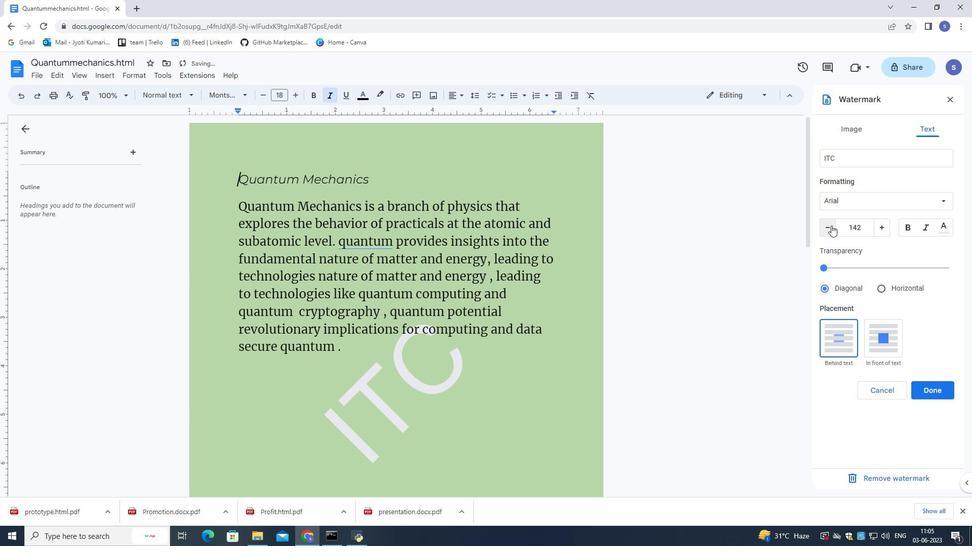
Action: Mouse pressed left at (831, 225)
Screenshot: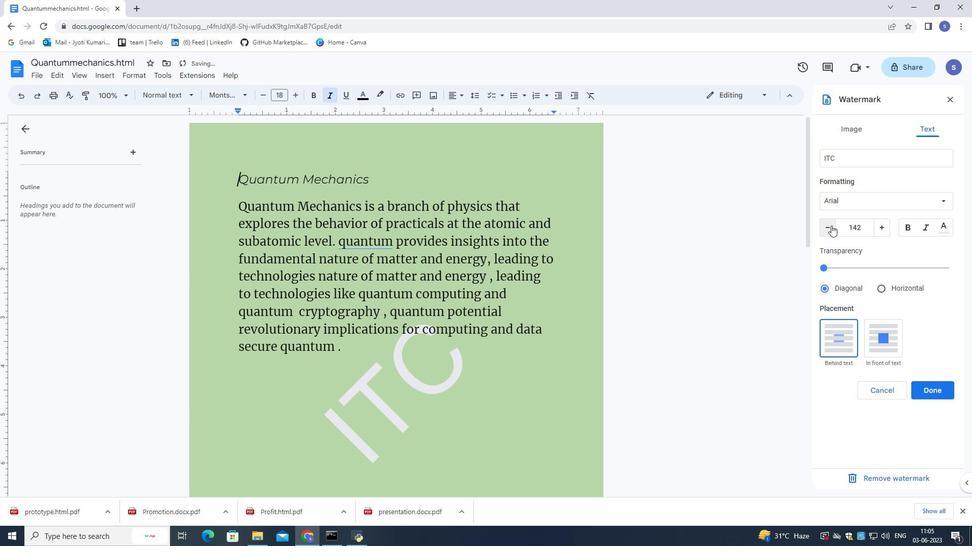 
Action: Mouse pressed left at (831, 225)
Screenshot: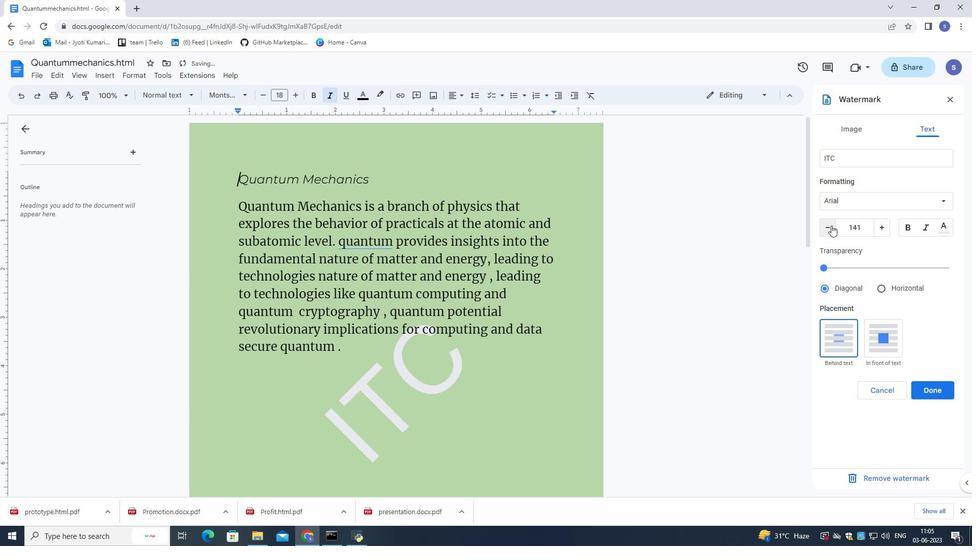
Action: Mouse pressed left at (831, 225)
Screenshot: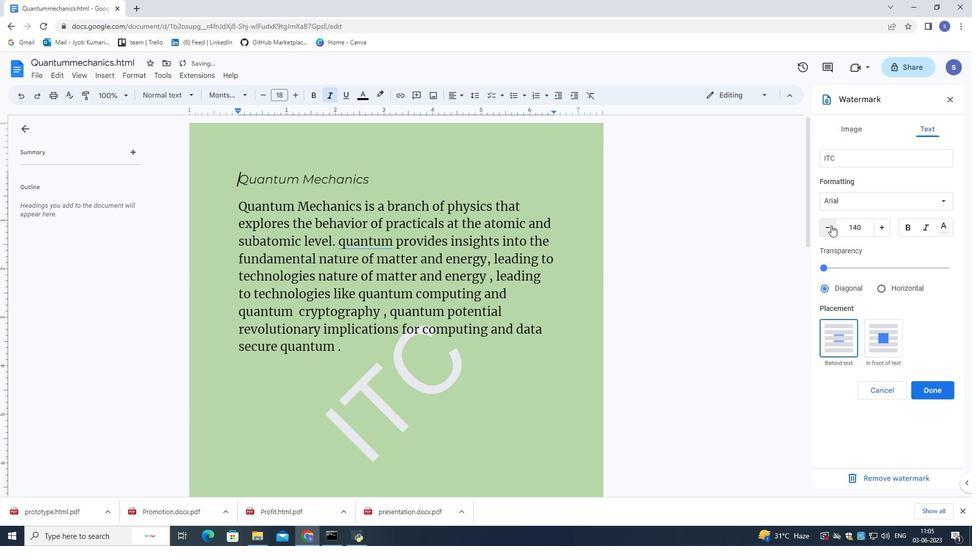 
Action: Mouse pressed left at (831, 225)
Screenshot: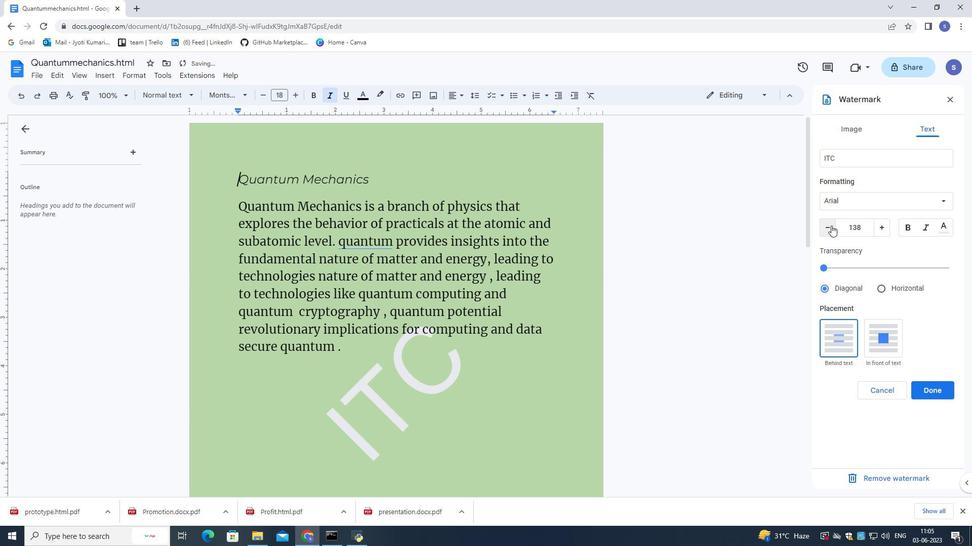 
Action: Mouse pressed left at (831, 225)
Screenshot: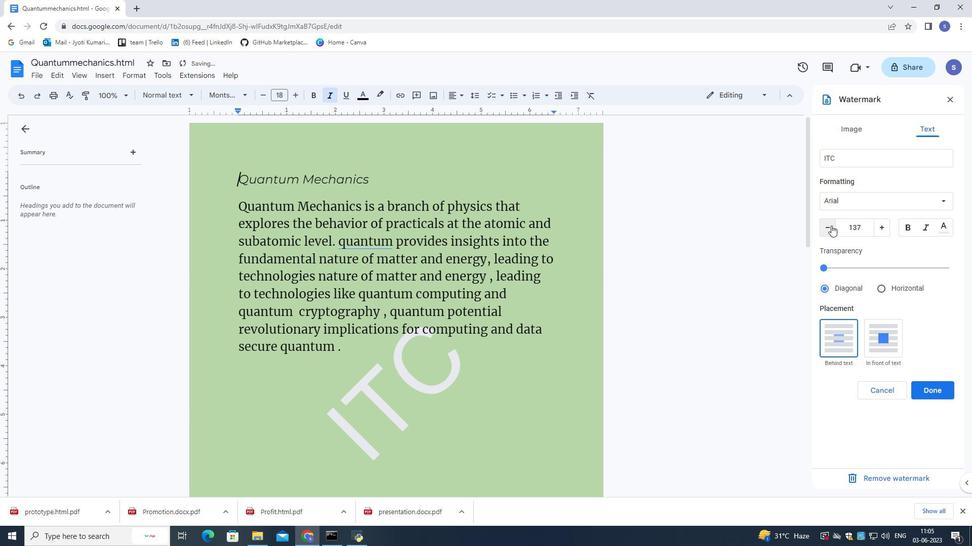 
Action: Mouse pressed left at (831, 225)
Screenshot: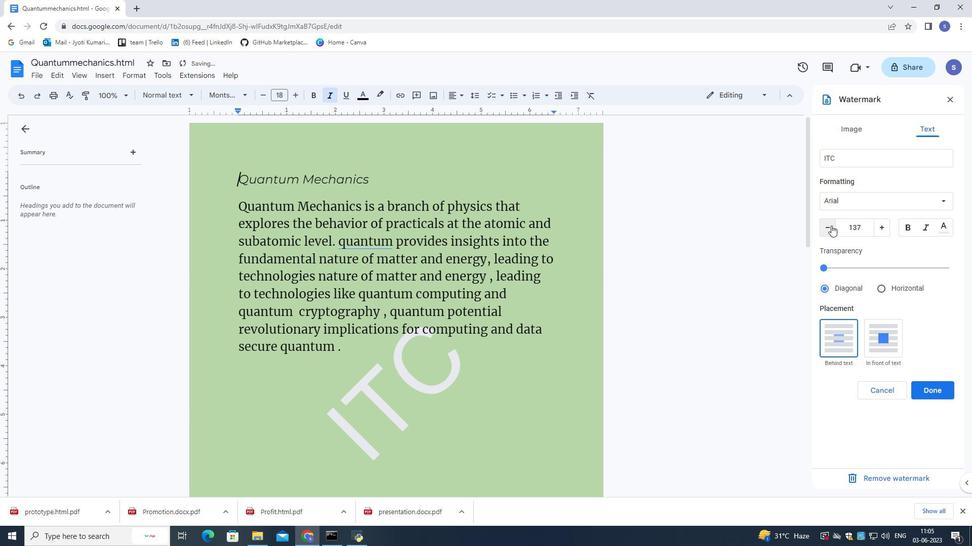 
Action: Mouse pressed left at (831, 225)
Screenshot: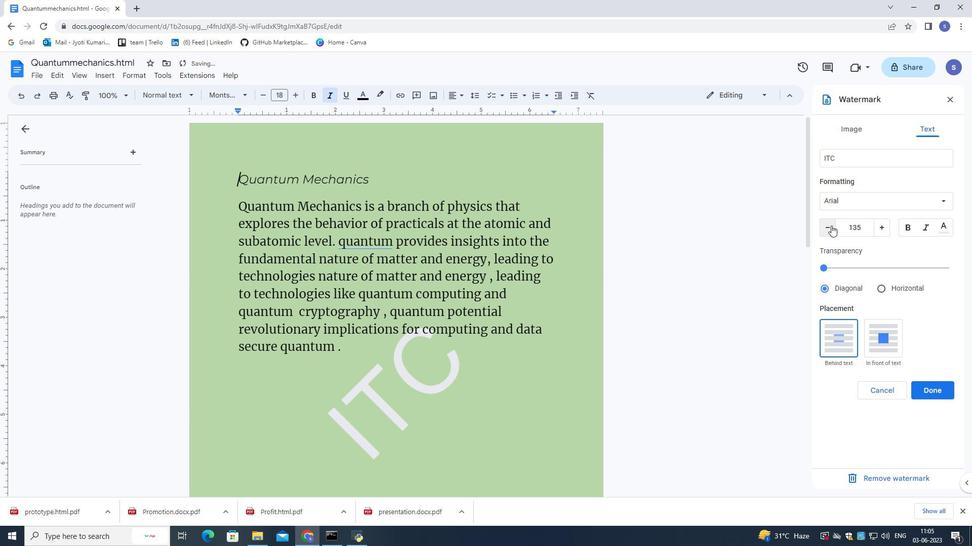
Action: Mouse pressed left at (831, 225)
Screenshot: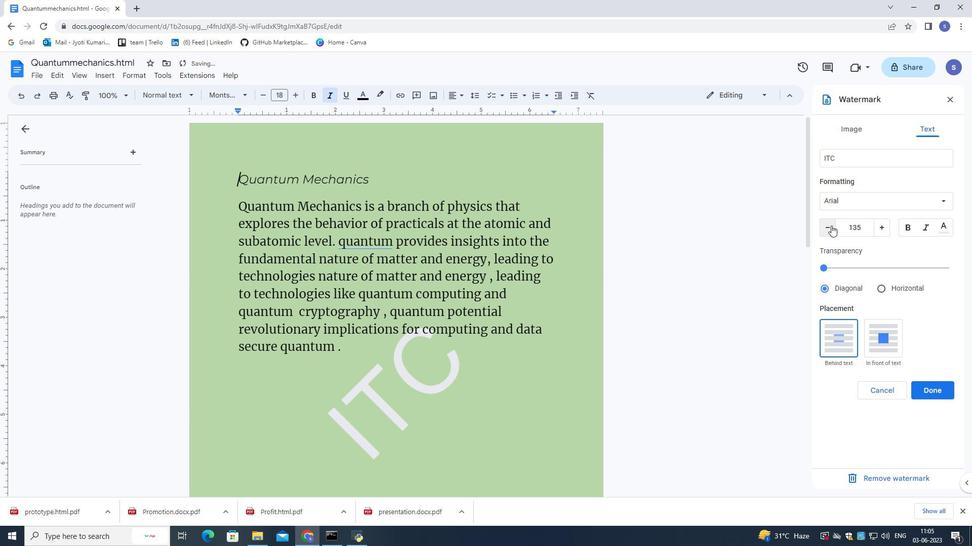 
Action: Mouse pressed left at (831, 225)
Screenshot: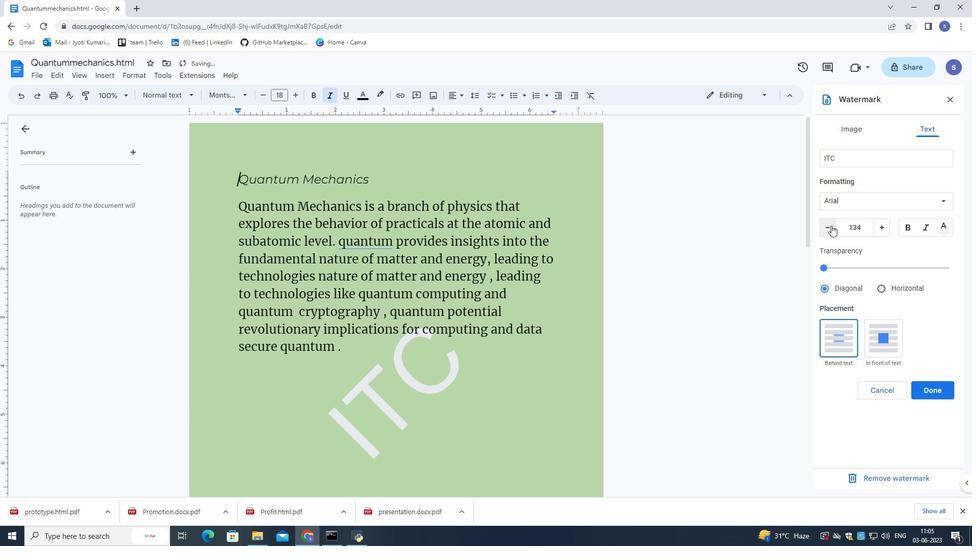 
Action: Mouse pressed left at (831, 225)
Screenshot: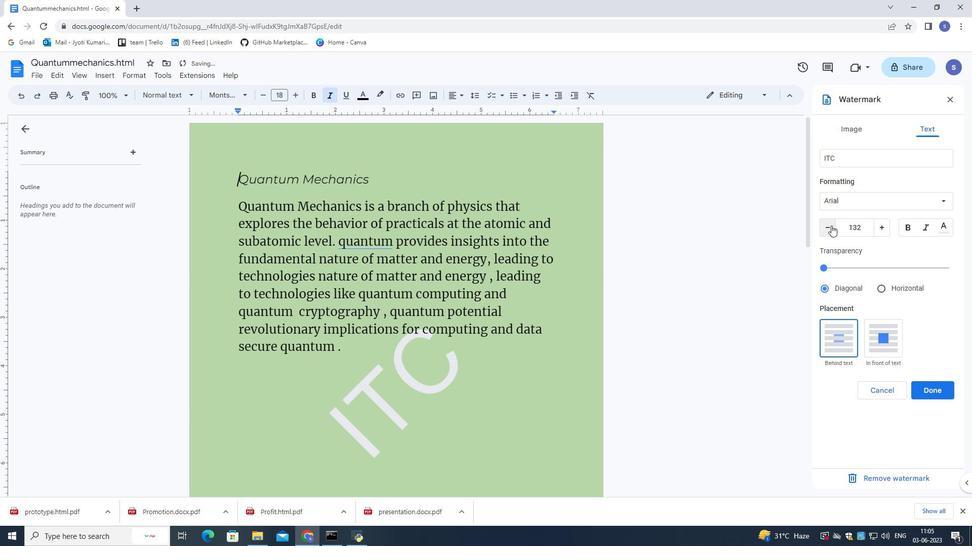 
Action: Mouse pressed left at (831, 225)
Screenshot: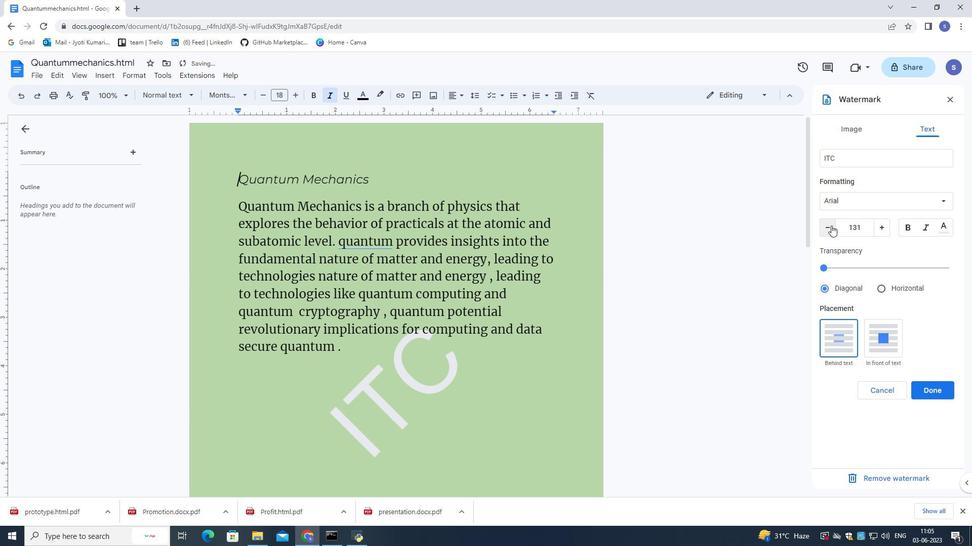 
Action: Mouse pressed left at (831, 225)
Screenshot: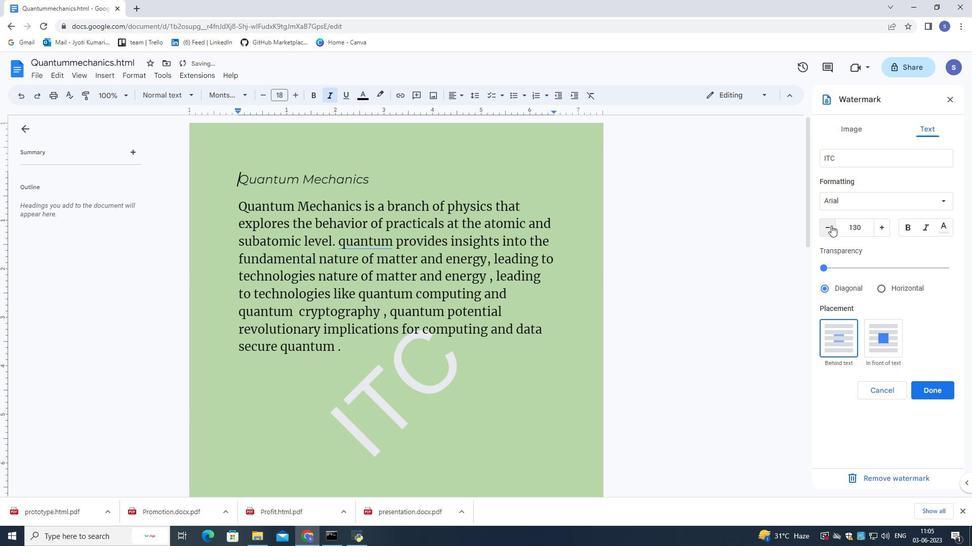 
Action: Mouse pressed left at (831, 225)
Screenshot: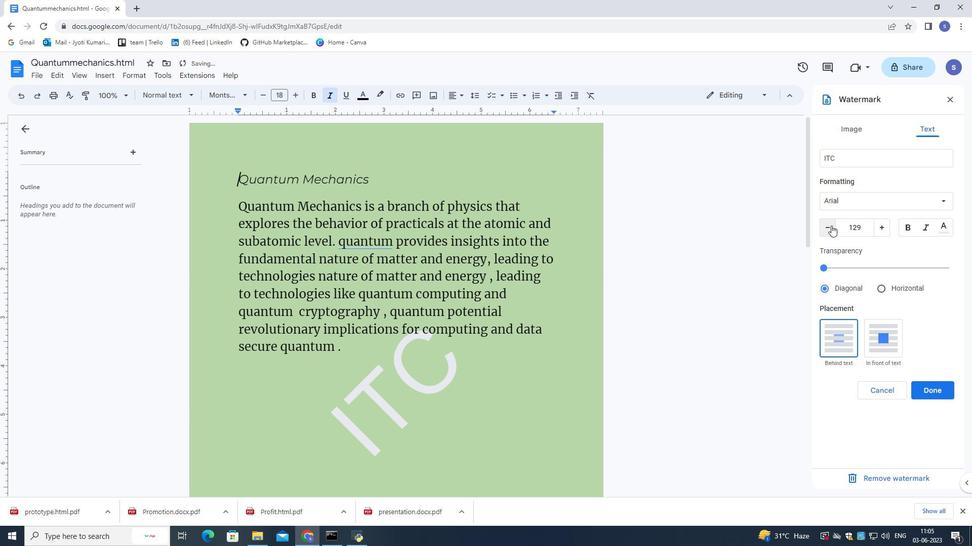 
Action: Mouse pressed left at (831, 225)
Screenshot: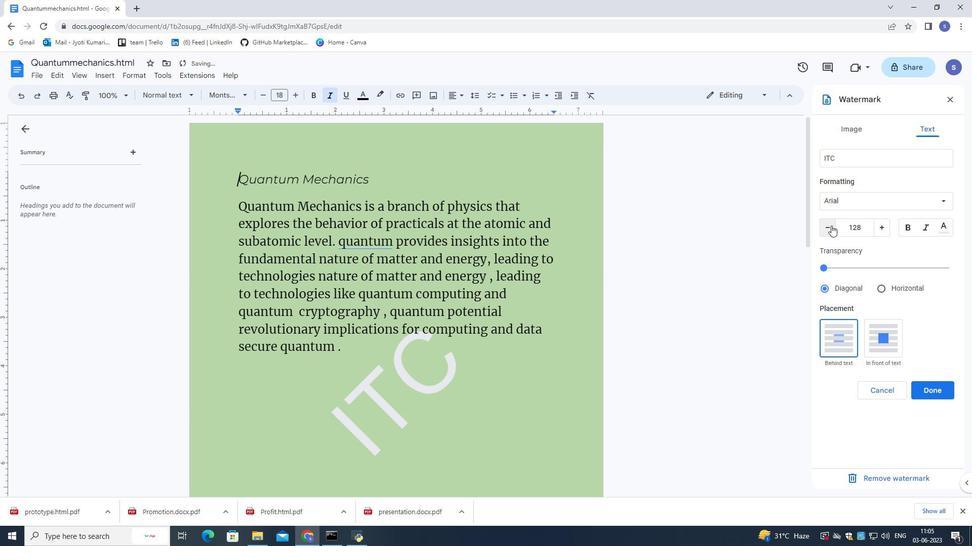 
Action: Mouse pressed left at (831, 225)
Screenshot: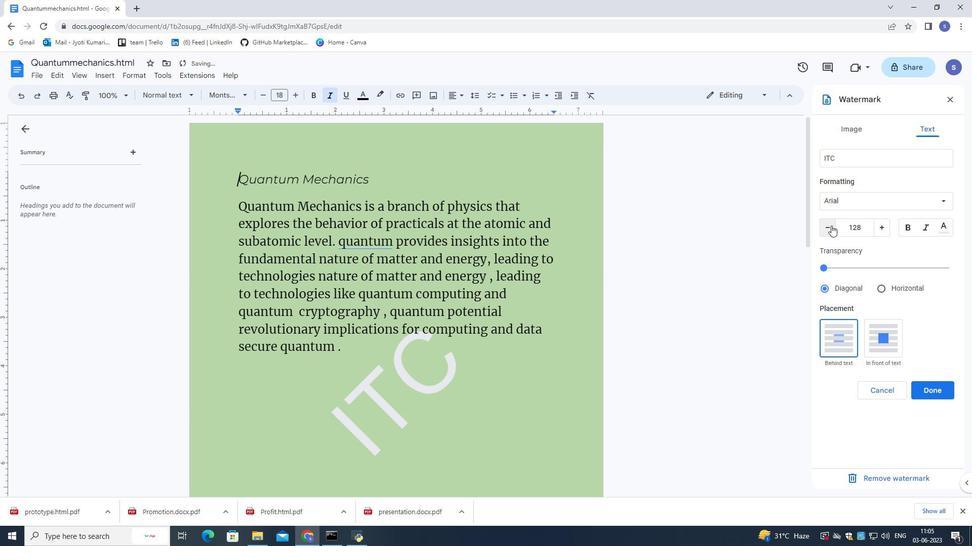
Action: Mouse pressed left at (831, 225)
Screenshot: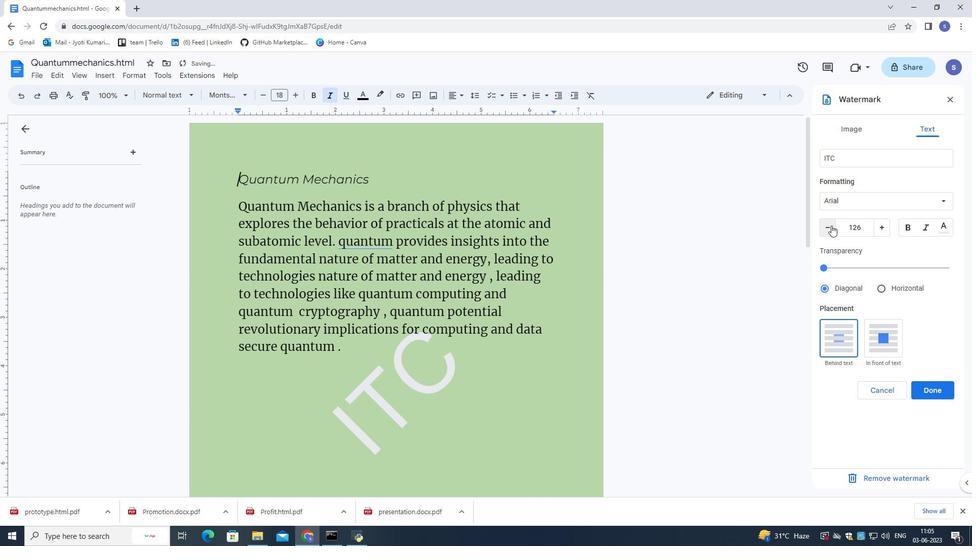 
Action: Mouse pressed left at (831, 225)
Screenshot: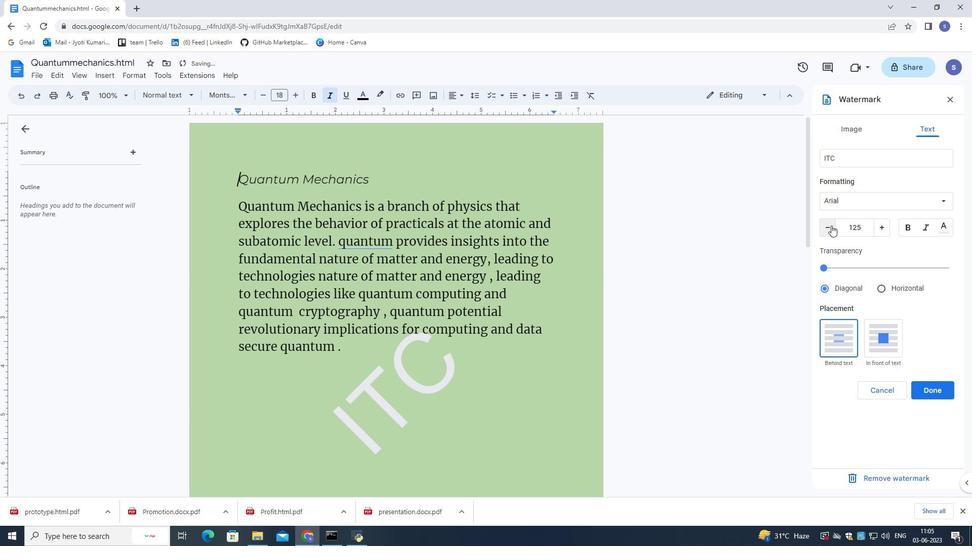 
Action: Mouse pressed left at (831, 225)
Screenshot: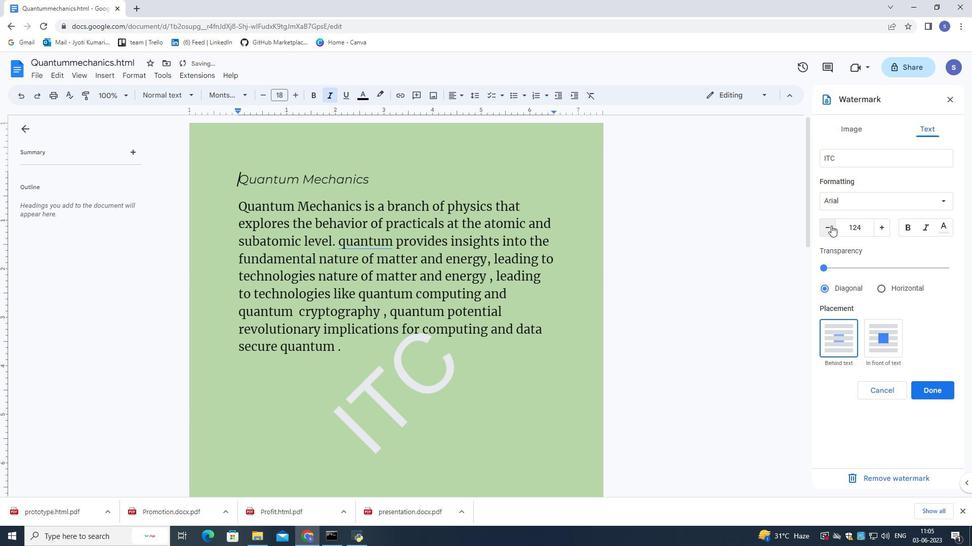 
Action: Mouse pressed left at (831, 225)
Screenshot: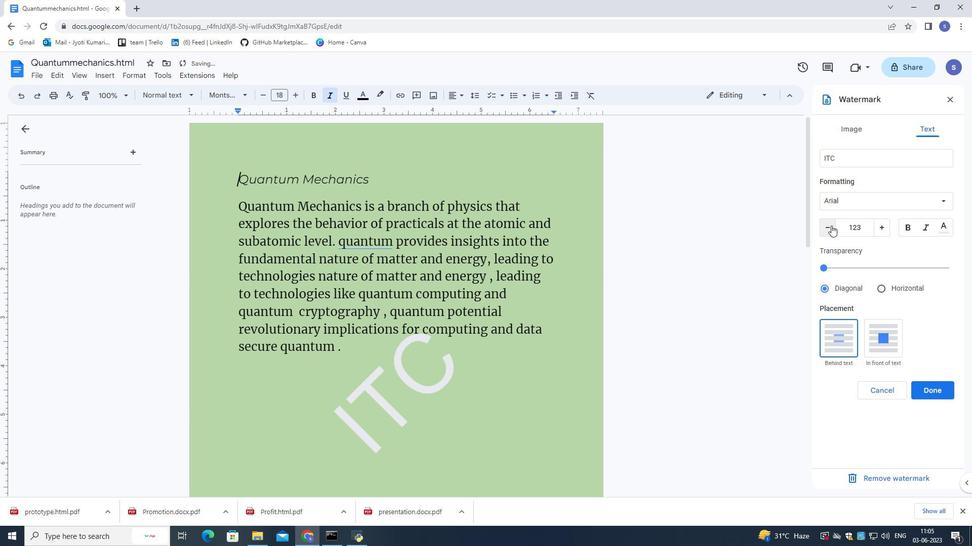 
Action: Mouse pressed left at (831, 225)
Screenshot: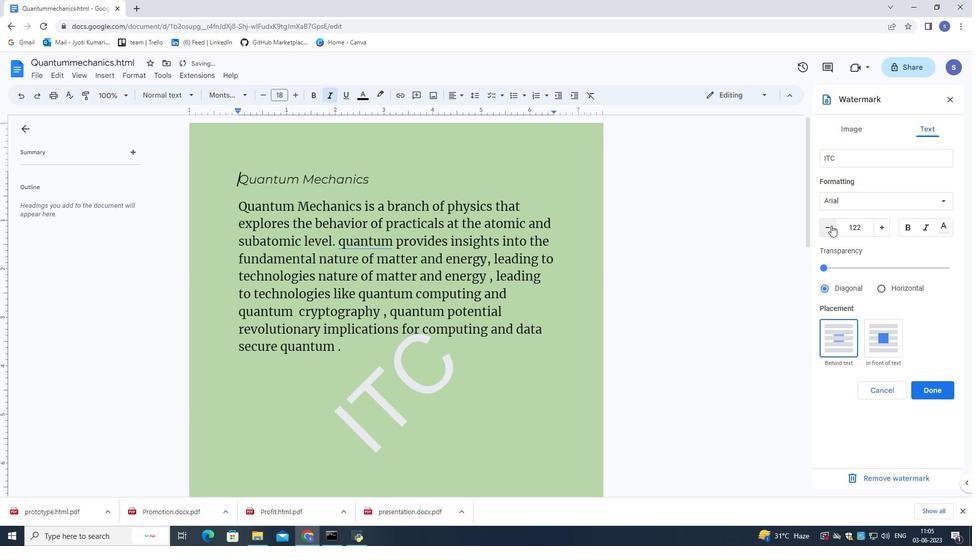 
Action: Mouse pressed left at (831, 225)
Screenshot: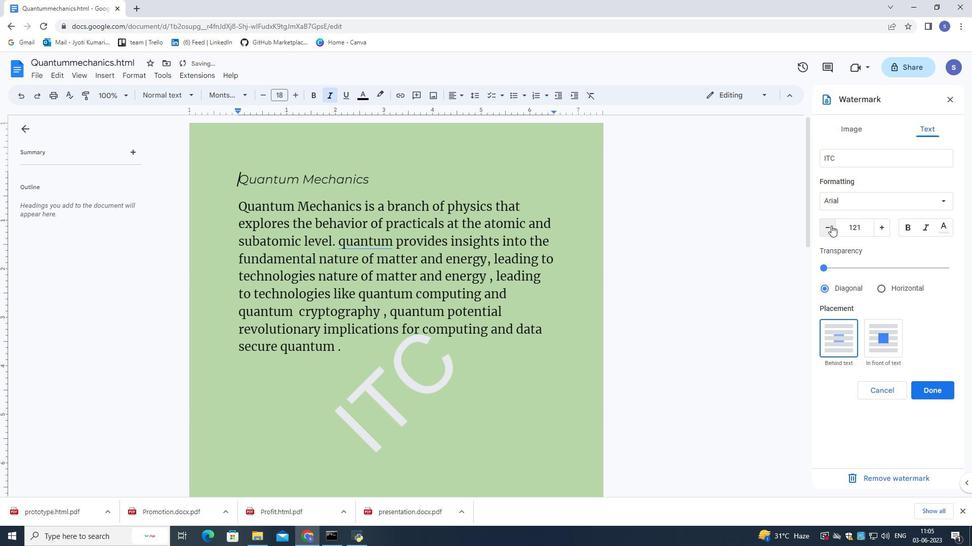 
Action: Mouse moved to (884, 287)
Screenshot: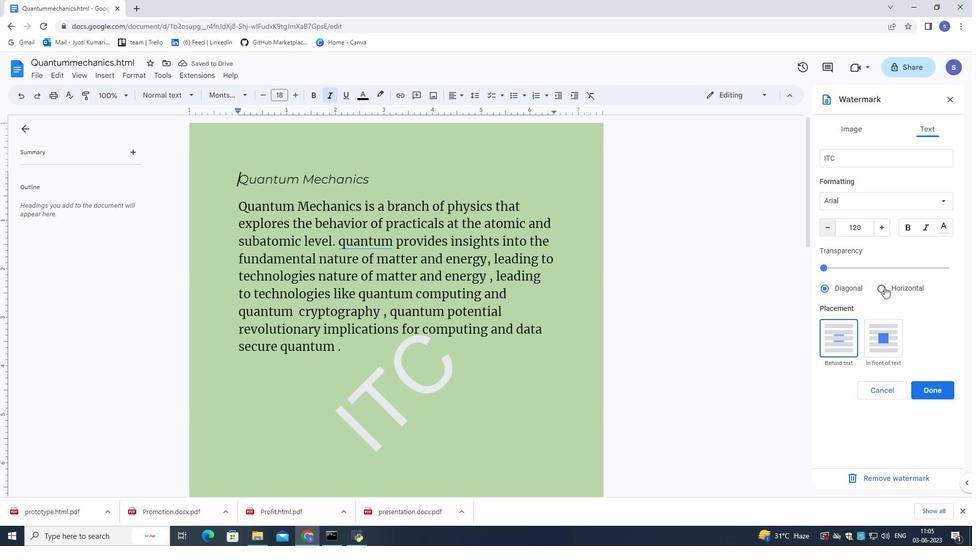 
Action: Mouse pressed left at (884, 287)
Screenshot: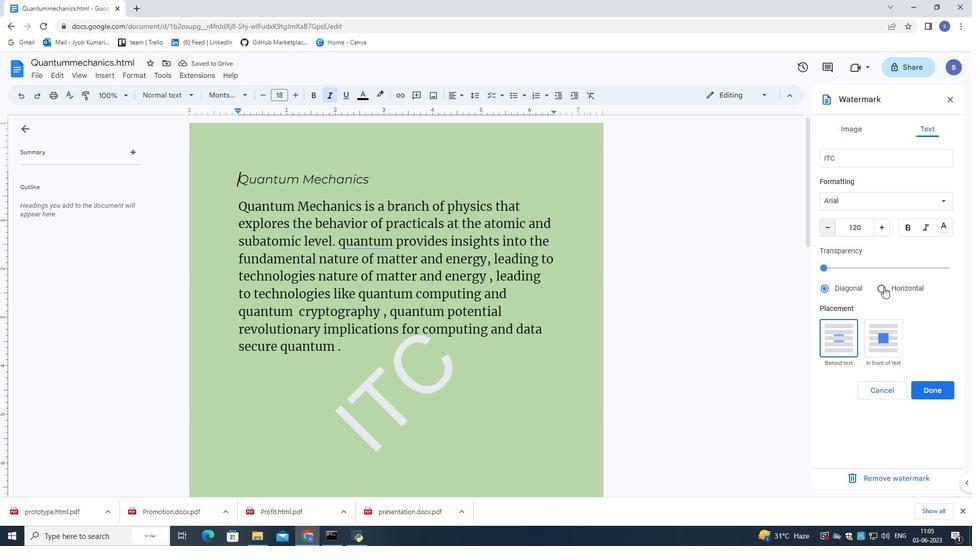 
Action: Mouse moved to (883, 198)
Screenshot: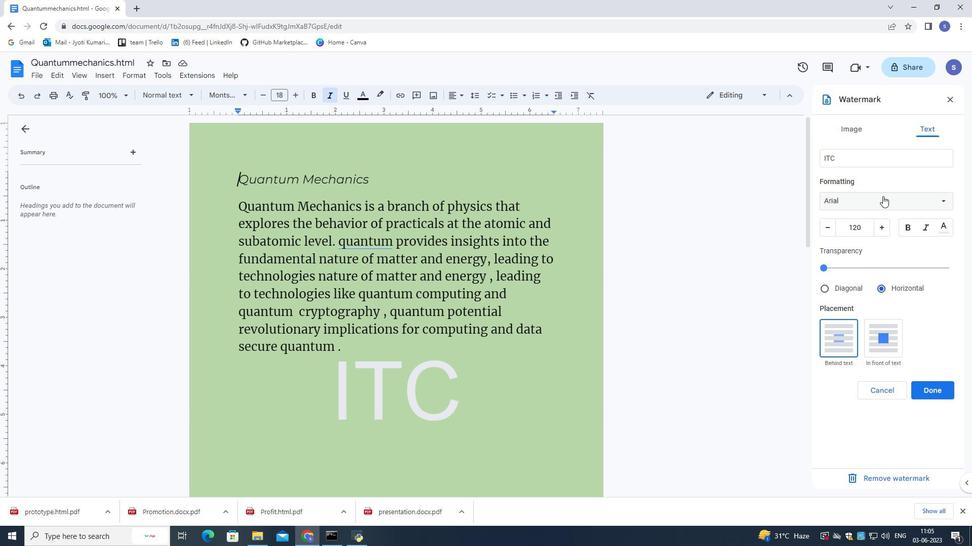 
Action: Mouse pressed left at (883, 198)
Screenshot: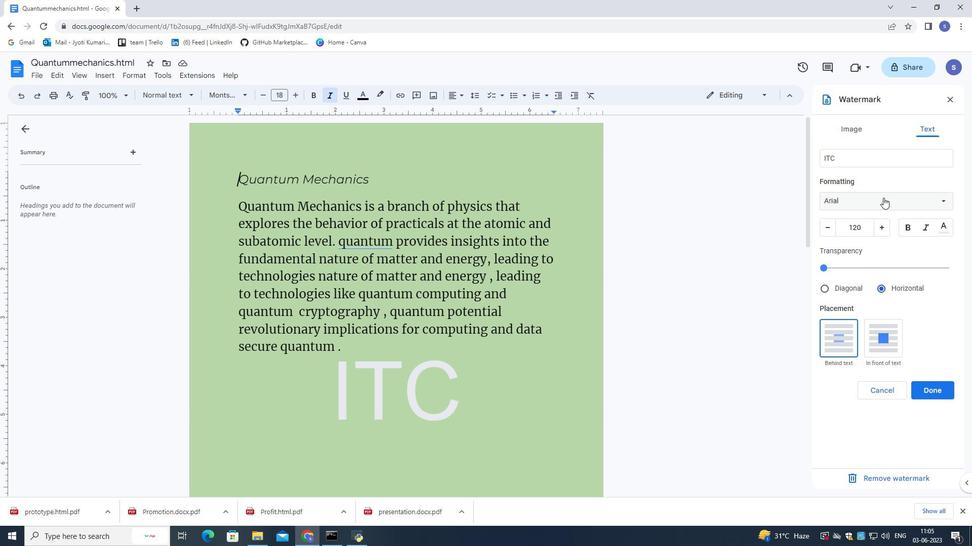 
Action: Mouse moved to (864, 223)
Screenshot: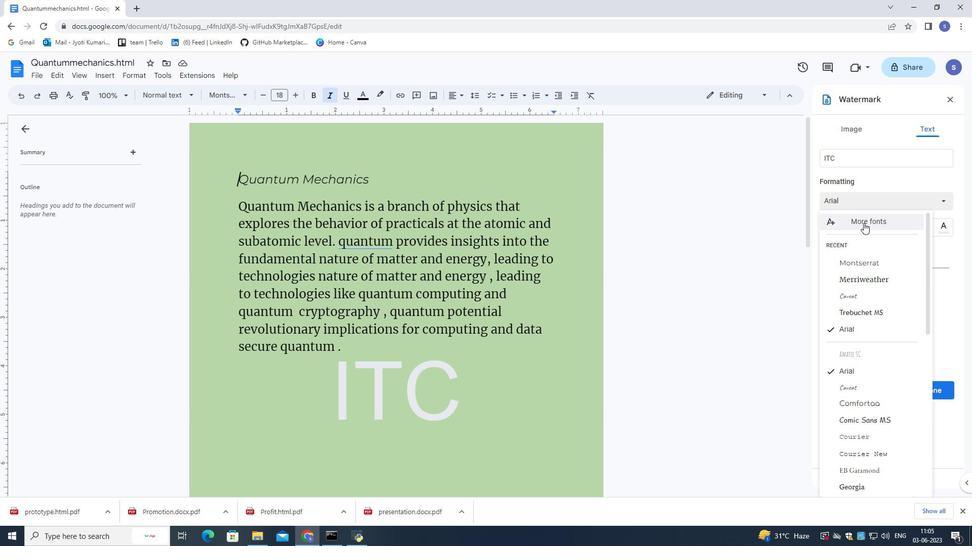 
Action: Mouse pressed left at (864, 223)
Screenshot: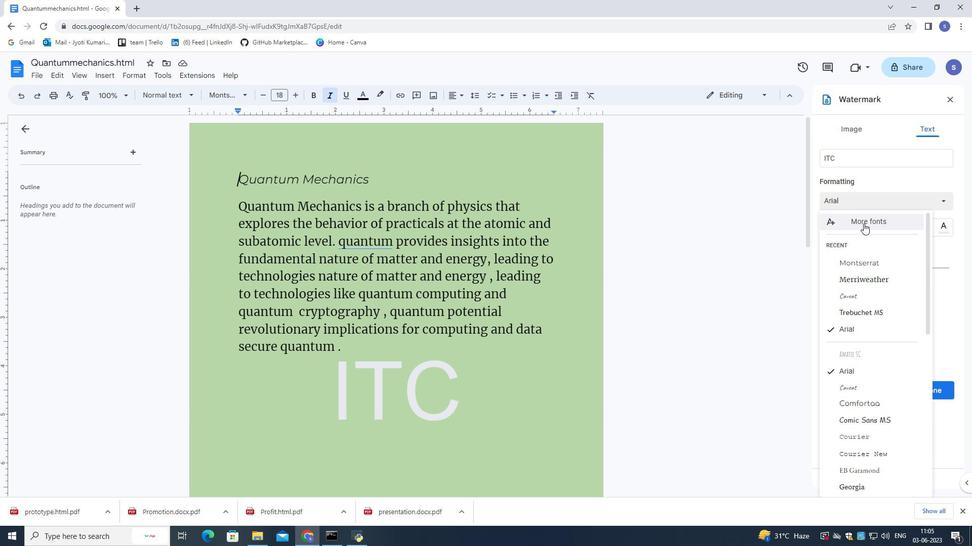 
Action: Mouse moved to (296, 158)
Screenshot: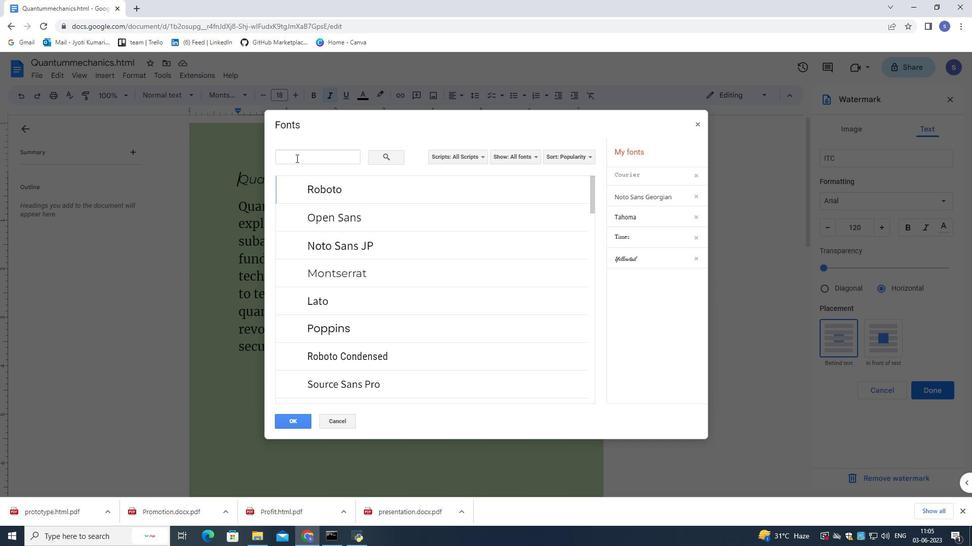 
Action: Mouse pressed left at (296, 158)
Screenshot: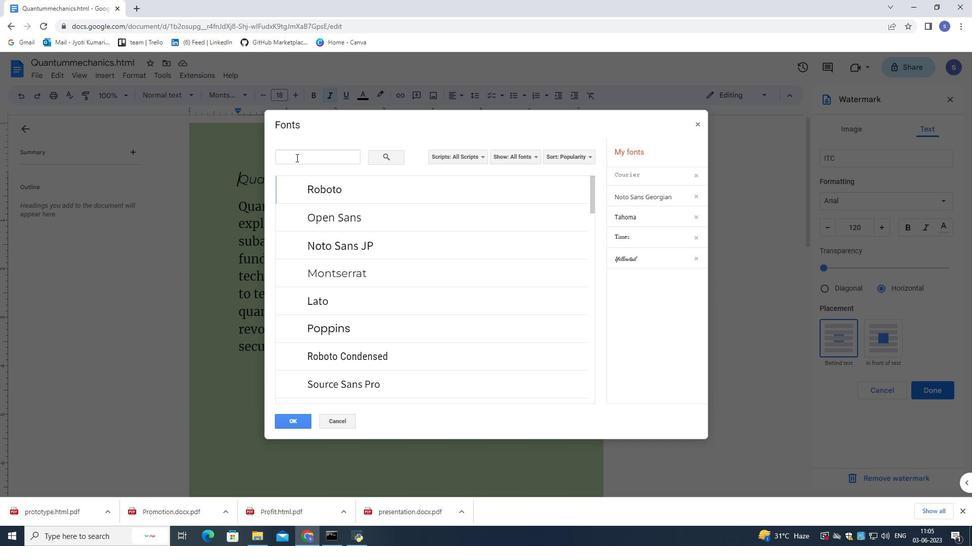 
Action: Mouse moved to (297, 160)
Screenshot: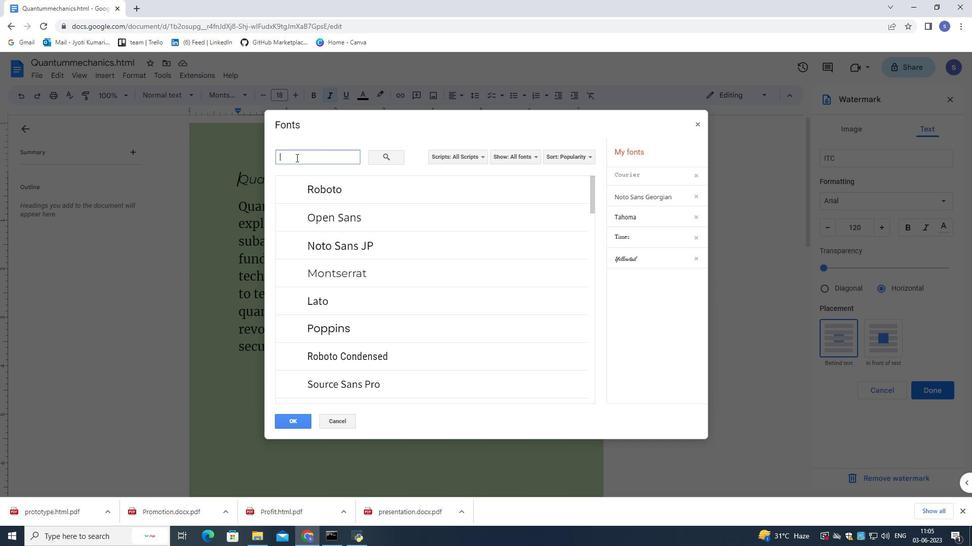 
Action: Key pressed georgia
Screenshot: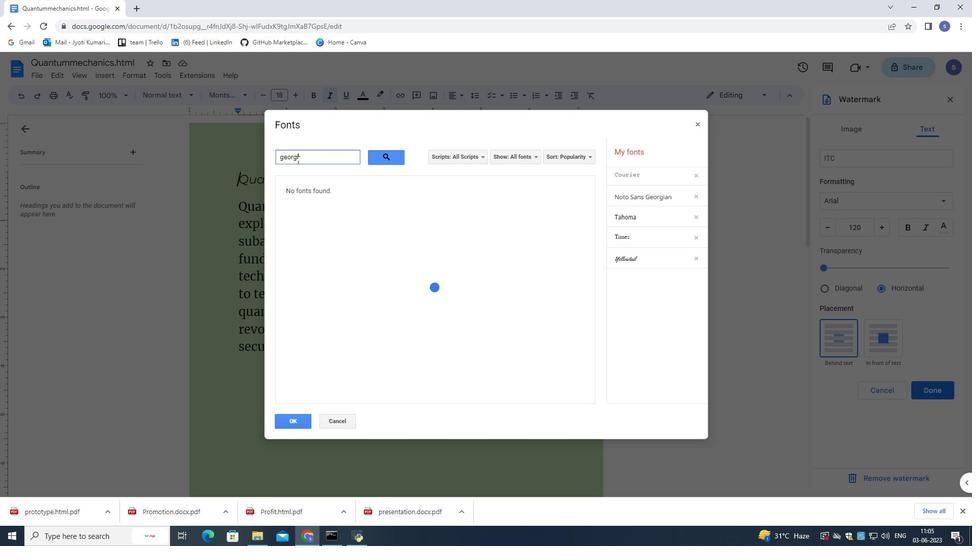 
Action: Mouse moved to (293, 423)
Screenshot: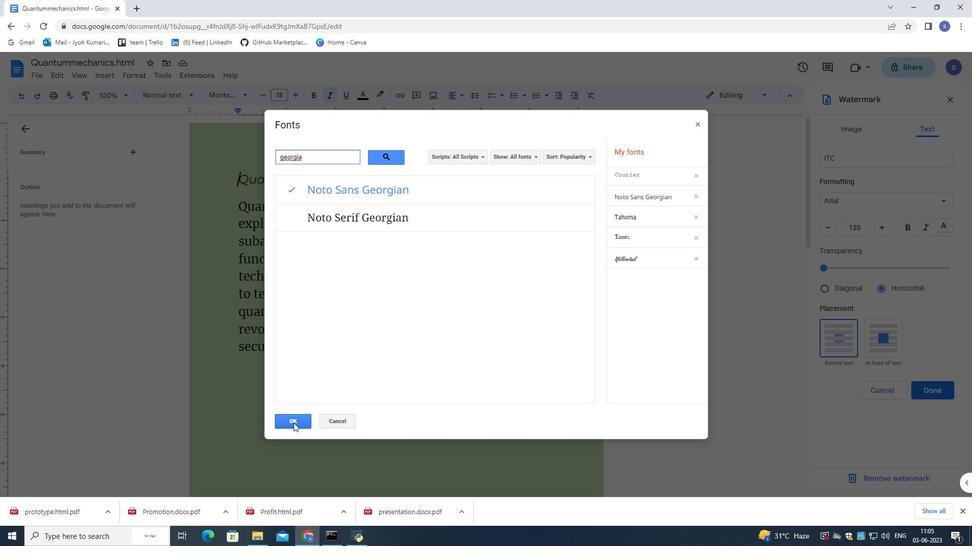
Action: Mouse pressed left at (293, 423)
Screenshot: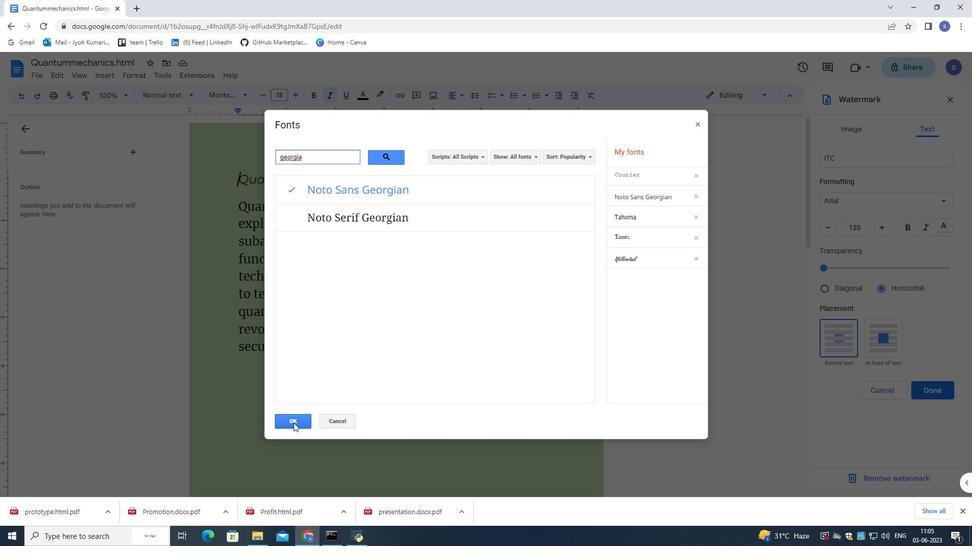
Action: Mouse moved to (374, 244)
Screenshot: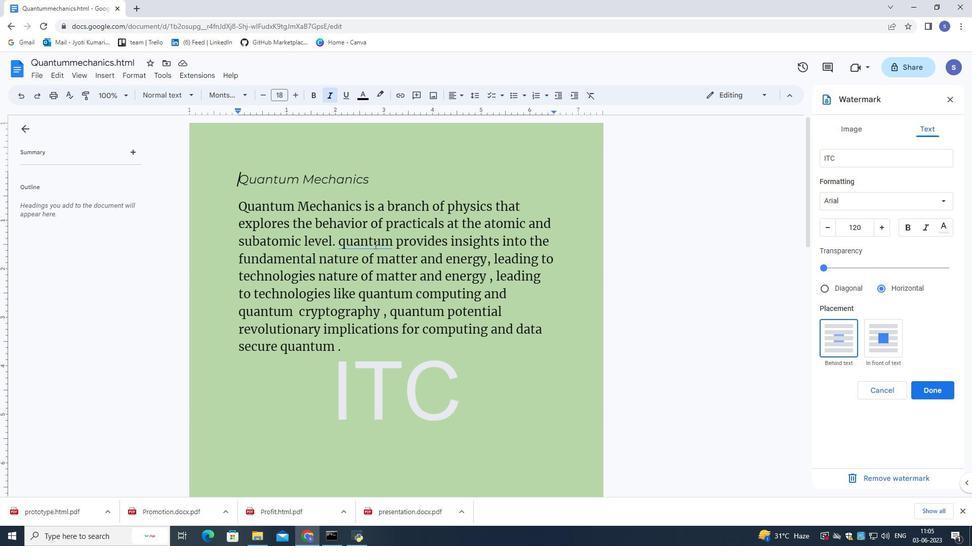 
Action: Mouse pressed left at (374, 244)
Screenshot: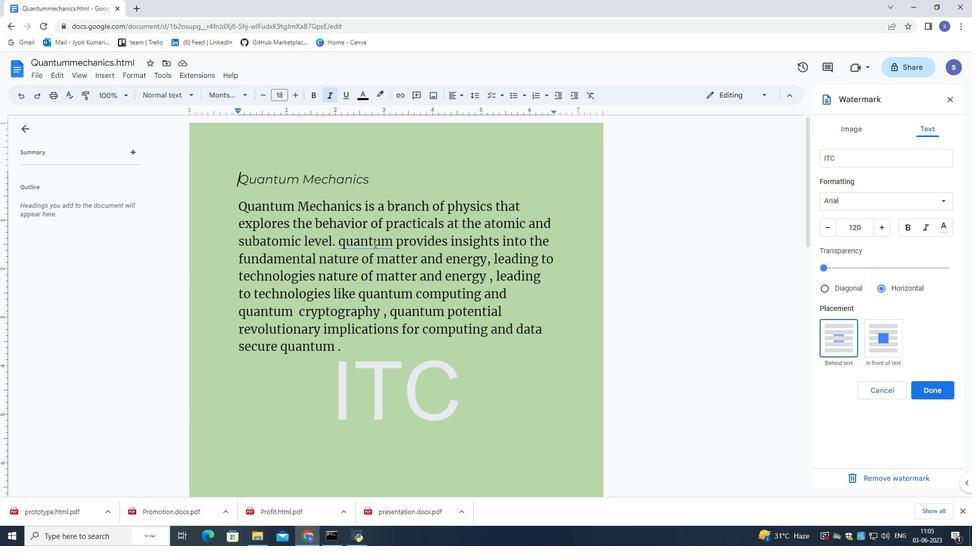 
Action: Mouse moved to (371, 223)
Screenshot: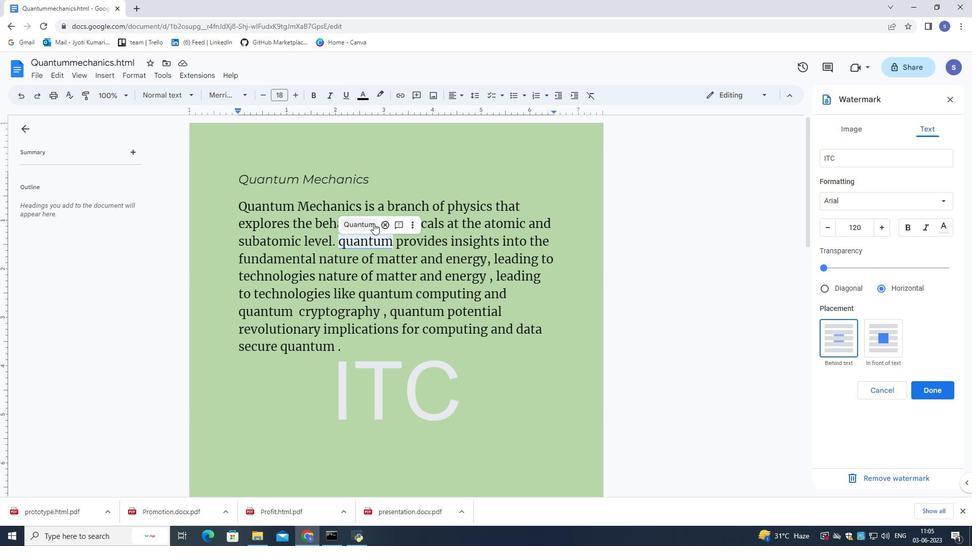 
Action: Mouse pressed left at (371, 223)
Screenshot: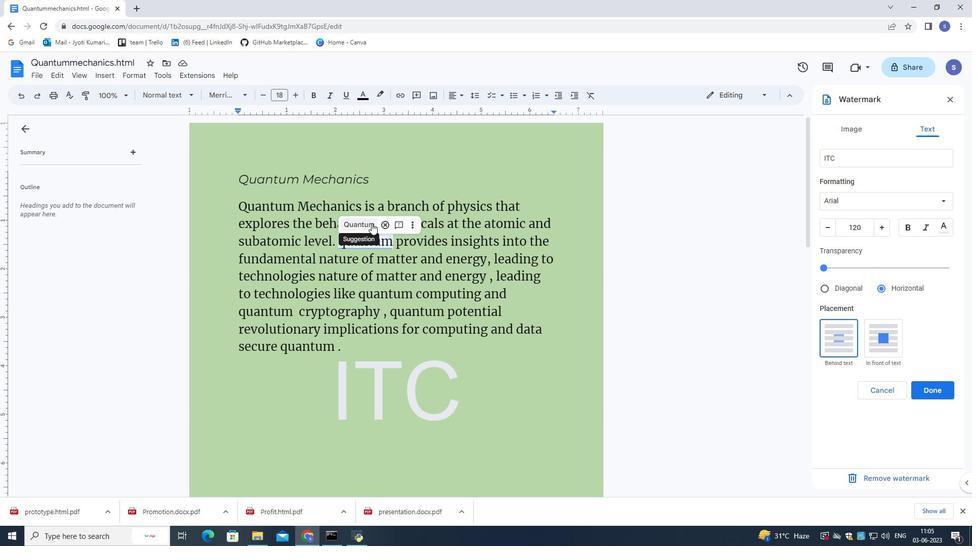 
Action: Mouse moved to (931, 387)
Screenshot: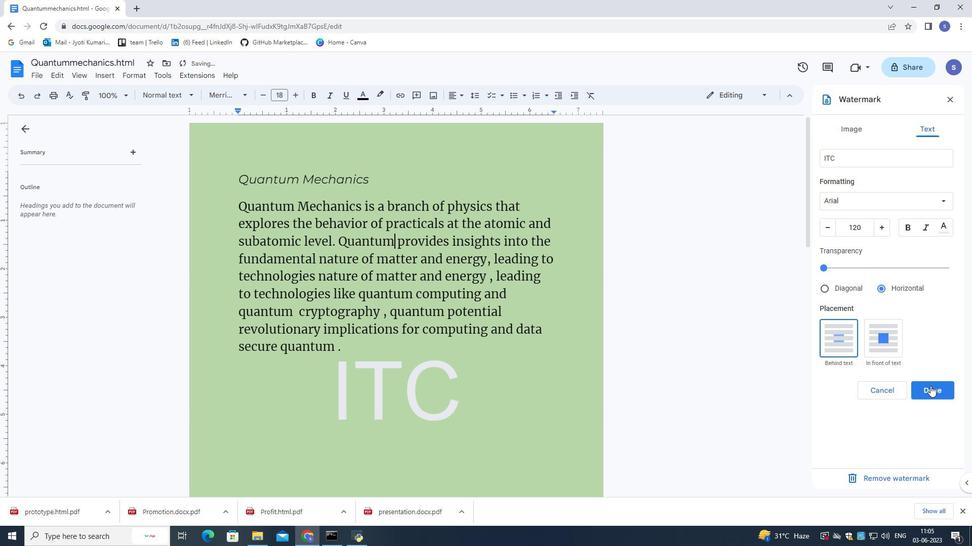 
Action: Mouse pressed left at (931, 387)
Screenshot: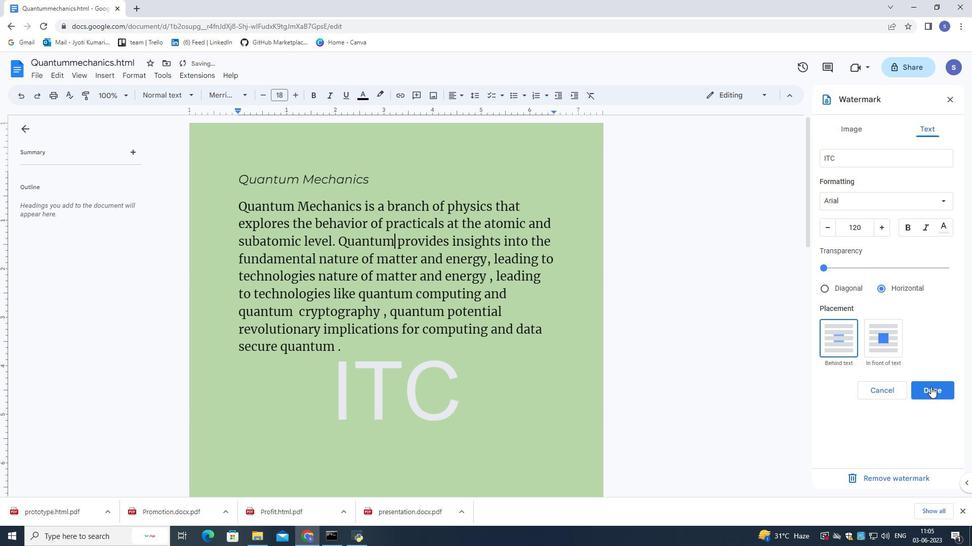 
Action: Mouse moved to (662, 373)
Screenshot: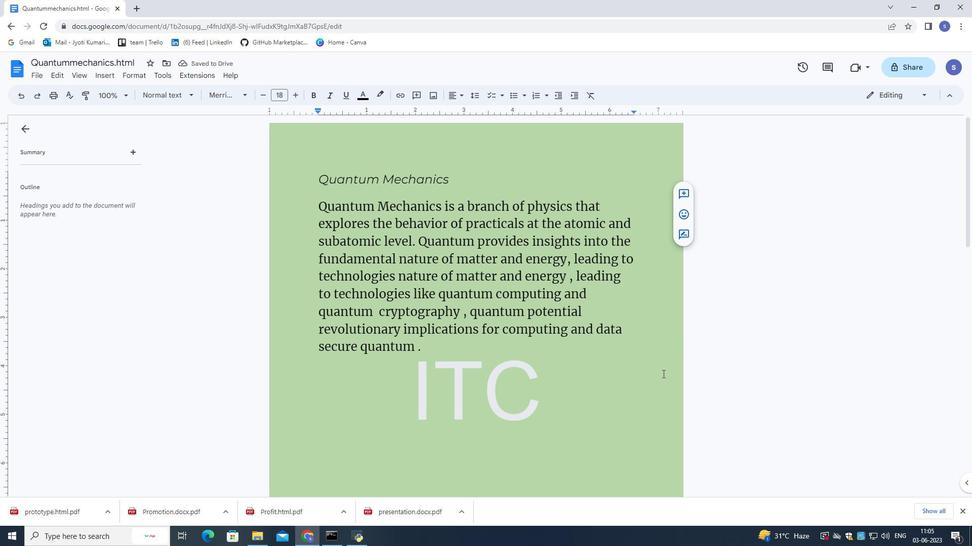 
